 Task: Slide 15 - My Favorite Book.
Action: Mouse moved to (31, 72)
Screenshot: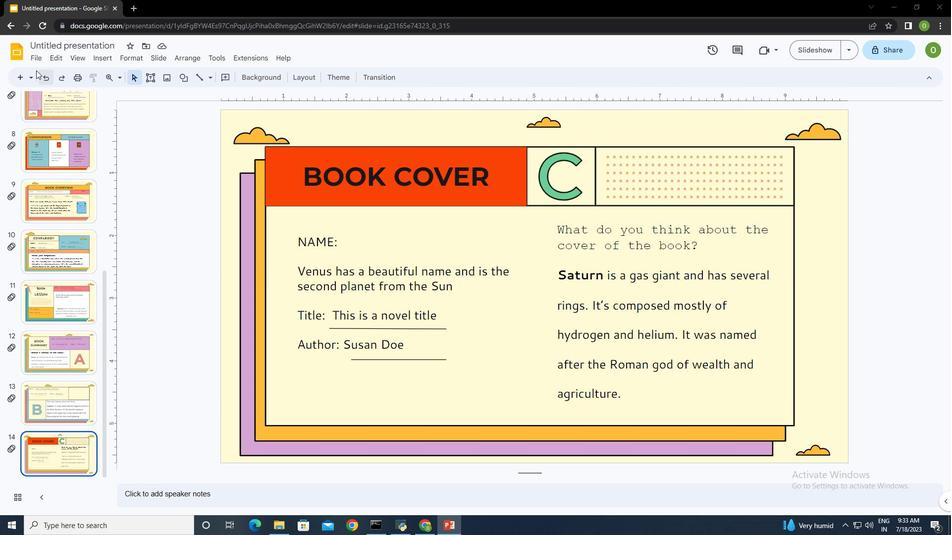 
Action: Mouse pressed left at (31, 72)
Screenshot: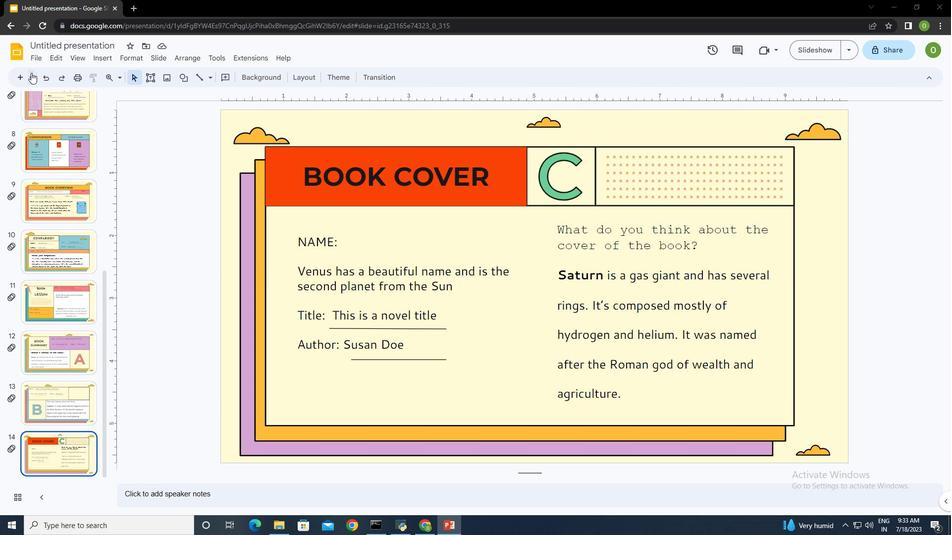 
Action: Mouse moved to (98, 262)
Screenshot: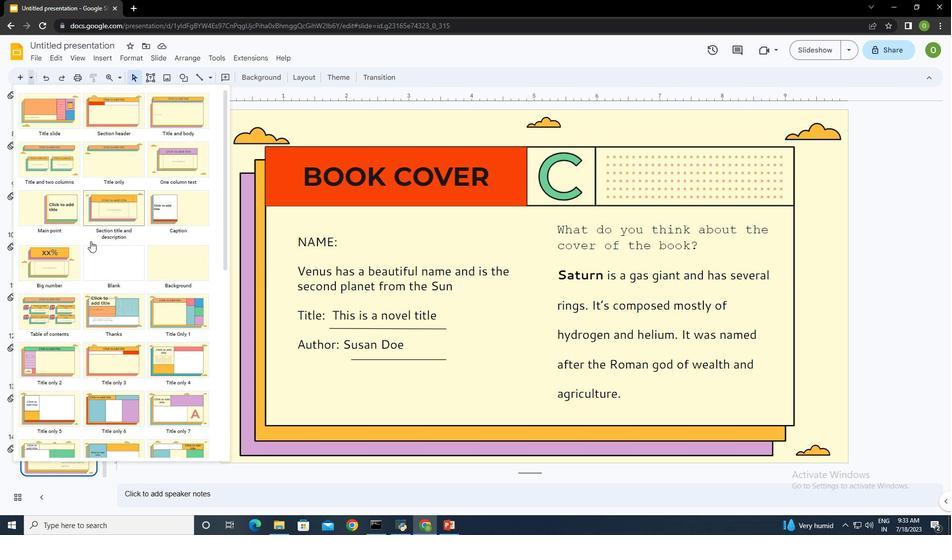
Action: Mouse scrolled (98, 261) with delta (0, 0)
Screenshot: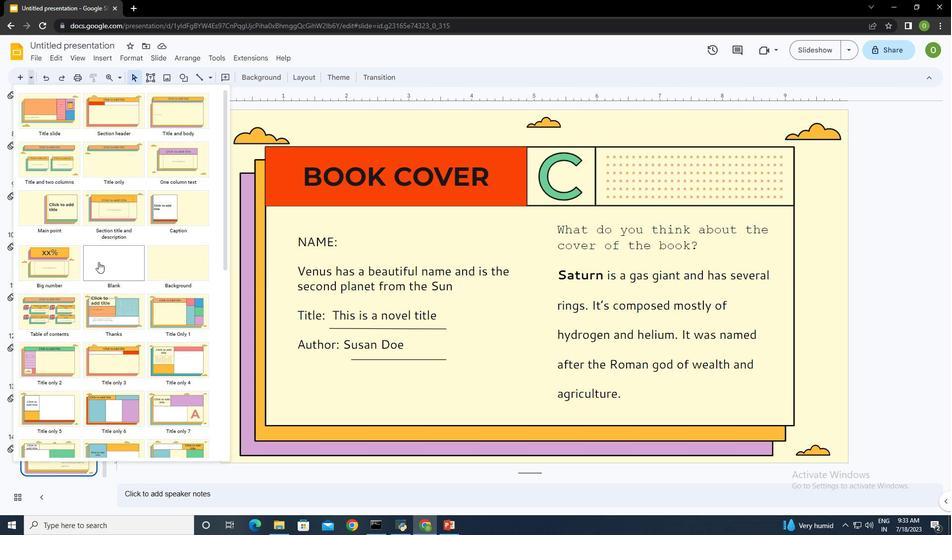 
Action: Mouse scrolled (98, 261) with delta (0, 0)
Screenshot: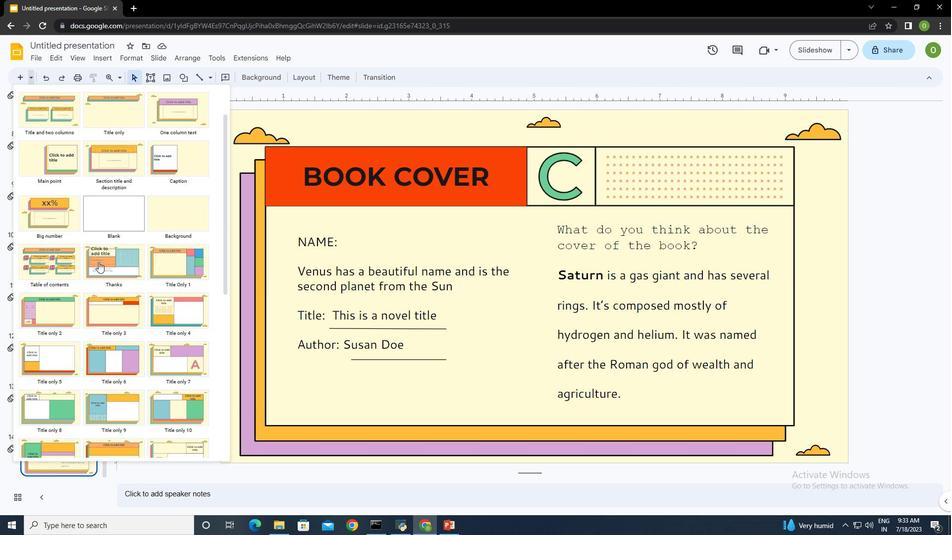 
Action: Mouse scrolled (98, 261) with delta (0, 0)
Screenshot: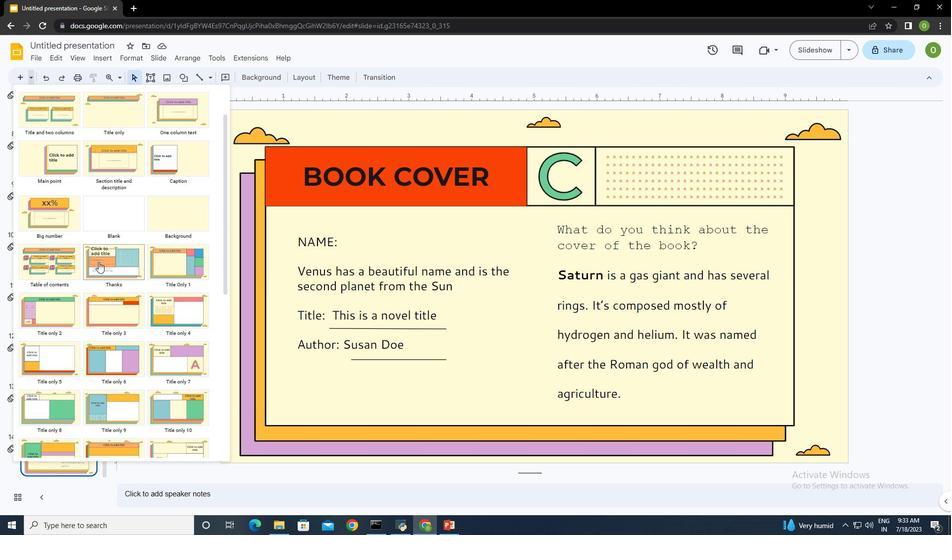 
Action: Mouse scrolled (98, 261) with delta (0, 0)
Screenshot: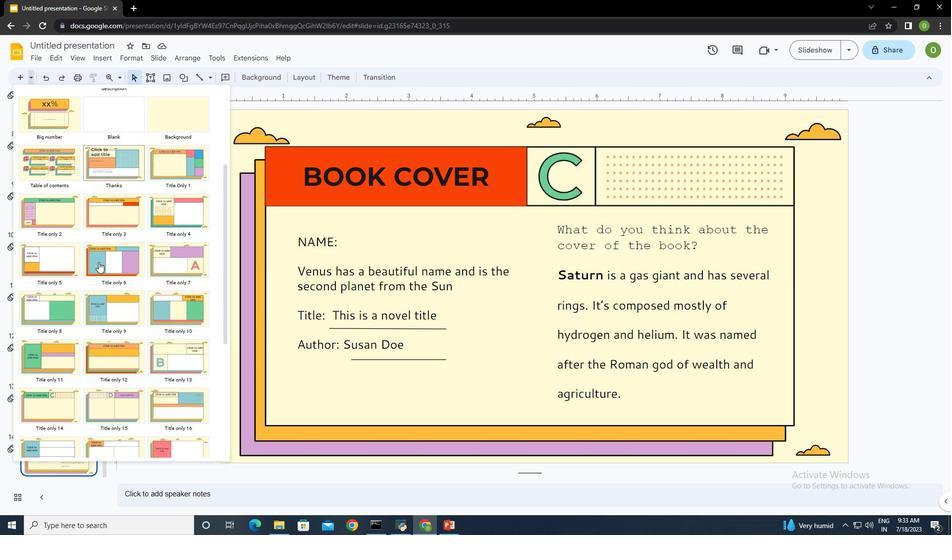 
Action: Mouse scrolled (98, 261) with delta (0, 0)
Screenshot: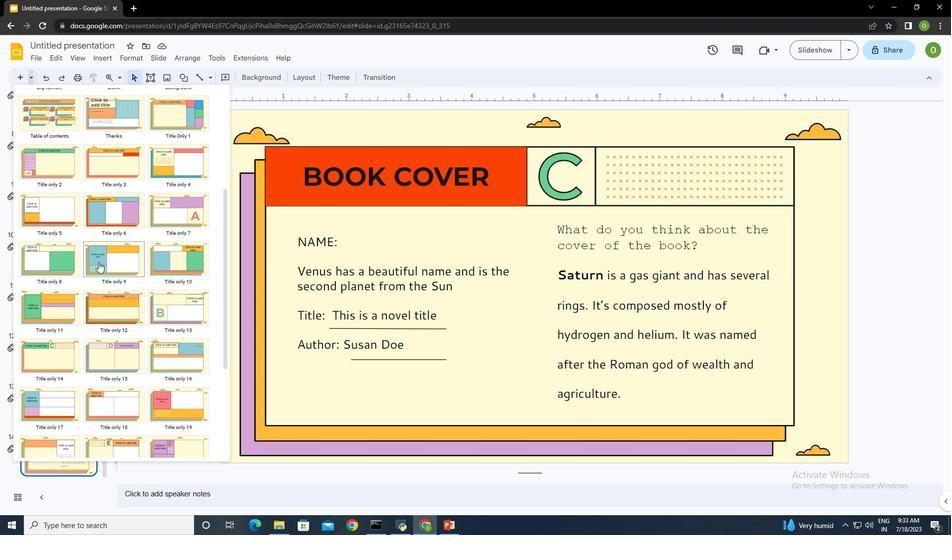 
Action: Mouse moved to (115, 311)
Screenshot: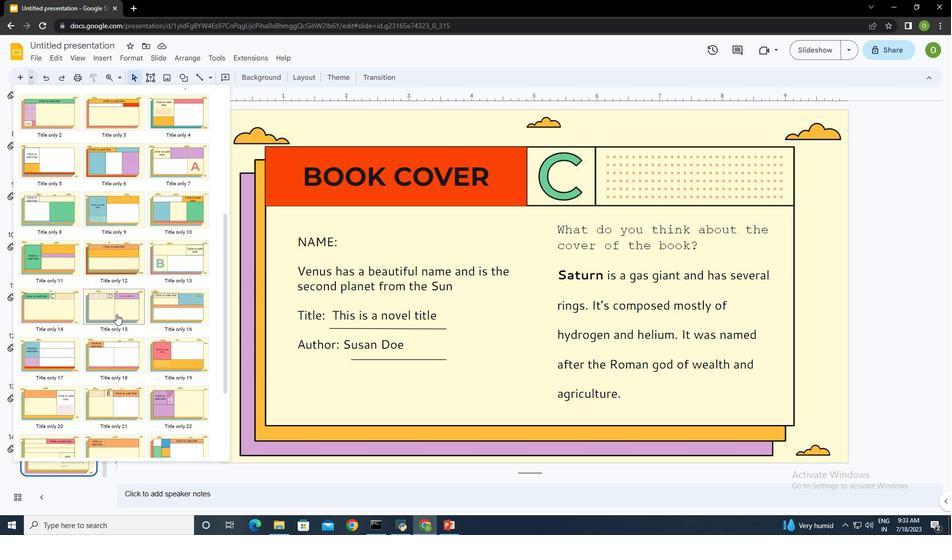 
Action: Mouse pressed left at (115, 311)
Screenshot: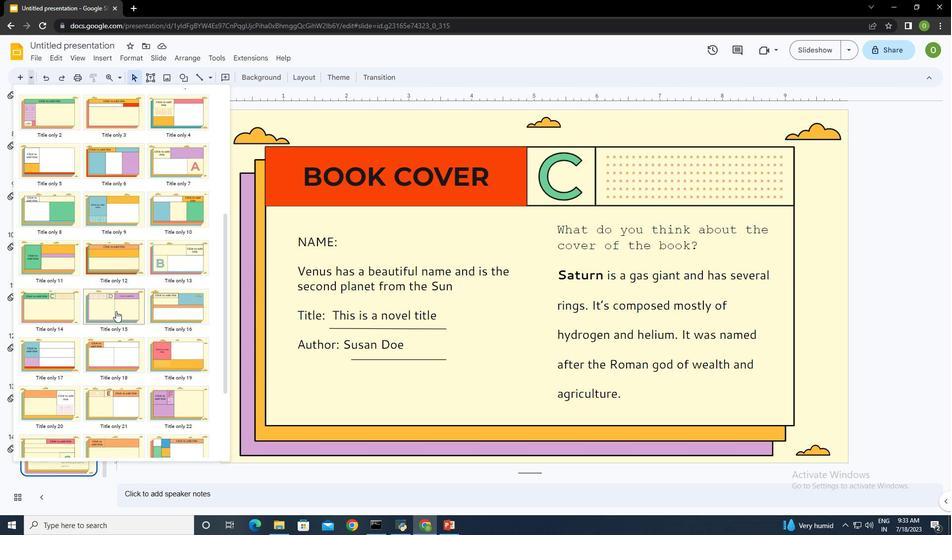 
Action: Mouse moved to (629, 177)
Screenshot: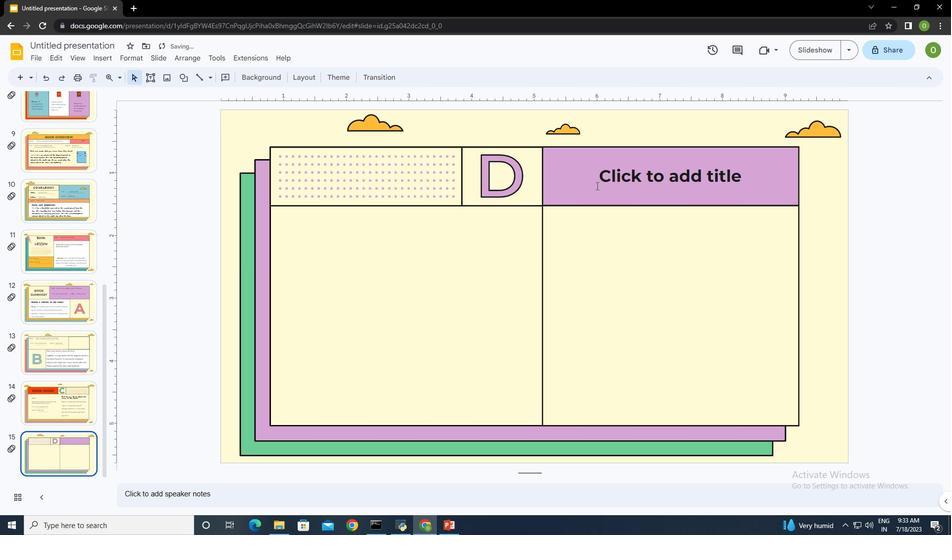 
Action: Mouse pressed left at (629, 177)
Screenshot: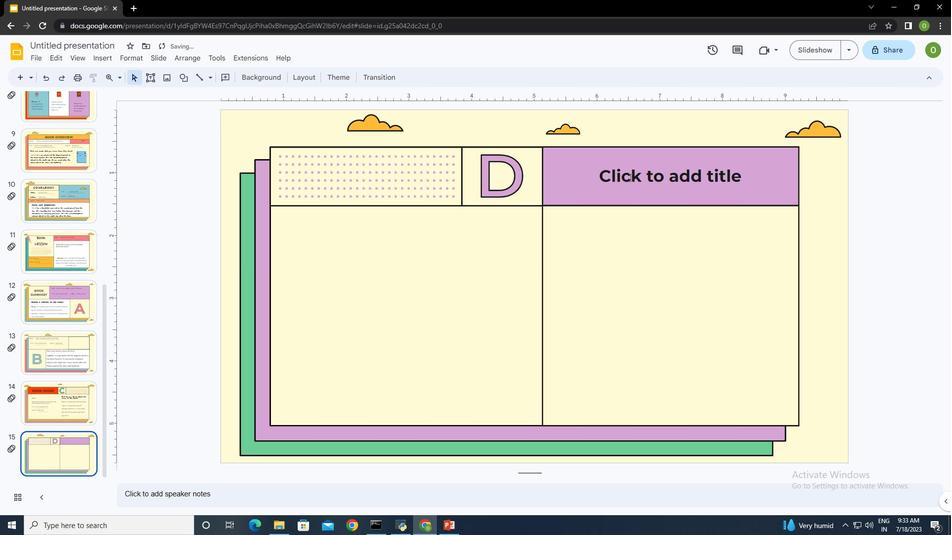 
Action: Key pressed <Key.caps_lock>MY<Key.backspace>Y<Key.space>FAVORITE<Key.space>BOOK
Screenshot: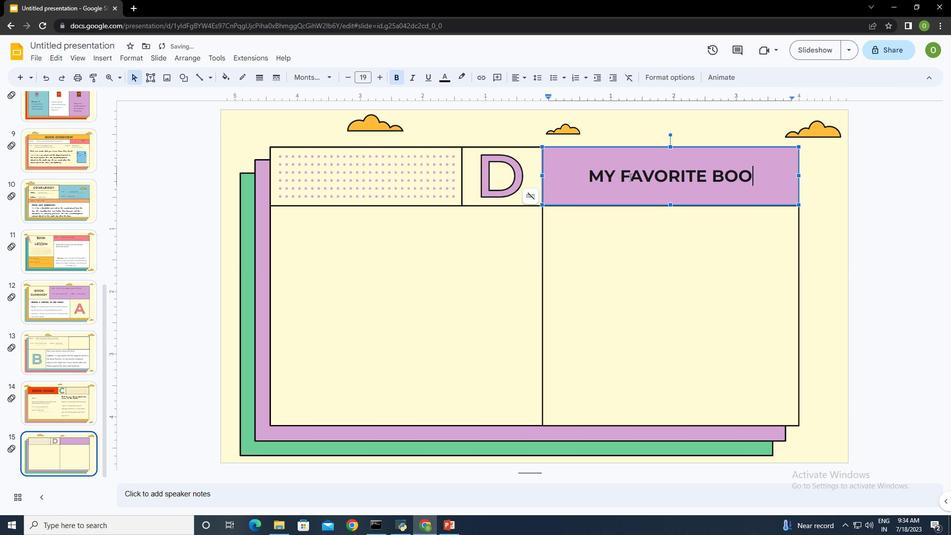 
Action: Mouse moved to (624, 226)
Screenshot: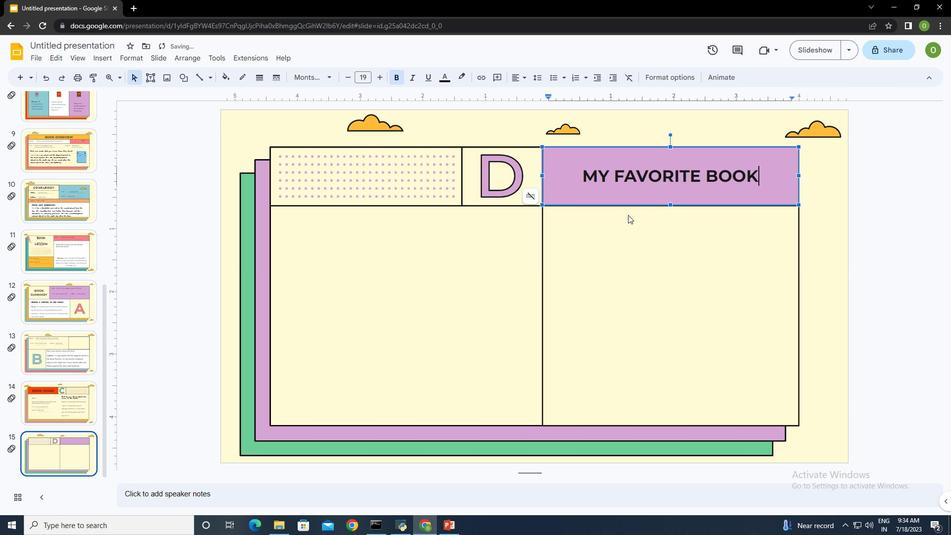 
Action: Mouse pressed left at (624, 226)
Screenshot: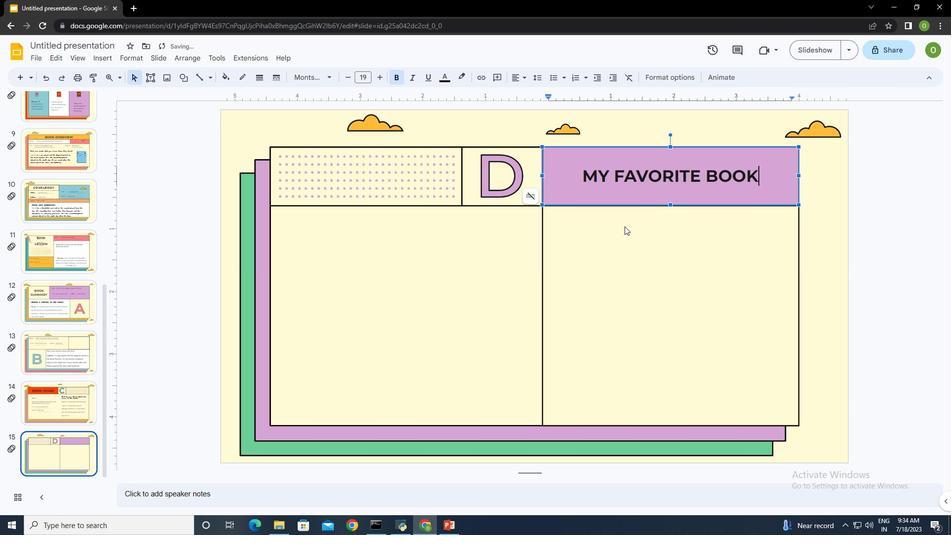 
Action: Mouse moved to (152, 75)
Screenshot: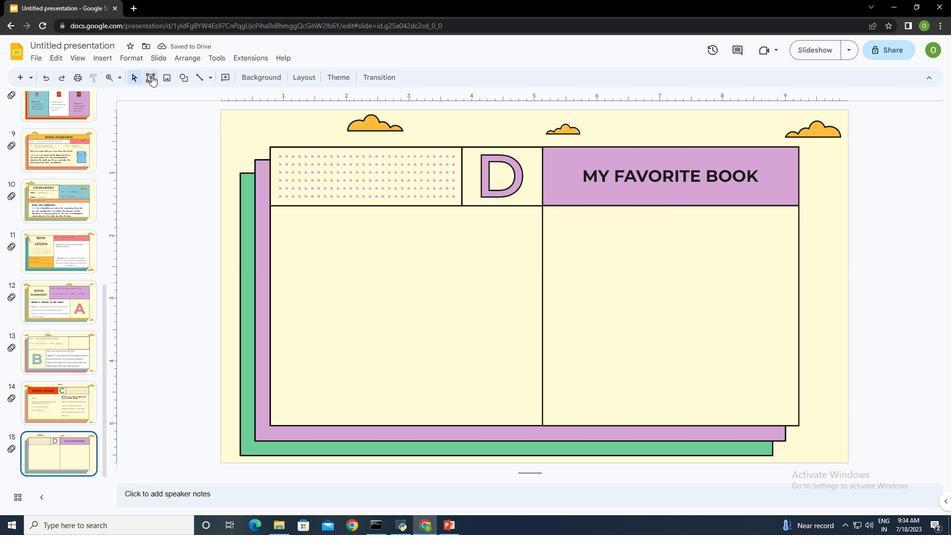 
Action: Mouse pressed left at (152, 75)
Screenshot: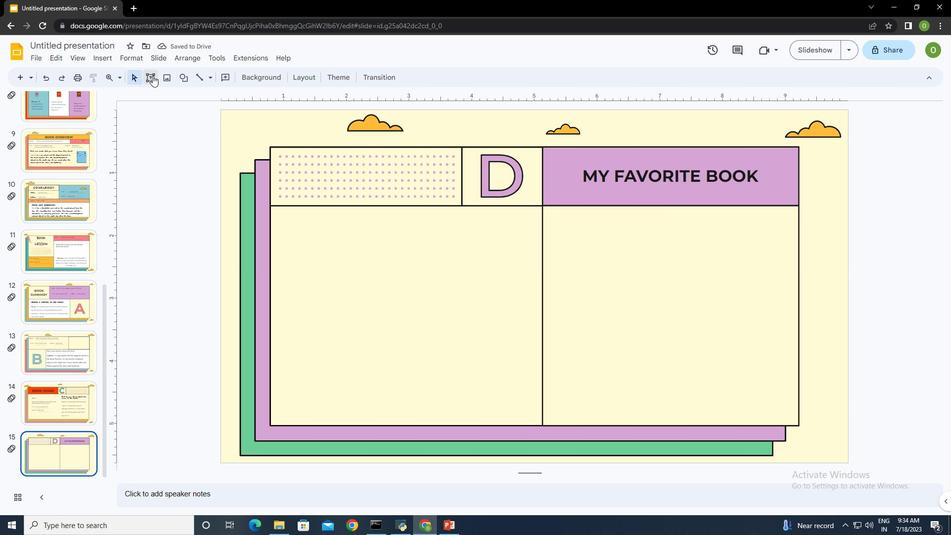 
Action: Mouse moved to (274, 210)
Screenshot: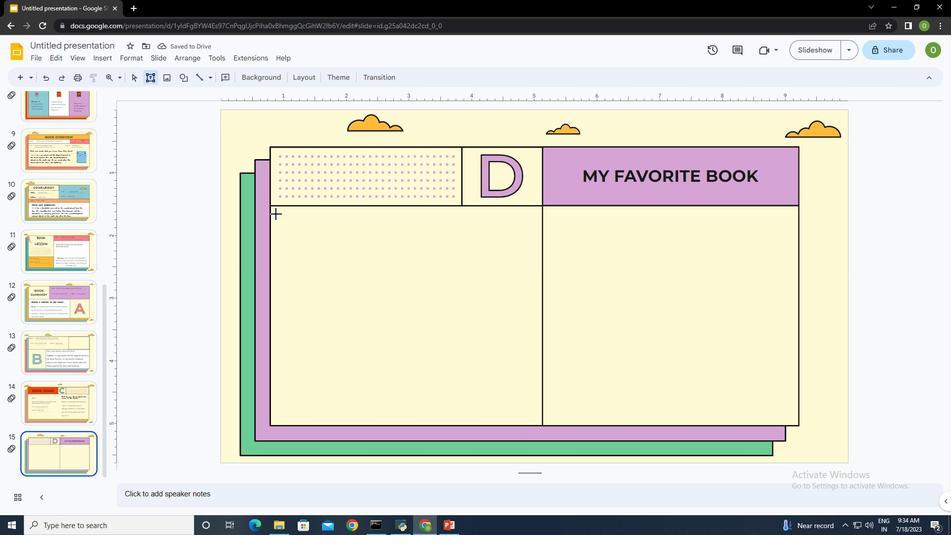 
Action: Mouse pressed left at (274, 210)
Screenshot: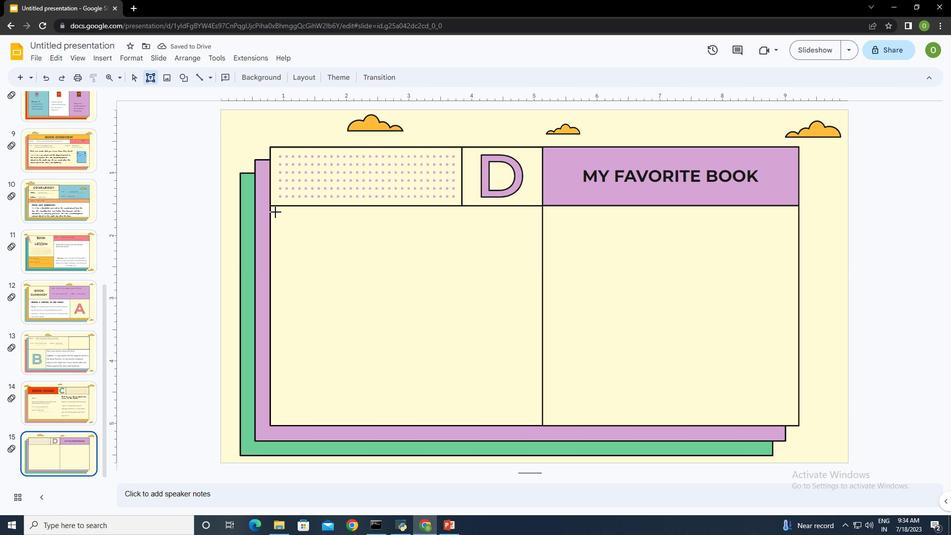 
Action: Mouse moved to (454, 343)
Screenshot: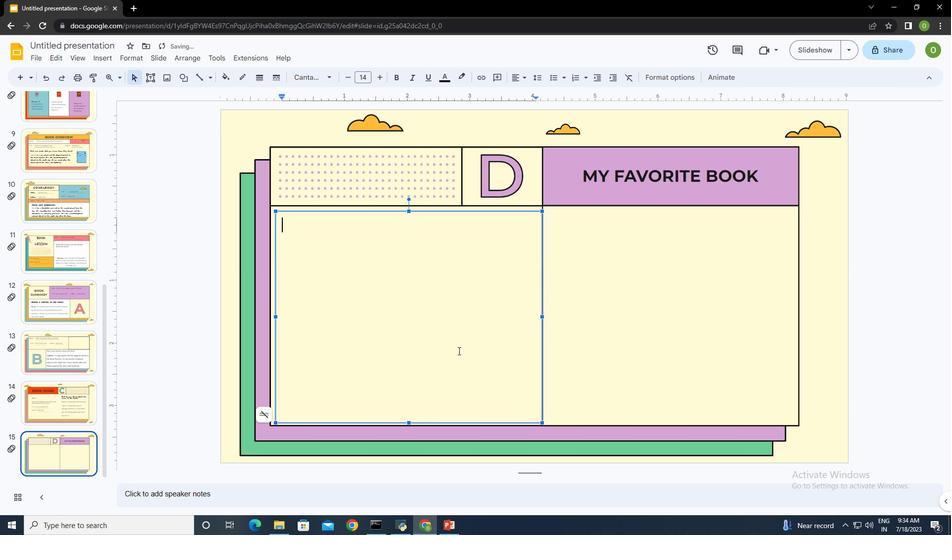 
Action: Key pressed <Key.shift><Key.caps_lock><Key.shift>Create<Key.space>a<Key.space>summary<Key.space>of<Key.space>the<Key.space>story<Key.shift_r>:<Key.enter><Key.enter><Key.shift>Mercury<Key.space>is<Key.space>the<Key.space>closest<Key.space>planet<Key.space>to<Key.space>the<Key.space><Key.shift>Sun<Key.space>and<Key.space>the<Key.space>smallest<Key.space>one<Key.space>in<Key.space>the<Key.space><Key.shift>Solar<Key.space><Key.shift>System.<Key.enter><Key.shift>The<Key.space>planet's<Key.space>name<Key.space>has<Key.space>nothing<Key.space>to<Key.space>do<Key.space>with<Key.space>the<Key.space>liquid<Key.space>metal,<Key.space>since<Key.space><Key.shift>Mercury<Key.space>was<Key.space>named<Key.space>after<Key.space>a<Key.space><Key.shift>Ro<Key.backspace>oman<Key.space>god
Screenshot: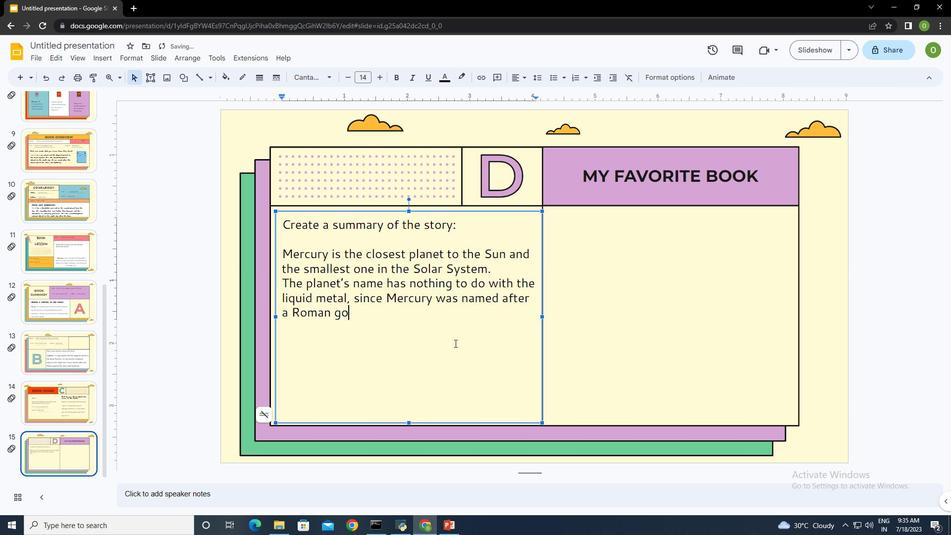 
Action: Mouse moved to (366, 321)
Screenshot: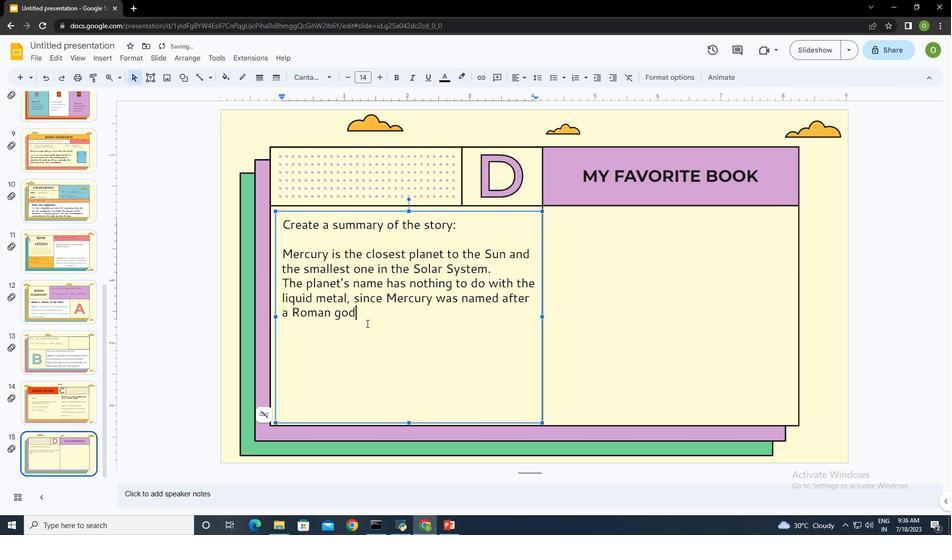 
Action: Mouse pressed left at (366, 321)
Screenshot: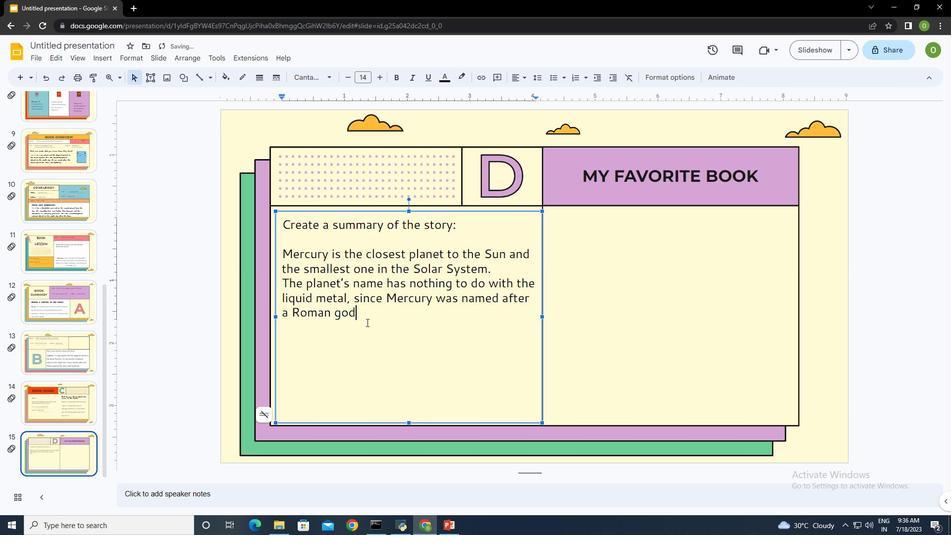 
Action: Mouse moved to (540, 75)
Screenshot: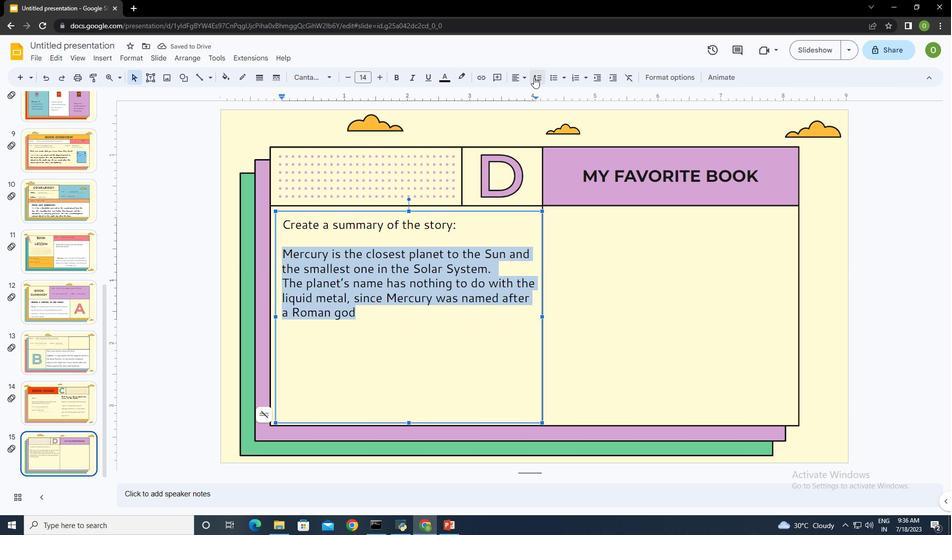 
Action: Mouse pressed left at (540, 75)
Screenshot: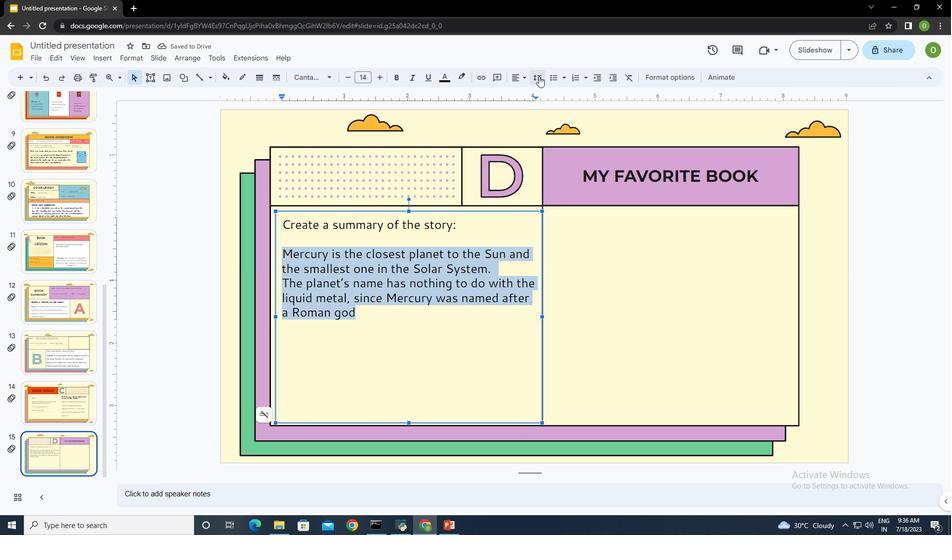 
Action: Mouse moved to (559, 144)
Screenshot: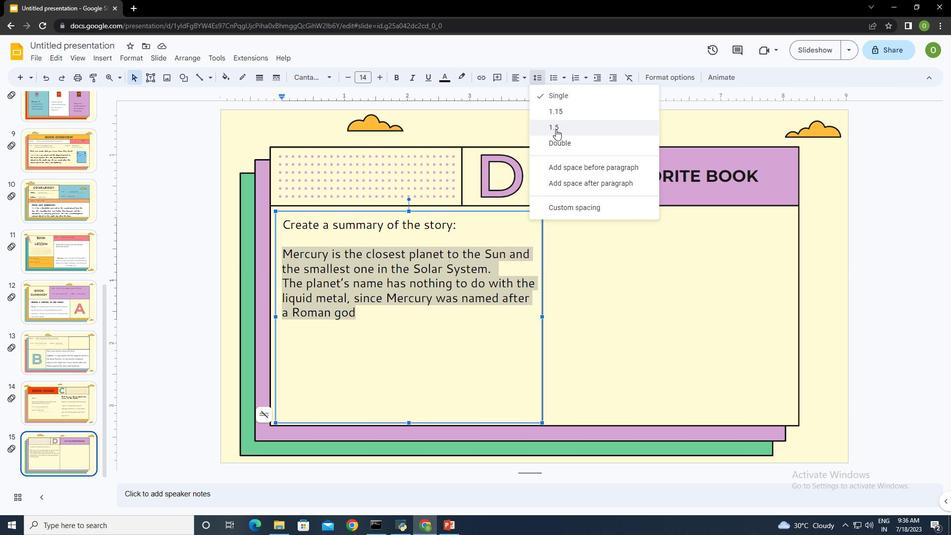 
Action: Mouse pressed left at (559, 144)
Screenshot: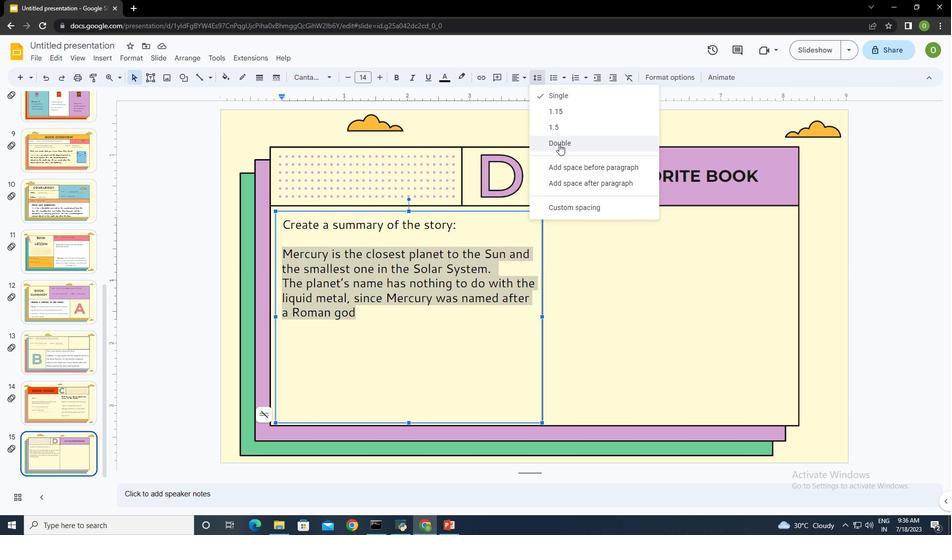 
Action: Mouse moved to (332, 253)
Screenshot: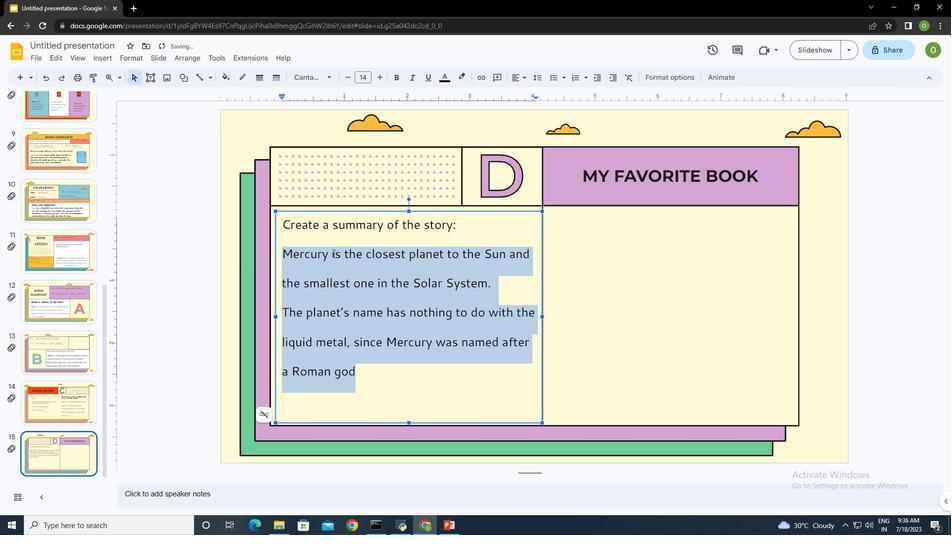 
Action: Mouse pressed left at (332, 253)
Screenshot: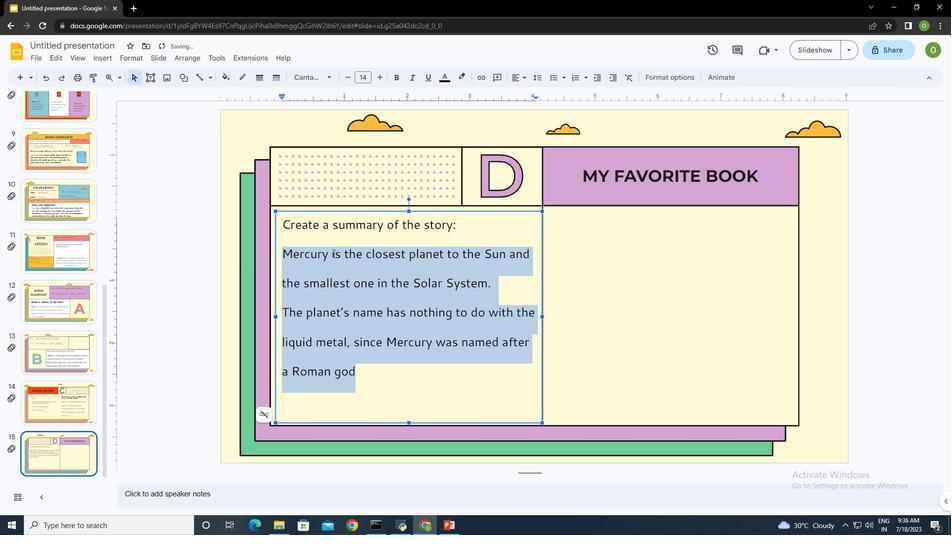 
Action: Mouse moved to (328, 252)
Screenshot: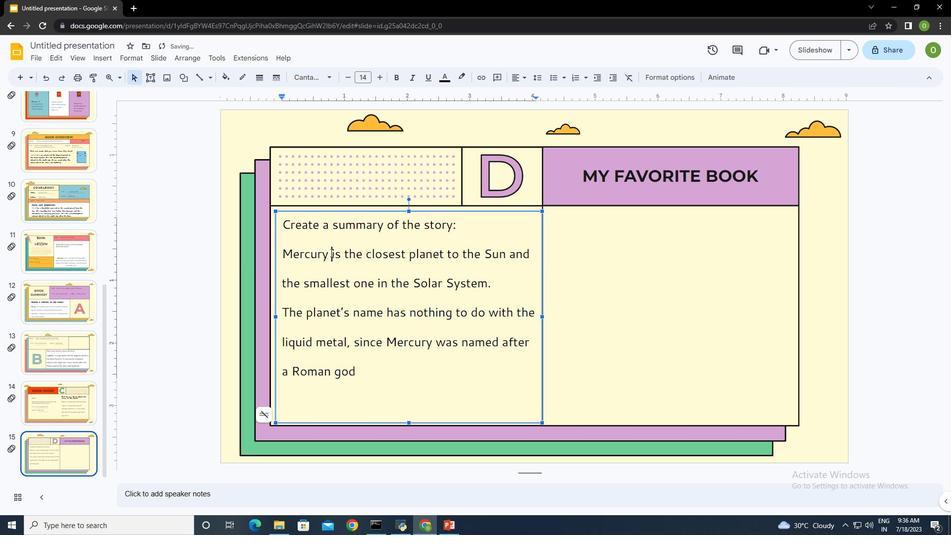 
Action: Mouse pressed left at (328, 252)
Screenshot: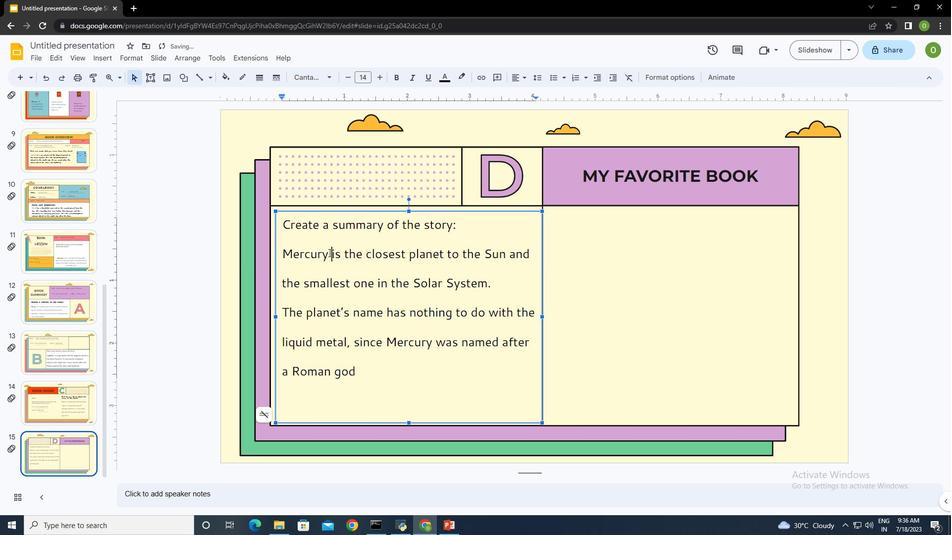 
Action: Mouse pressed left at (328, 252)
Screenshot: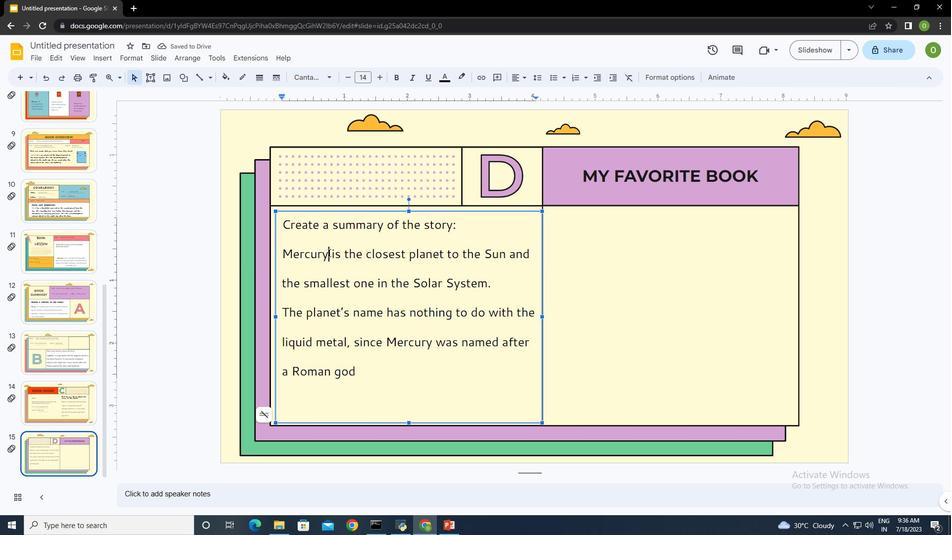 
Action: Mouse moved to (399, 75)
Screenshot: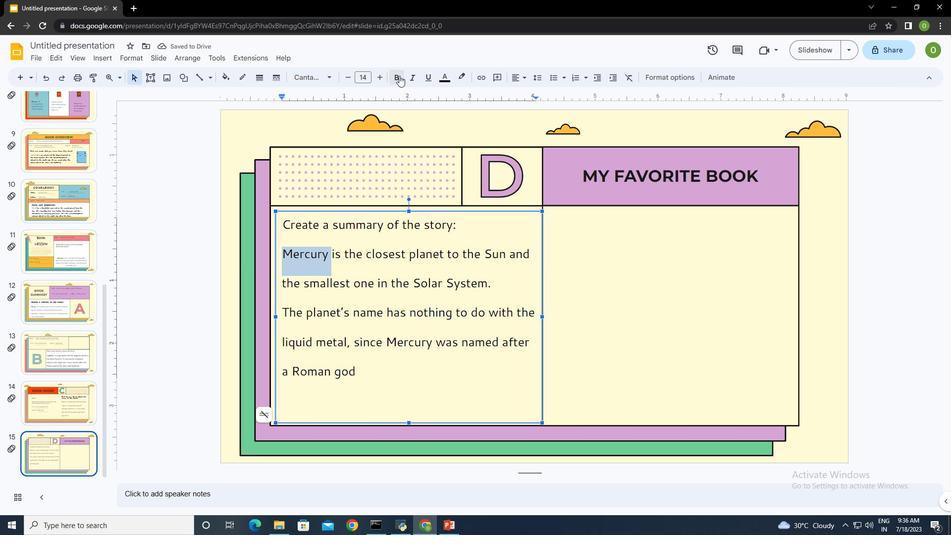 
Action: Mouse pressed left at (399, 75)
Screenshot: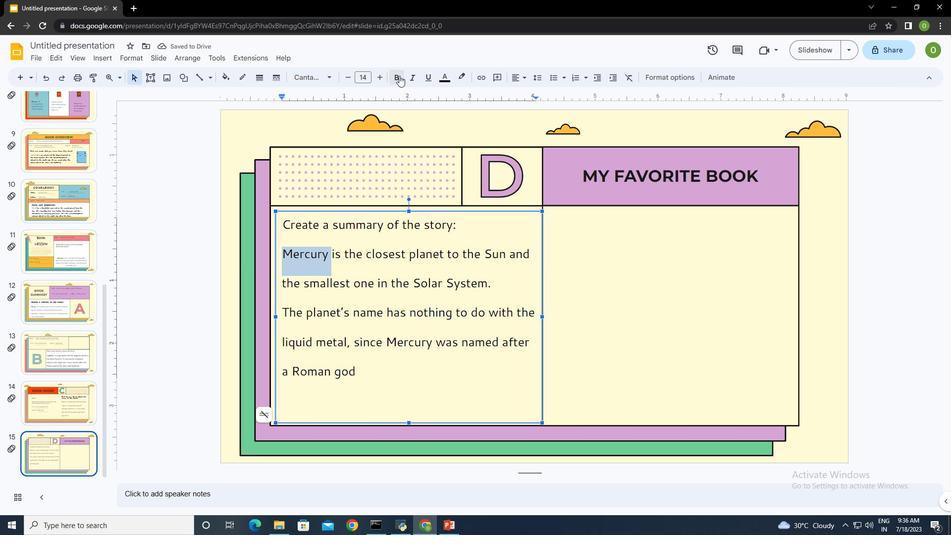 
Action: Mouse moved to (307, 76)
Screenshot: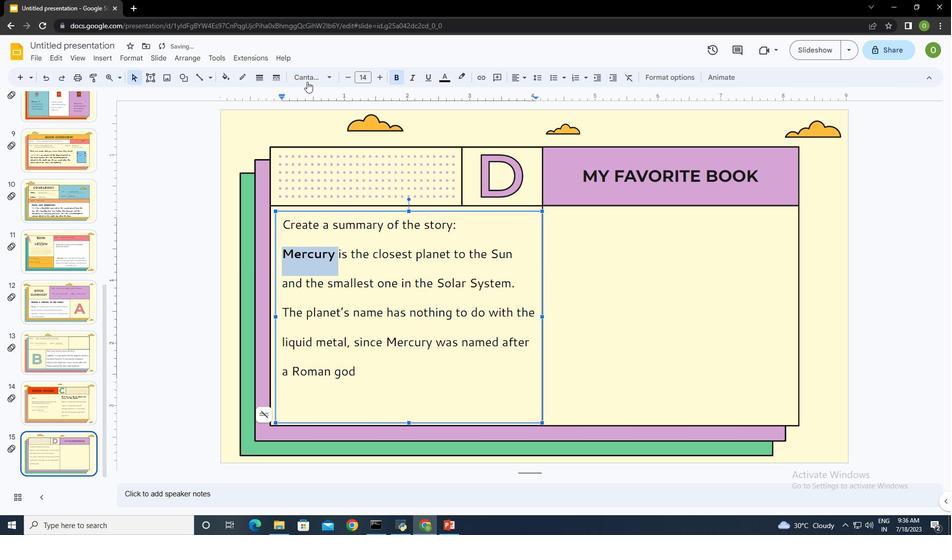
Action: Mouse pressed left at (307, 76)
Screenshot: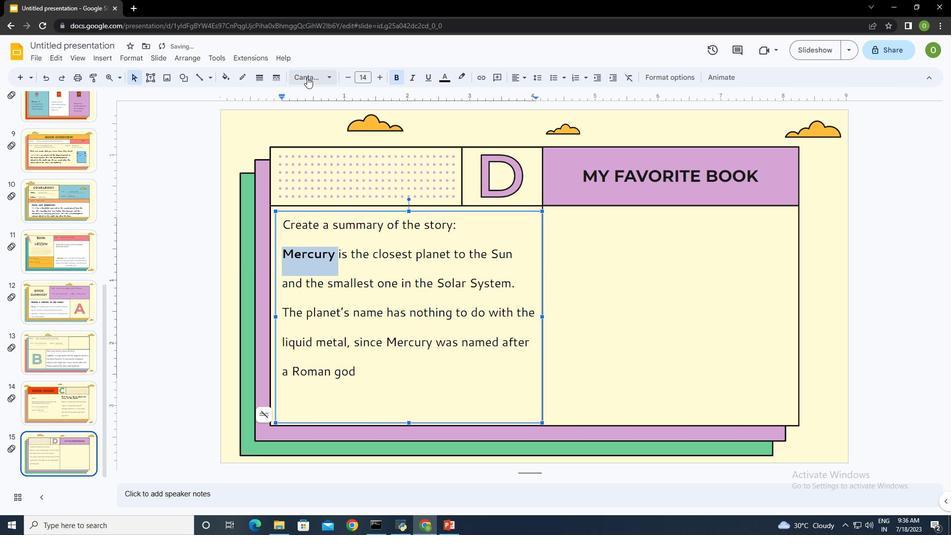
Action: Mouse moved to (355, 242)
Screenshot: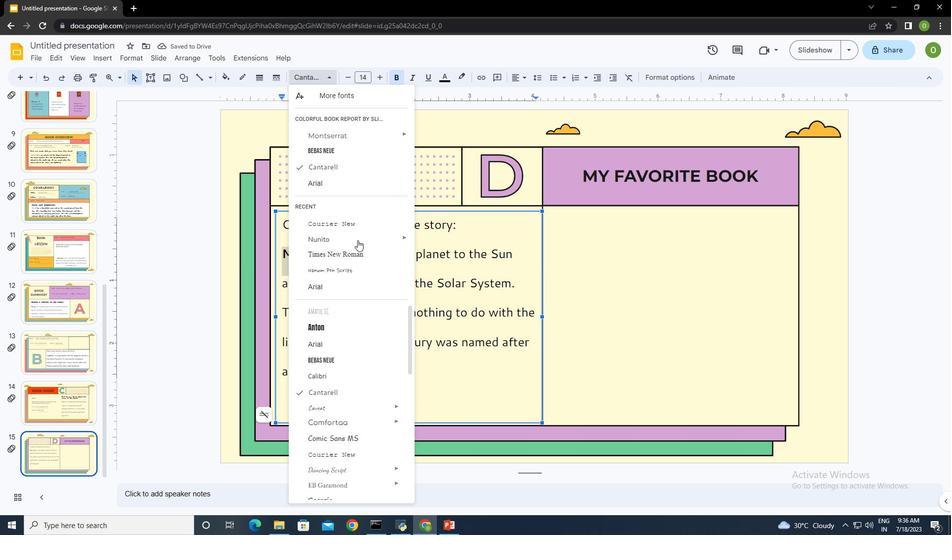 
Action: Mouse pressed left at (355, 242)
Screenshot: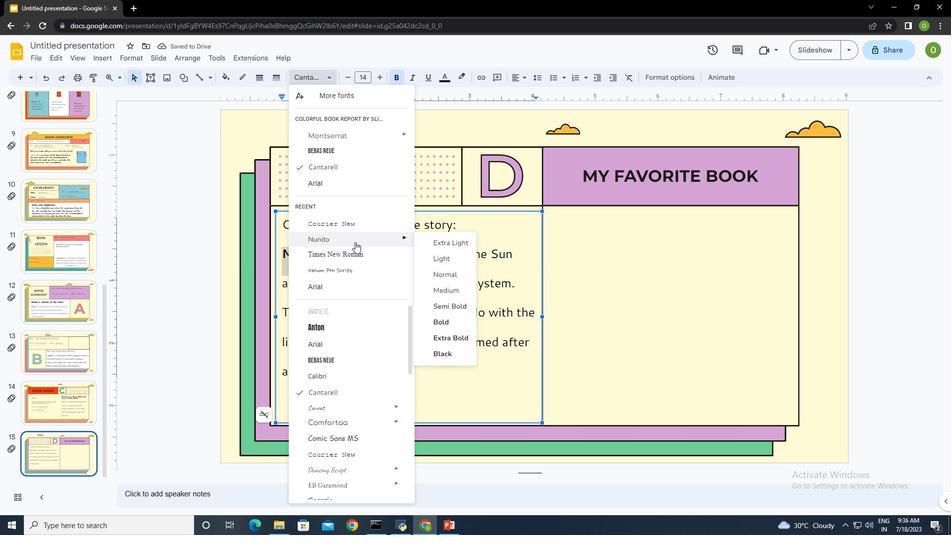 
Action: Mouse moved to (341, 253)
Screenshot: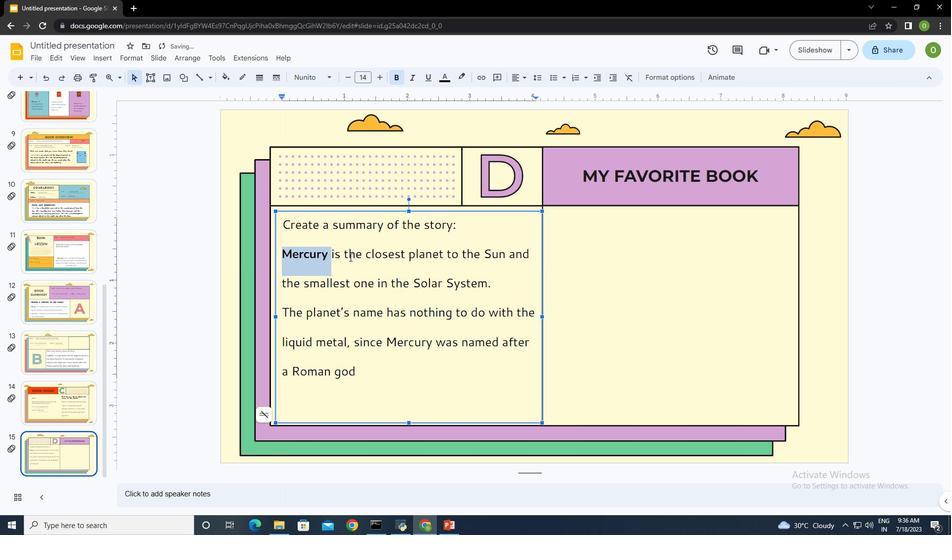 
Action: Mouse pressed left at (341, 253)
Screenshot: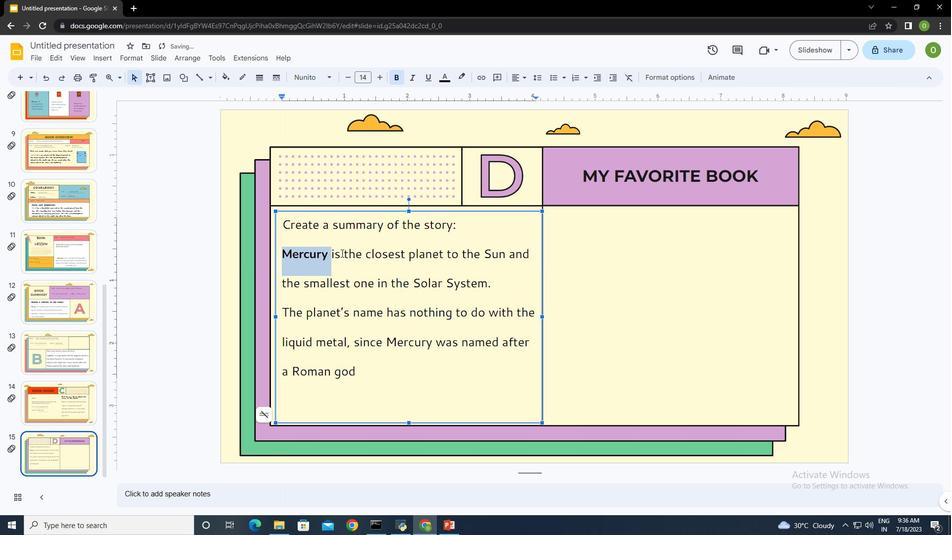 
Action: Mouse moved to (331, 253)
Screenshot: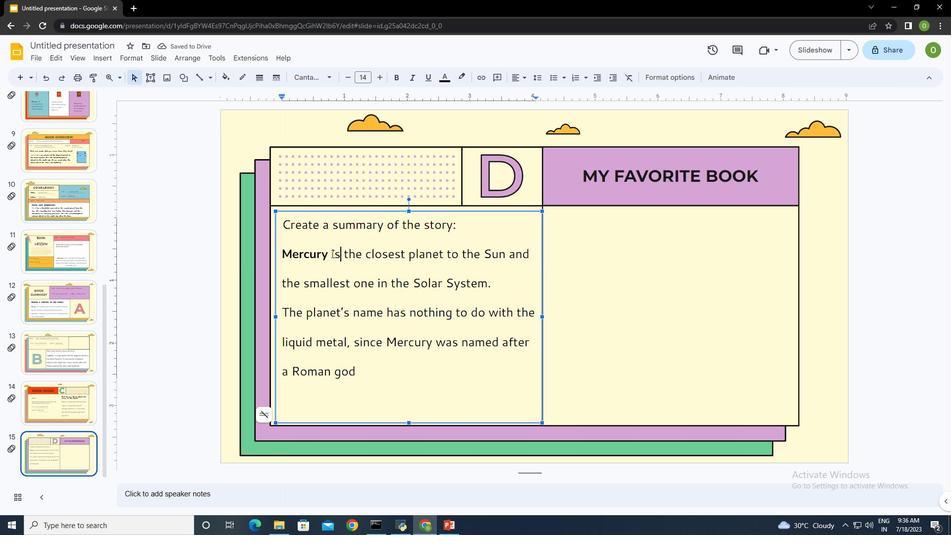 
Action: Mouse pressed left at (331, 253)
Screenshot: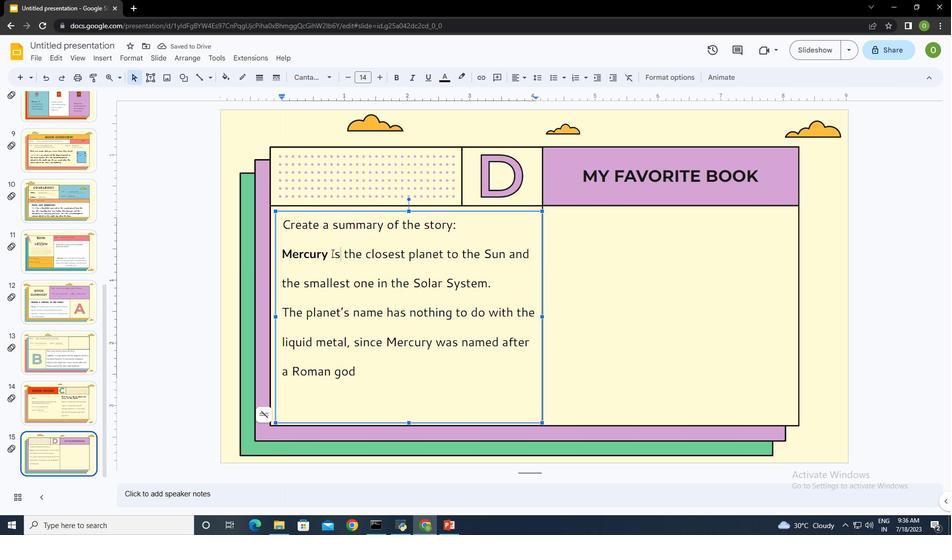 
Action: Mouse moved to (305, 80)
Screenshot: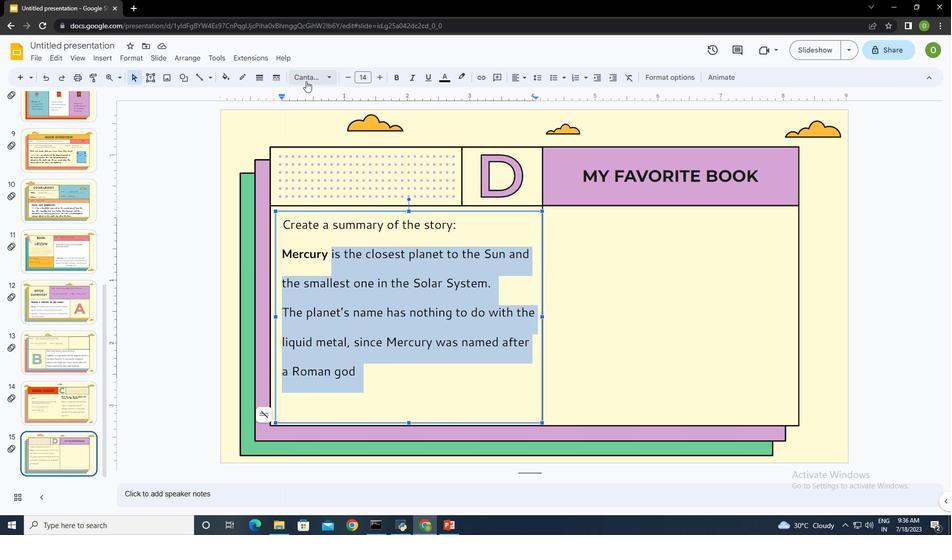 
Action: Mouse pressed left at (305, 80)
Screenshot: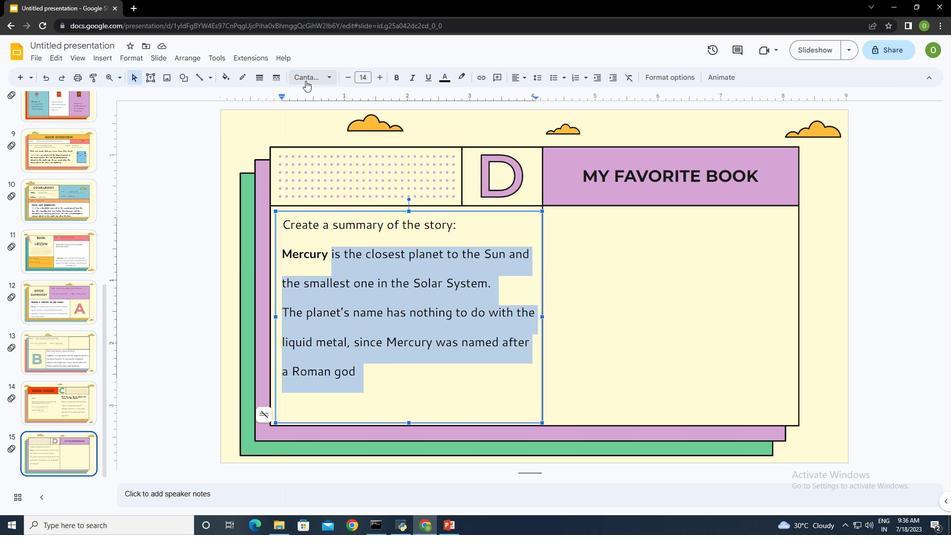 
Action: Mouse moved to (346, 223)
Screenshot: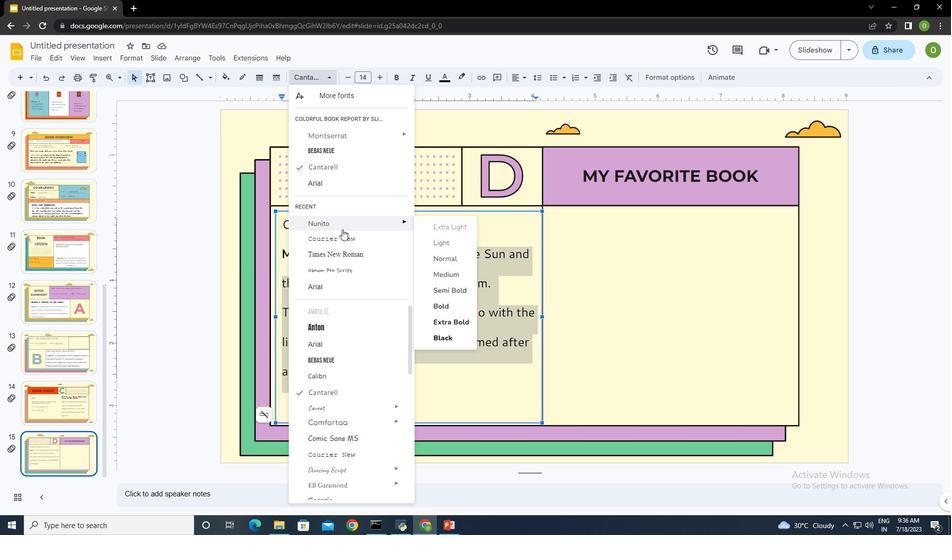 
Action: Mouse pressed left at (346, 223)
Screenshot: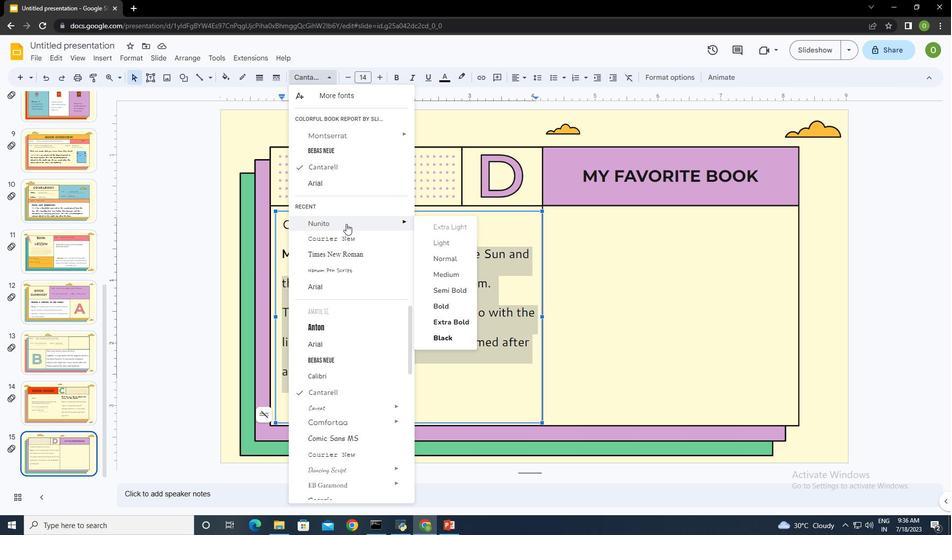 
Action: Mouse moved to (435, 388)
Screenshot: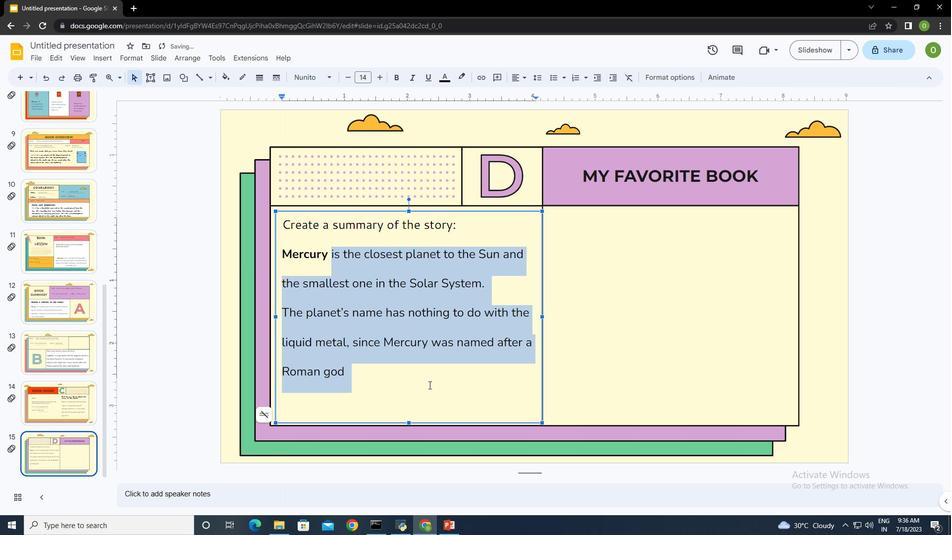 
Action: Mouse pressed left at (435, 388)
Screenshot: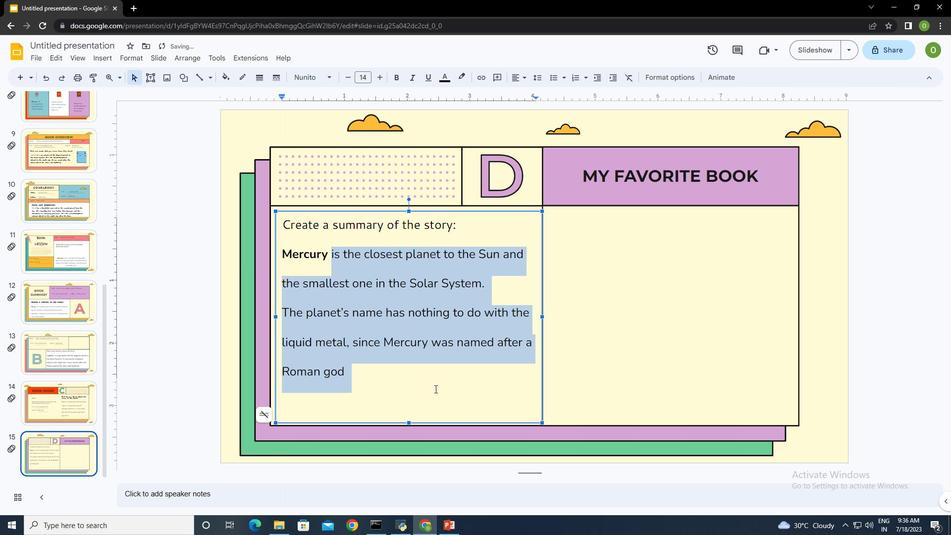 
Action: Mouse moved to (628, 316)
Screenshot: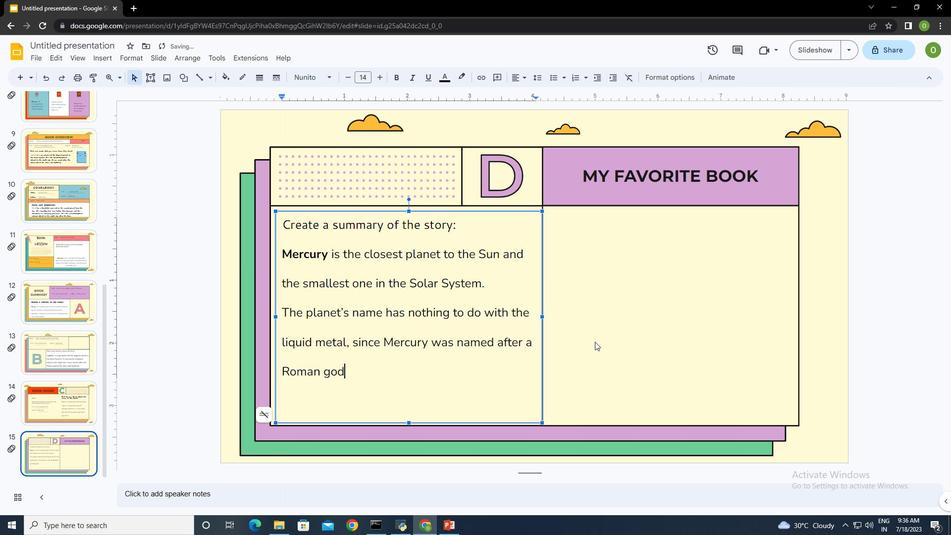 
Action: Mouse pressed left at (628, 316)
Screenshot: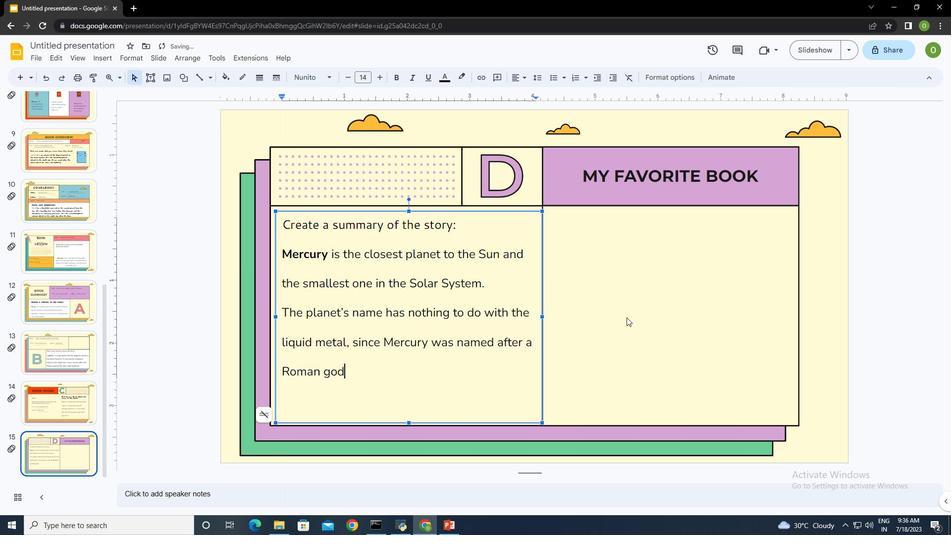 
Action: Mouse moved to (329, 222)
Screenshot: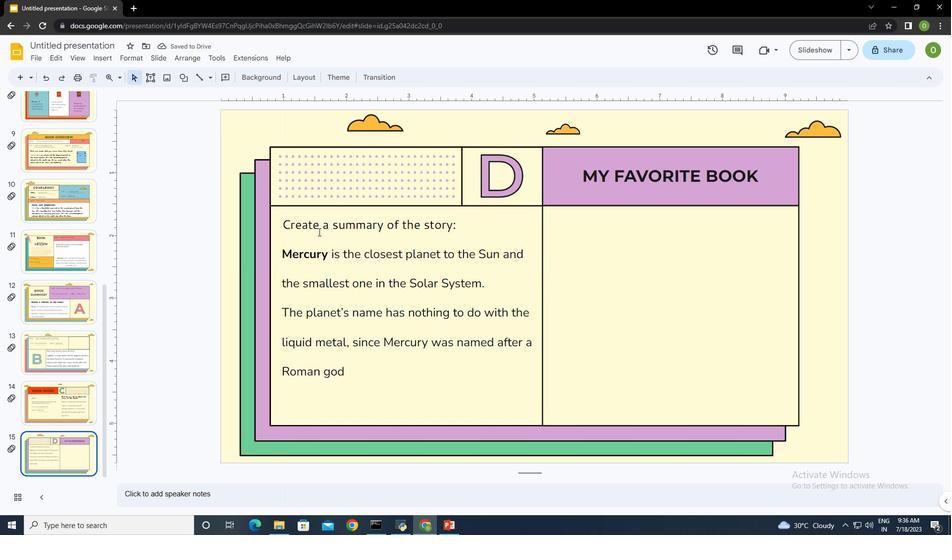 
Action: Mouse pressed left at (329, 222)
Screenshot: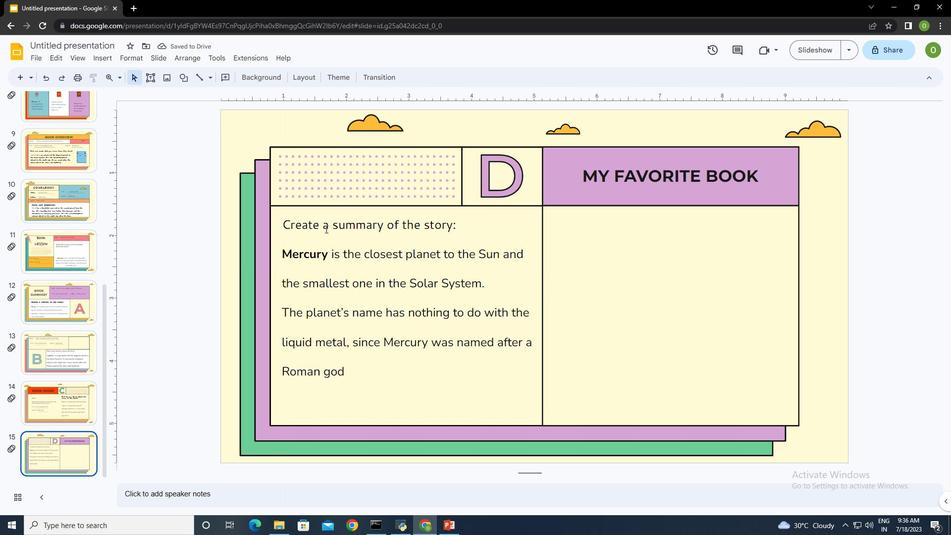 
Action: Mouse moved to (462, 226)
Screenshot: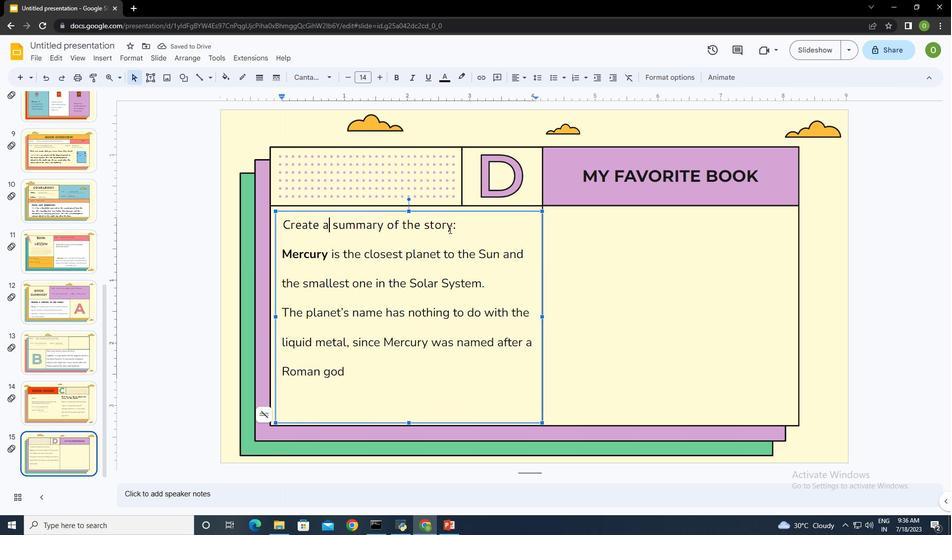 
Action: Mouse pressed left at (462, 226)
Screenshot: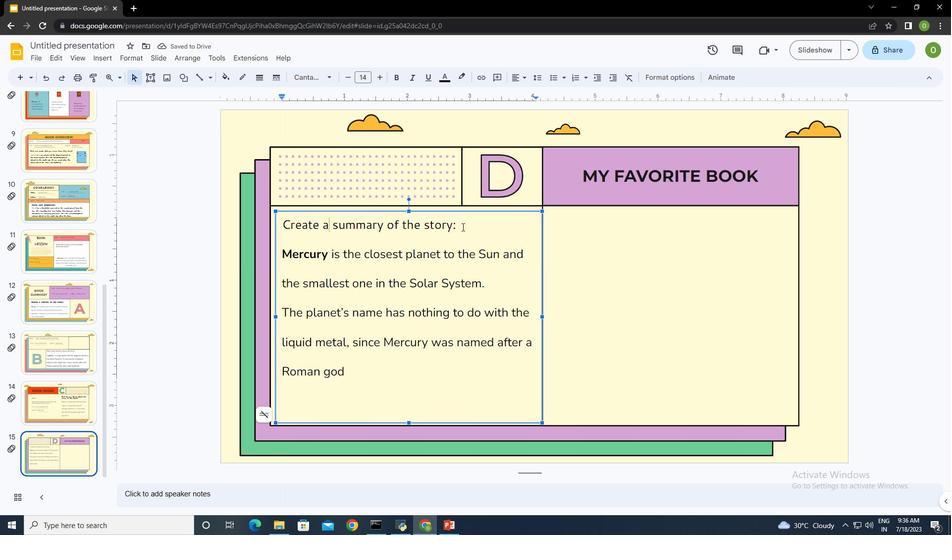 
Action: Mouse moved to (307, 79)
Screenshot: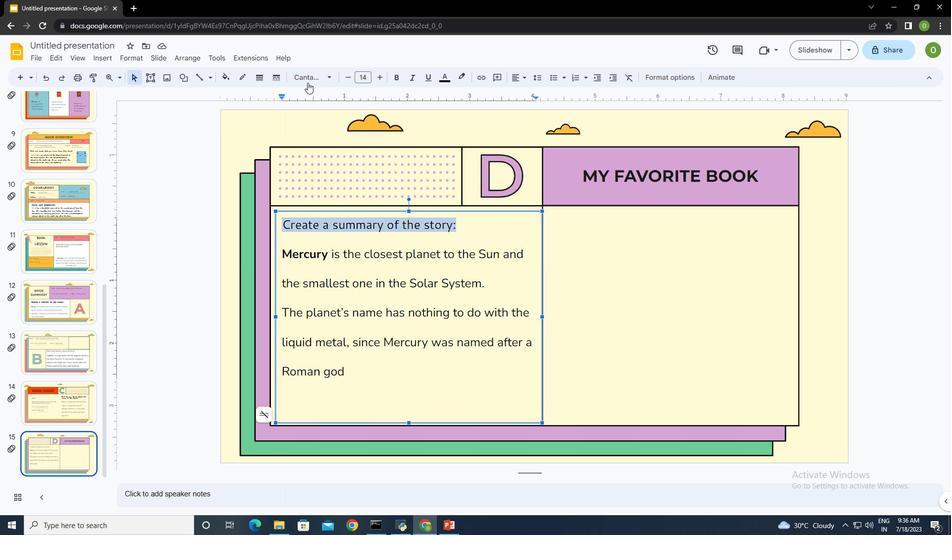 
Action: Mouse pressed left at (307, 79)
Screenshot: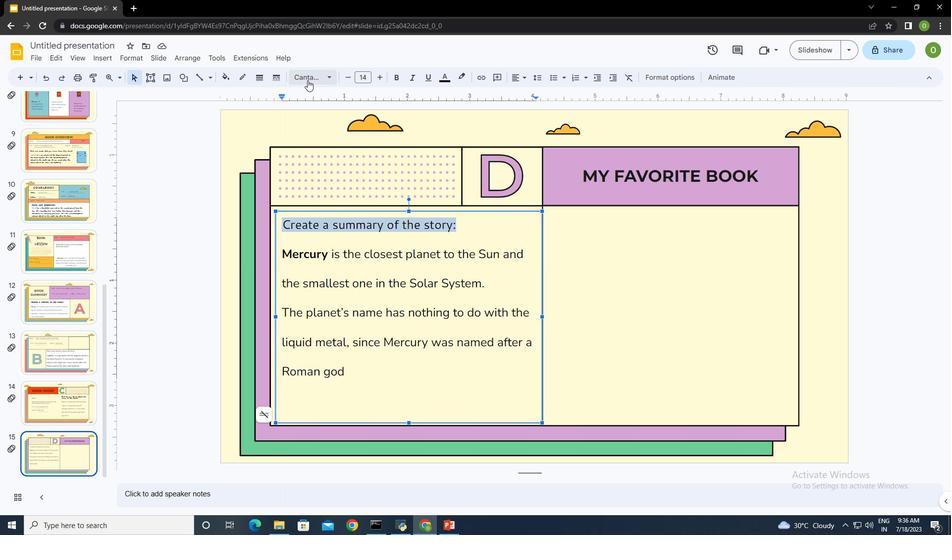 
Action: Mouse moved to (352, 234)
Screenshot: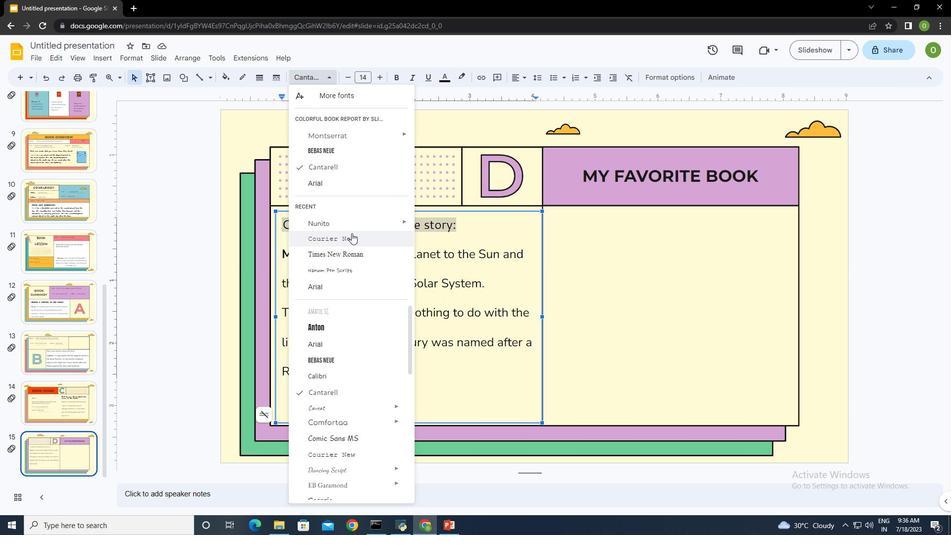 
Action: Mouse pressed left at (352, 234)
Screenshot: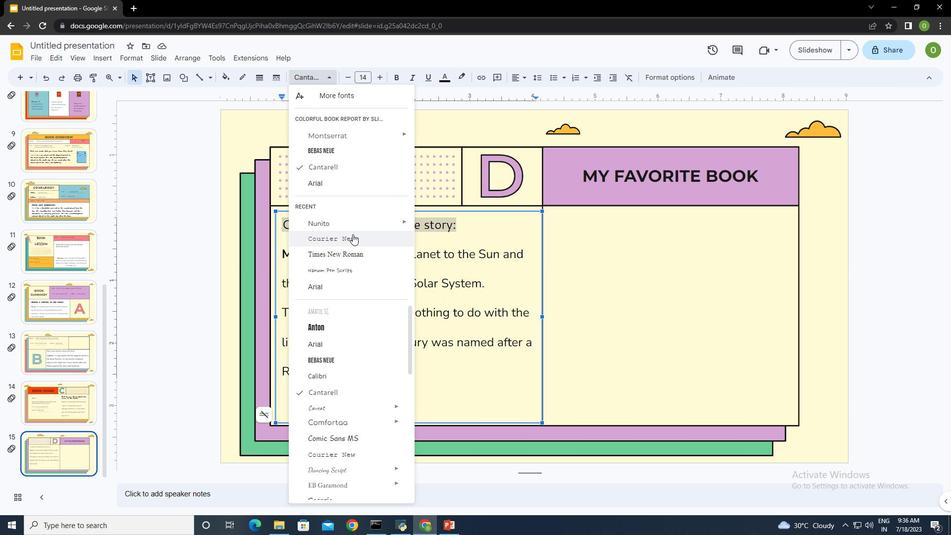 
Action: Mouse moved to (378, 78)
Screenshot: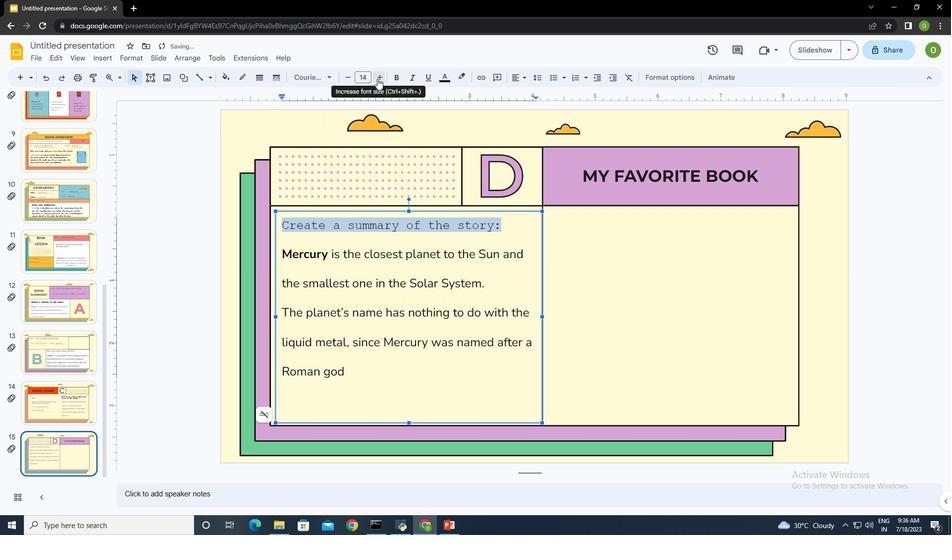 
Action: Mouse pressed left at (378, 78)
Screenshot: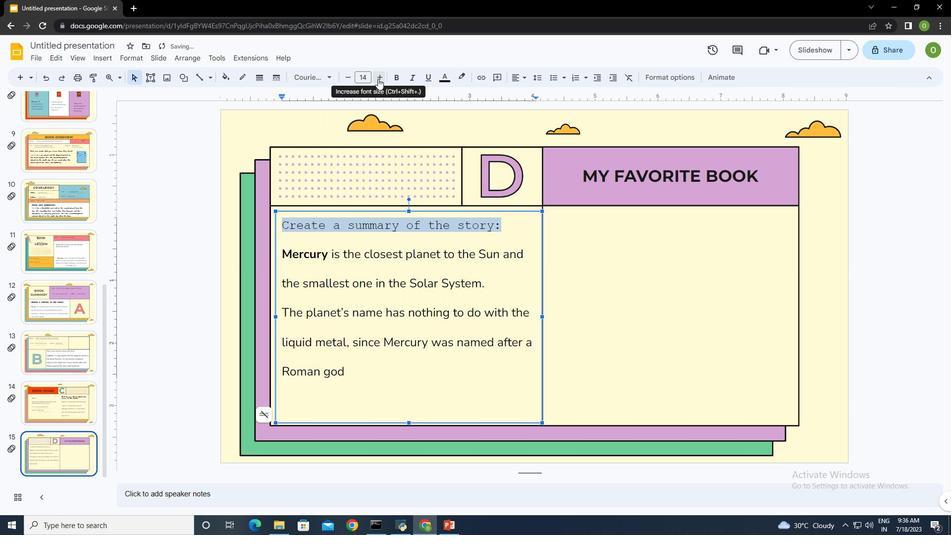 
Action: Mouse moved to (378, 79)
Screenshot: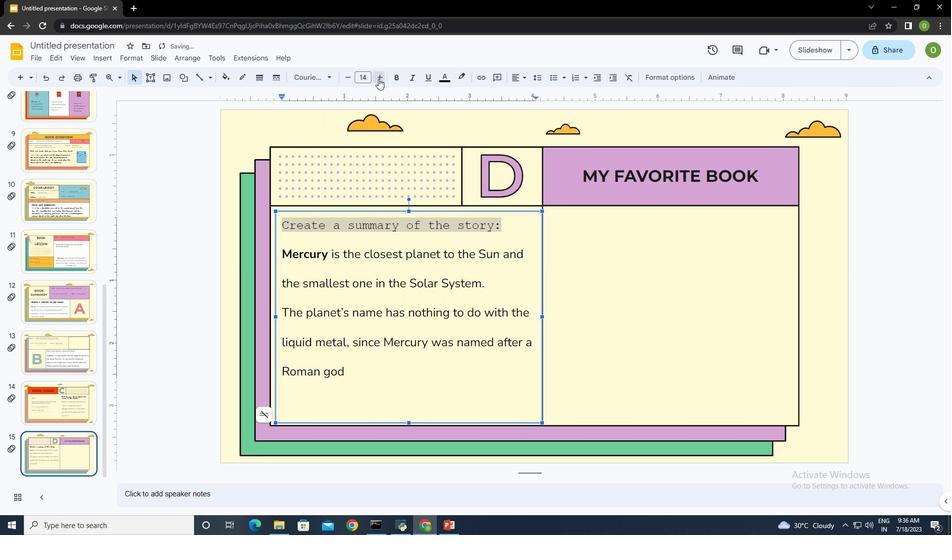 
Action: Mouse pressed left at (378, 79)
Screenshot: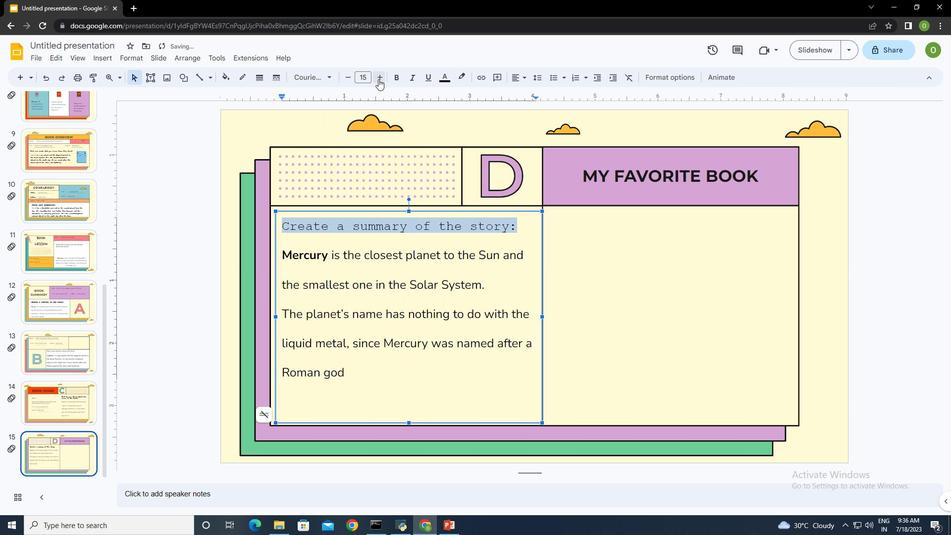 
Action: Mouse moved to (631, 322)
Screenshot: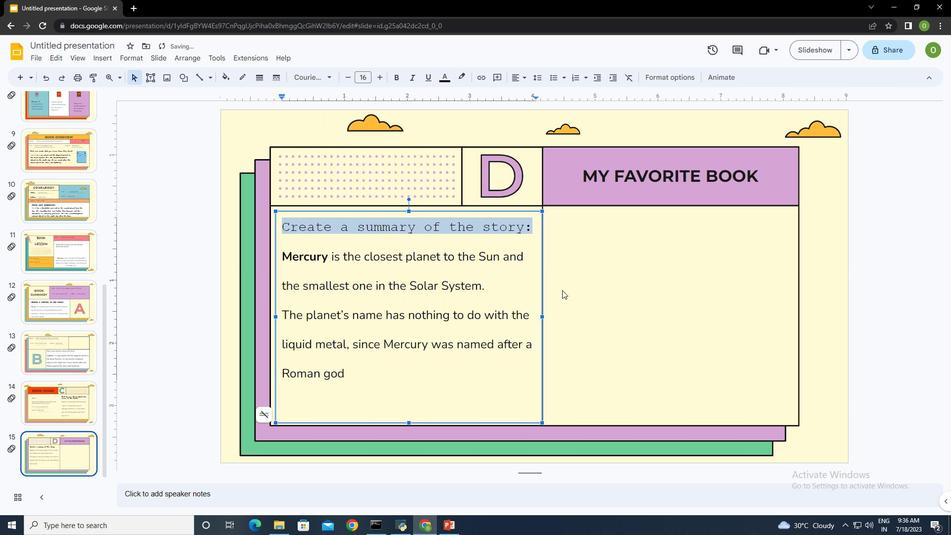 
Action: Mouse pressed left at (631, 322)
Screenshot: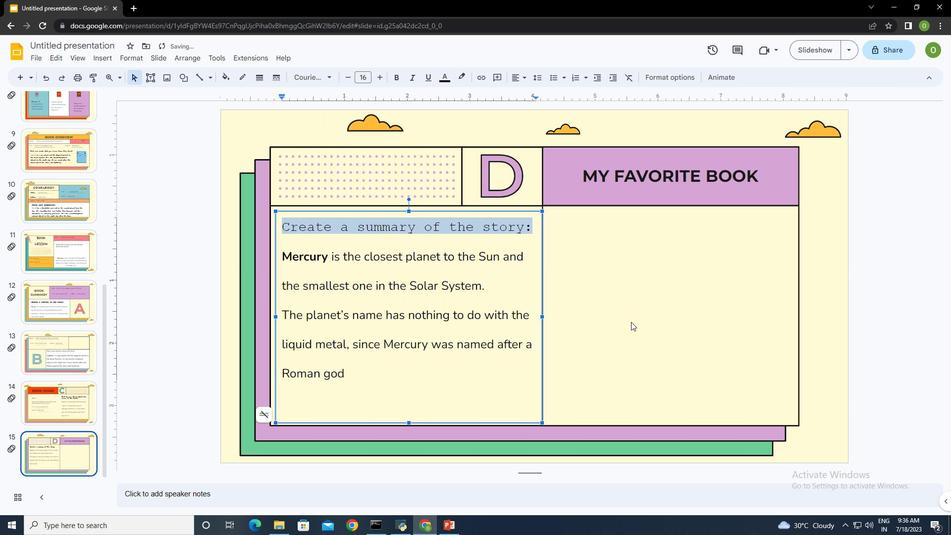 
Action: Mouse moved to (148, 77)
Screenshot: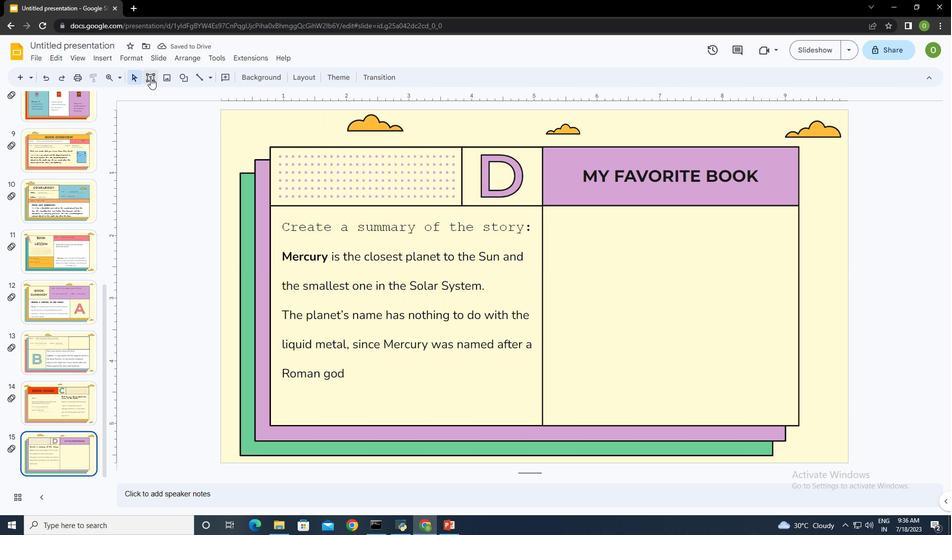 
Action: Mouse pressed left at (148, 77)
Screenshot: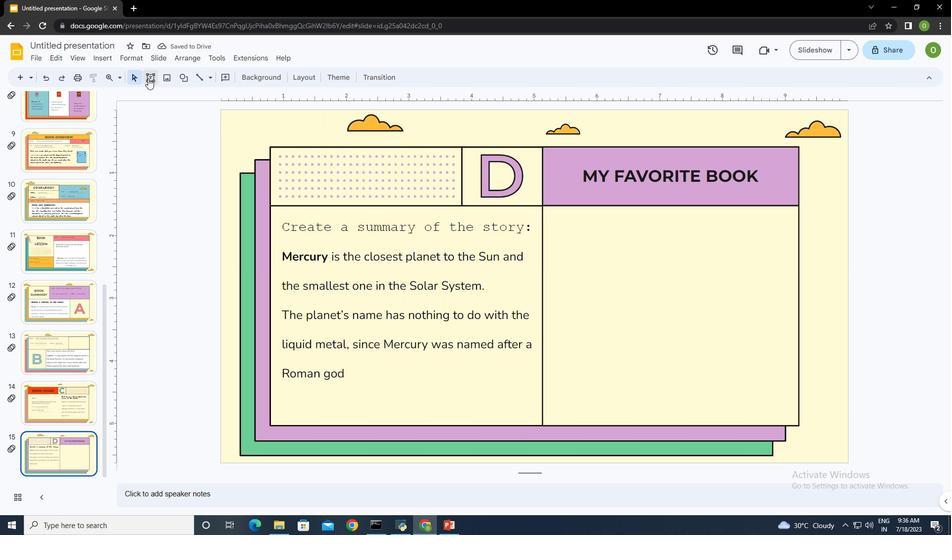 
Action: Mouse moved to (548, 210)
Screenshot: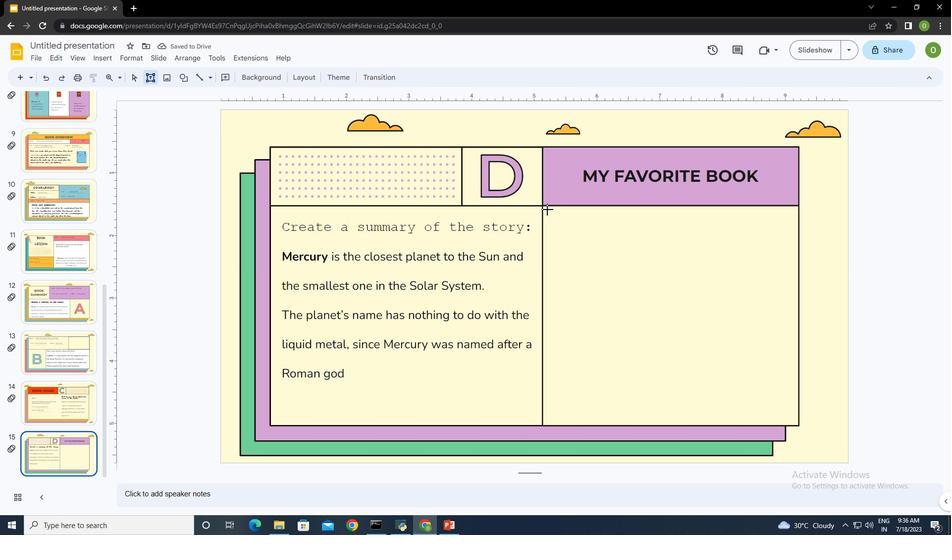 
Action: Mouse pressed left at (548, 210)
Screenshot: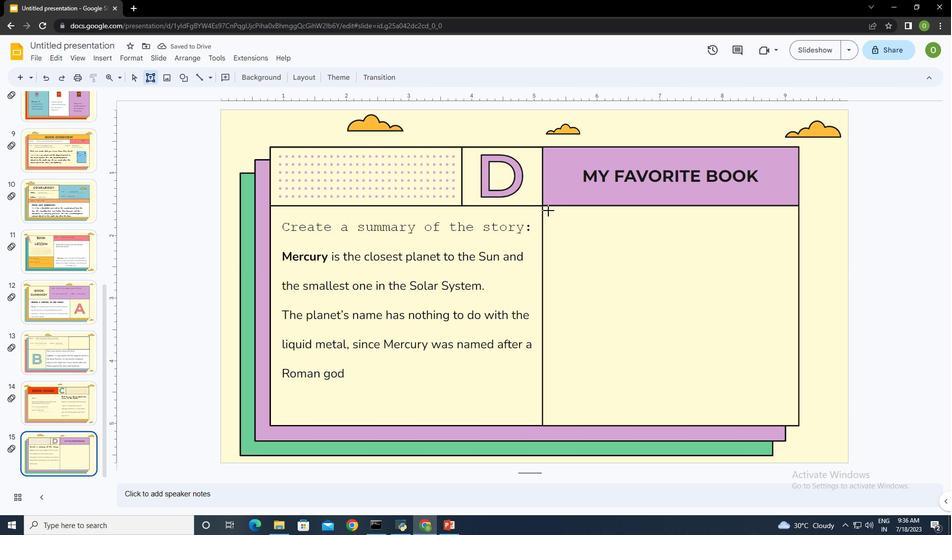 
Action: Mouse moved to (633, 276)
Screenshot: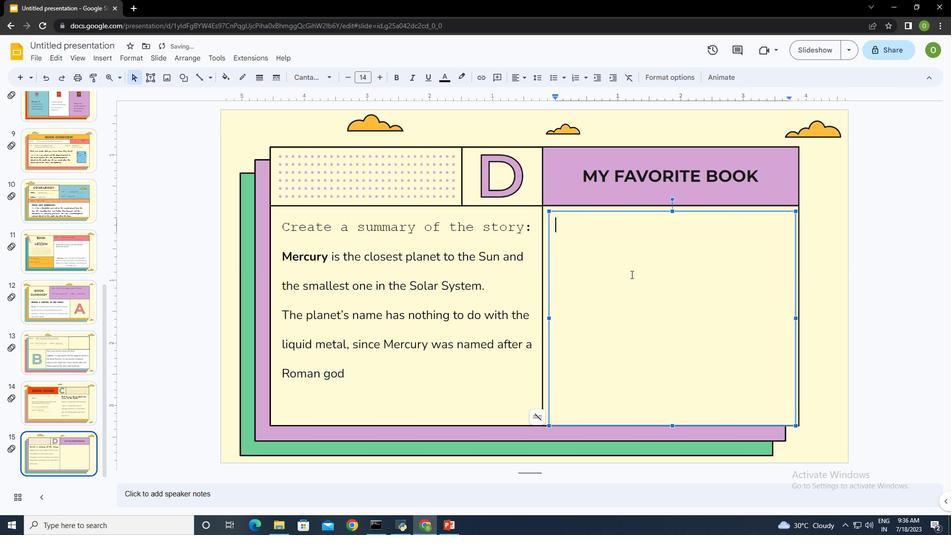 
Action: Key pressed <Key.shift>Overview<Key.shift_r>:<Key.enter><Key.enter><Key.shift>Venus<Key.space>has<Key.space>a<Key.space>beautiful<Key.space>name<Key.space>and<Key.space>is<Key.space>the<Key.space>second<Key.space>planet<Key.space>from<Key.space>the<Key.space><Key.shift>Sun<Key.space><Key.shift>Title<Key.shift_r>:<Key.left><Key.left><Key.left><Key.left><Key.left><Key.left><Key.enter><Key.right><Key.right><Key.right><Key.right><Key.right><Key.right><Key.space><Key.enter><Key.enter><Key.tab><Key.shift>This<Key.space>is<Key.space>a<Key.space>novel<Key.space>title<Key.enter><Key.enter><Key.enter><Key.tab><Key.tab><Key.shift><Key.shift><Key.shift><Key.shift>Author<Key.shift_r>:<Key.enter><Key.tab><Key.tab><Key.tab><Key.shift>Timmy<Key.space><Key.shift>Jimmy
Screenshot: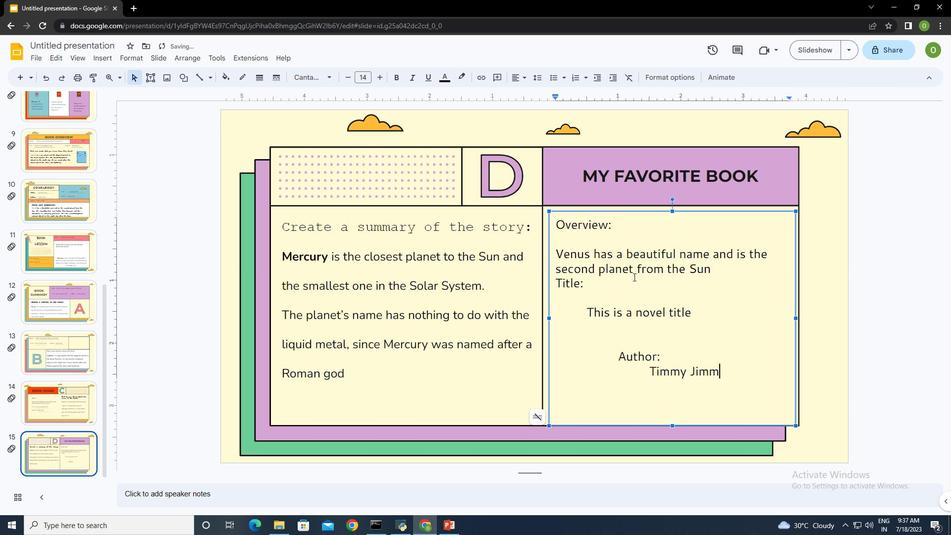 
Action: Mouse moved to (201, 77)
Screenshot: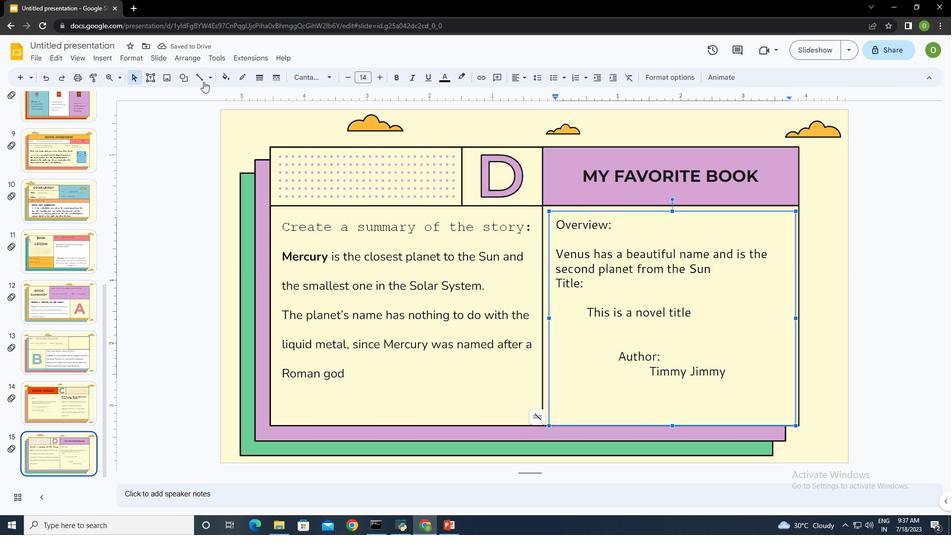 
Action: Mouse pressed left at (201, 77)
Screenshot: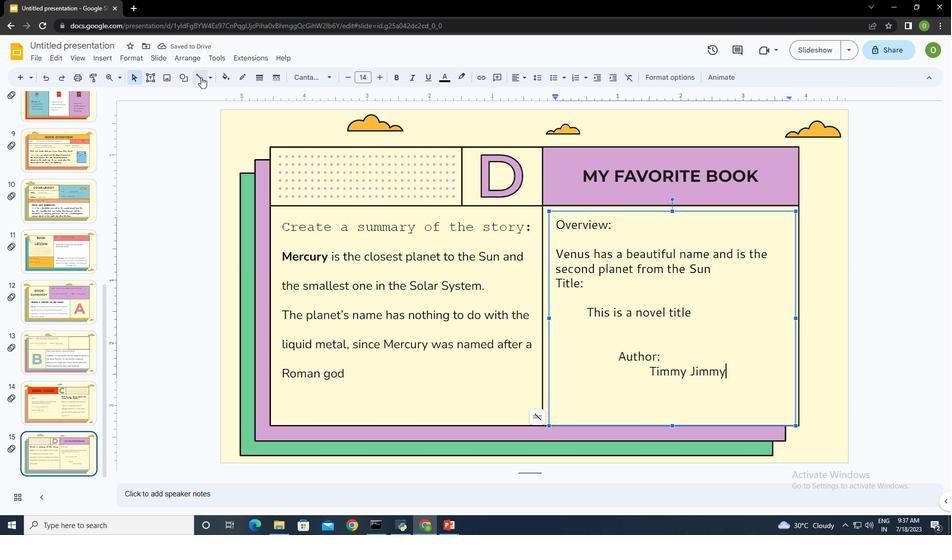 
Action: Mouse moved to (588, 321)
Screenshot: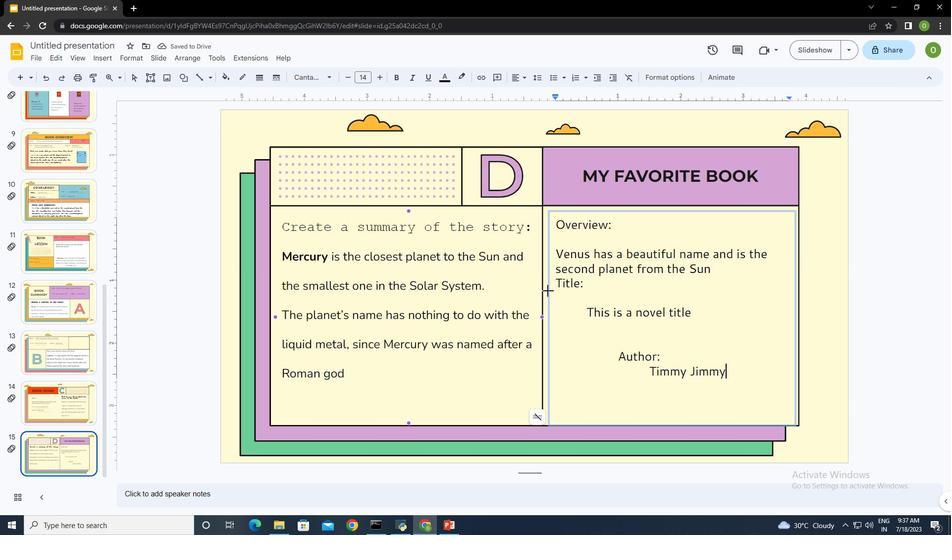 
Action: Mouse pressed left at (588, 321)
Screenshot: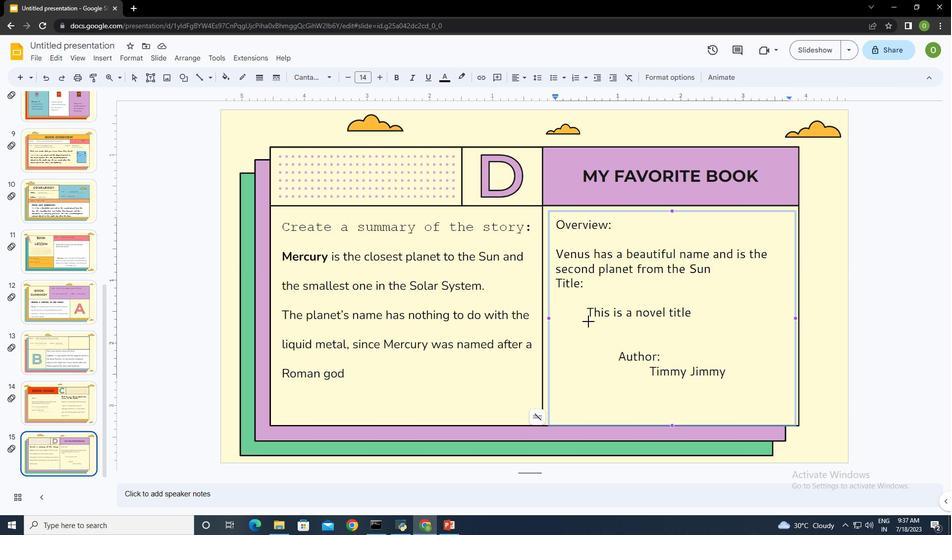 
Action: Mouse moved to (225, 80)
Screenshot: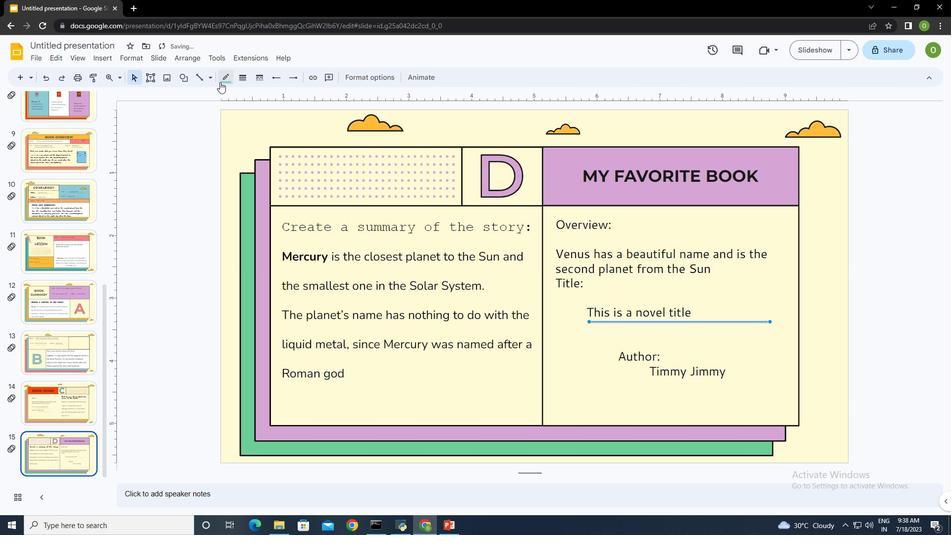 
Action: Mouse pressed left at (225, 80)
Screenshot: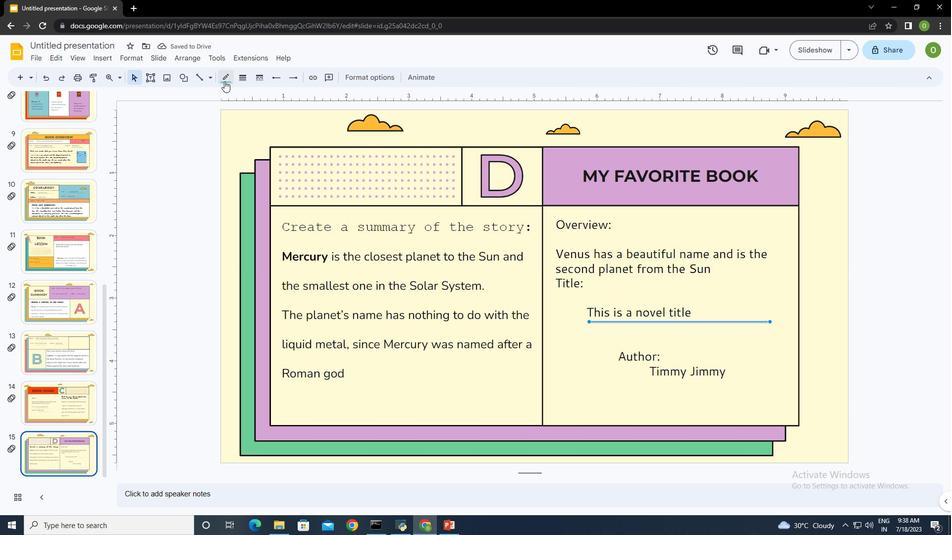 
Action: Mouse moved to (230, 107)
Screenshot: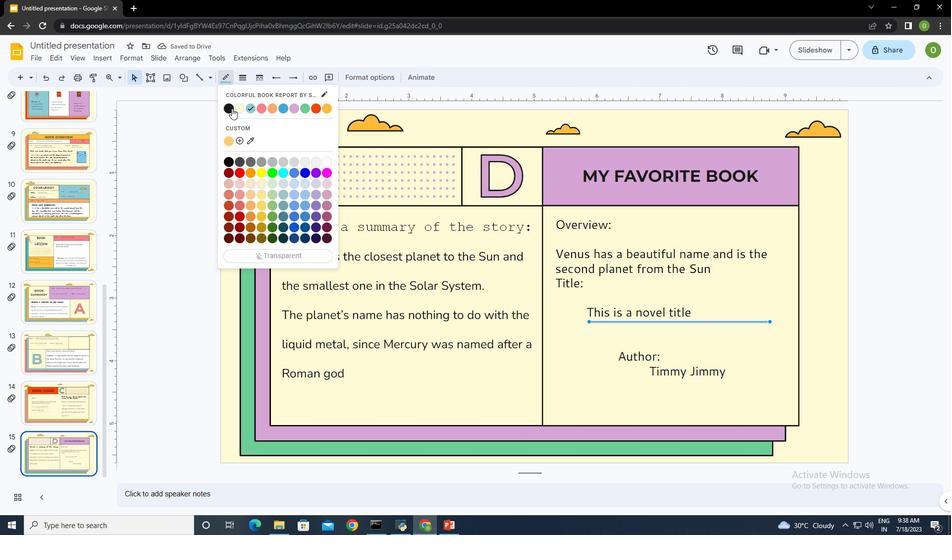 
Action: Mouse pressed left at (230, 107)
Screenshot: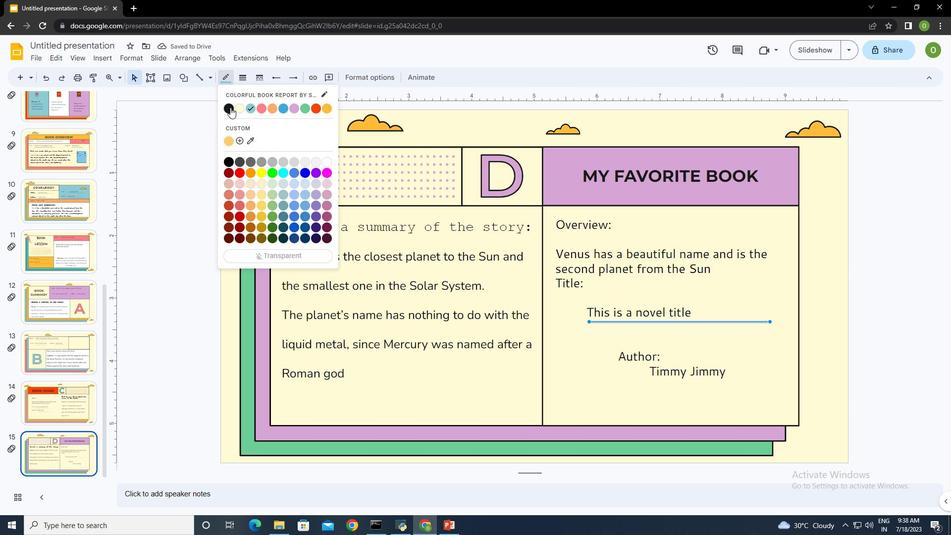 
Action: Mouse moved to (656, 381)
Screenshot: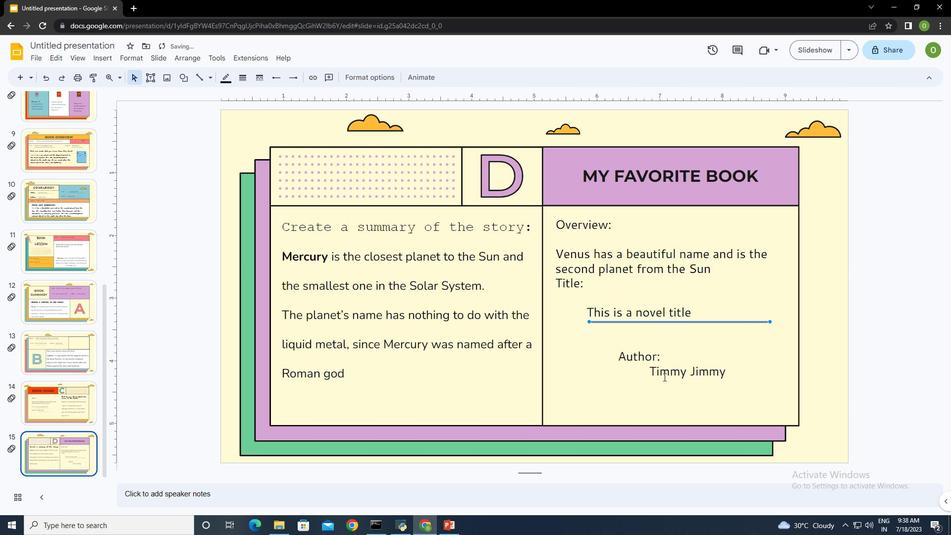 
Action: Mouse pressed left at (656, 381)
Screenshot: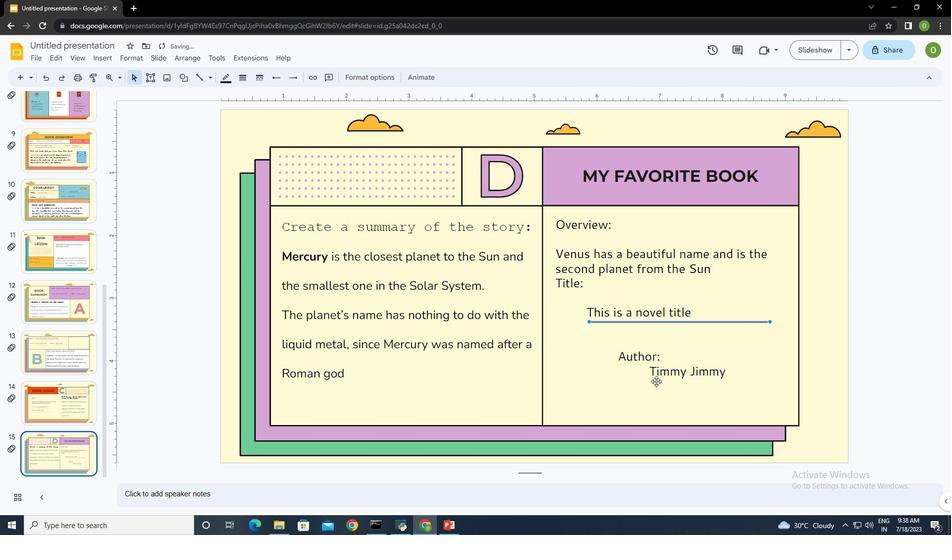 
Action: Mouse moved to (200, 78)
Screenshot: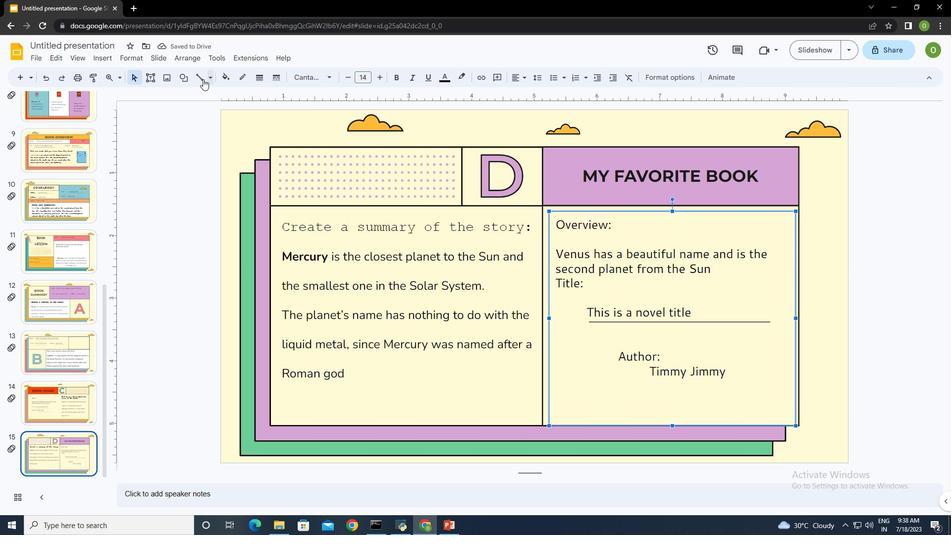 
Action: Mouse pressed left at (200, 78)
Screenshot: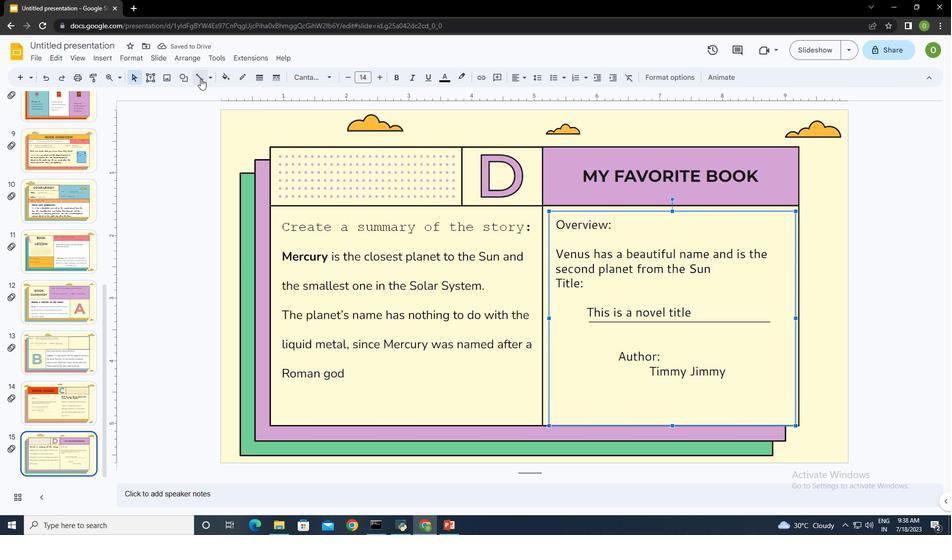
Action: Mouse moved to (648, 382)
Screenshot: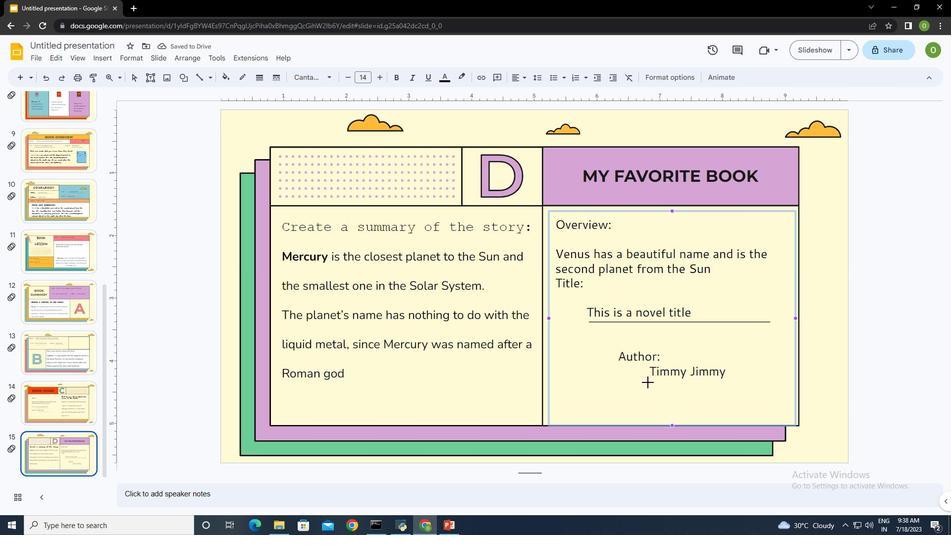
Action: Mouse pressed left at (648, 382)
Screenshot: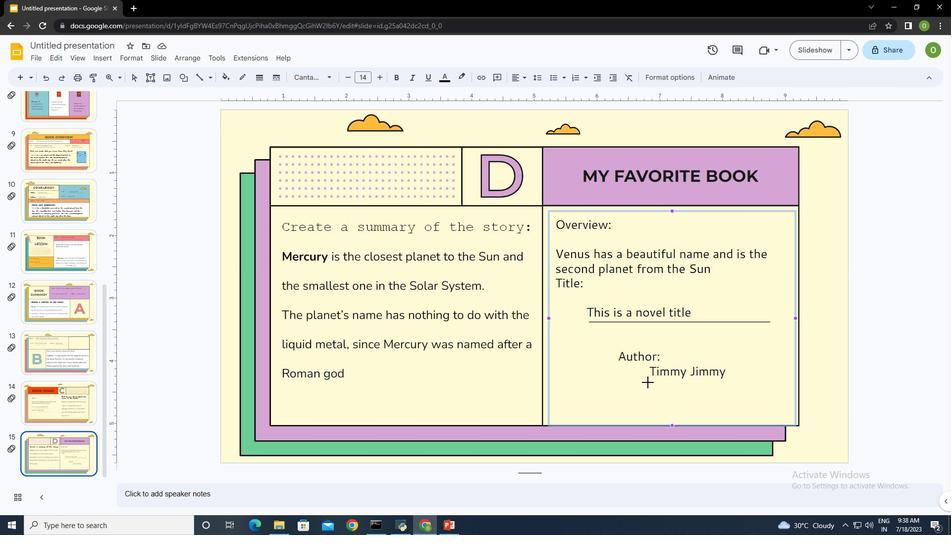 
Action: Mouse moved to (225, 78)
Screenshot: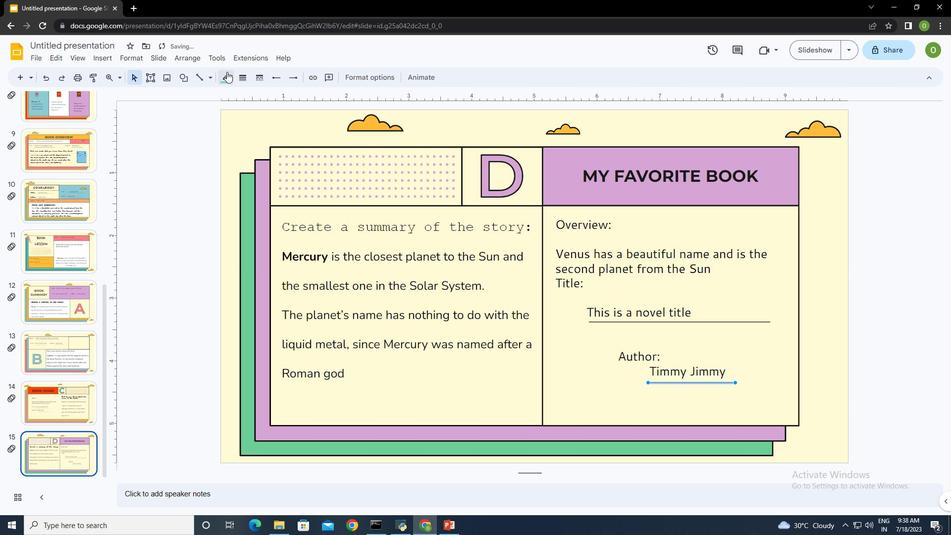 
Action: Mouse pressed left at (225, 78)
Screenshot: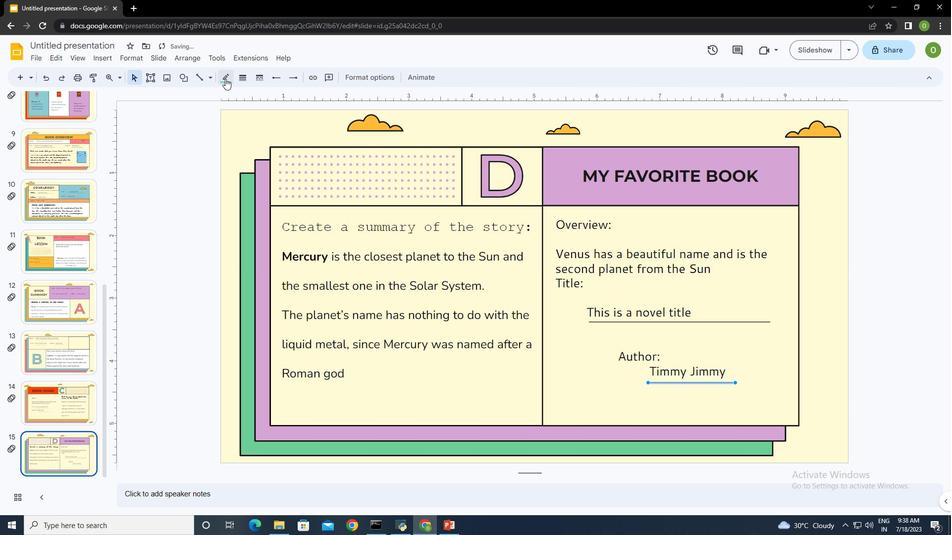 
Action: Mouse moved to (227, 108)
Screenshot: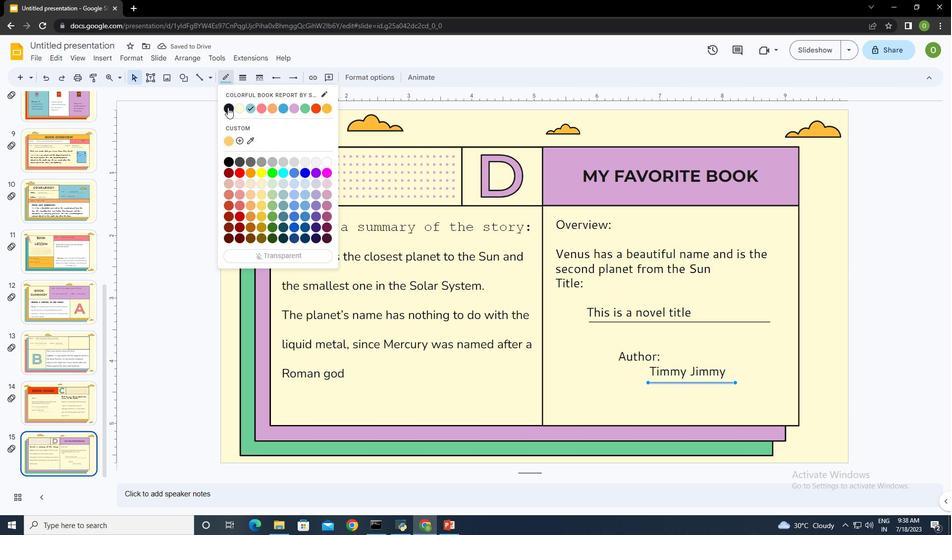 
Action: Mouse pressed left at (227, 108)
Screenshot: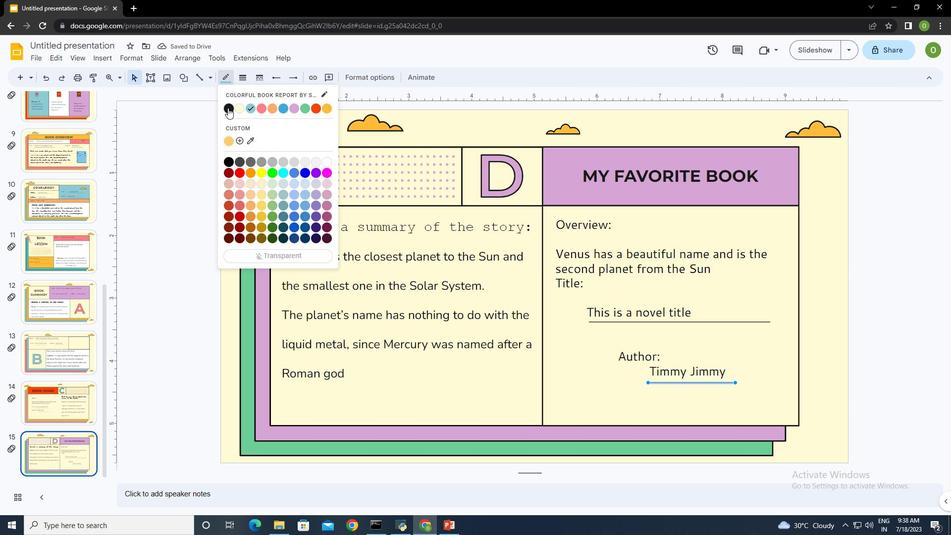 
Action: Mouse moved to (586, 351)
Screenshot: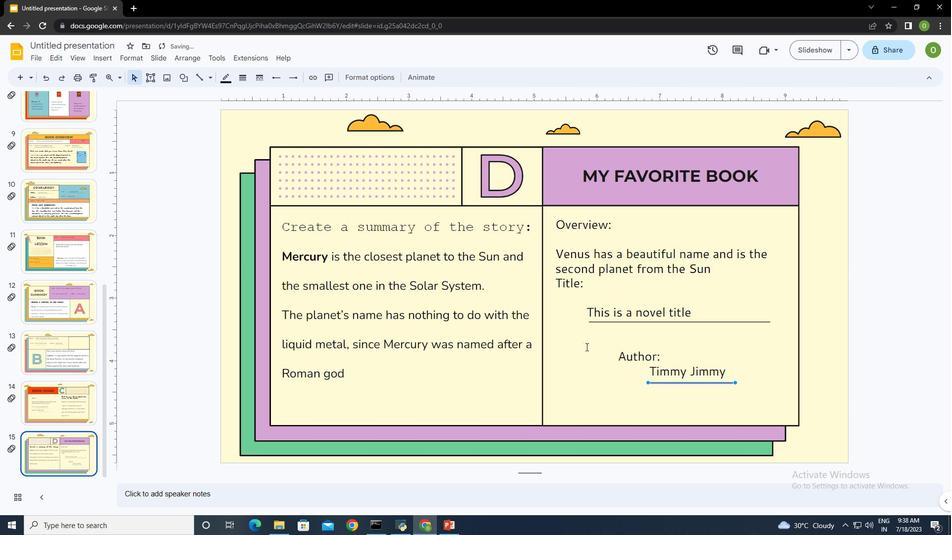 
Action: Mouse pressed left at (586, 351)
Screenshot: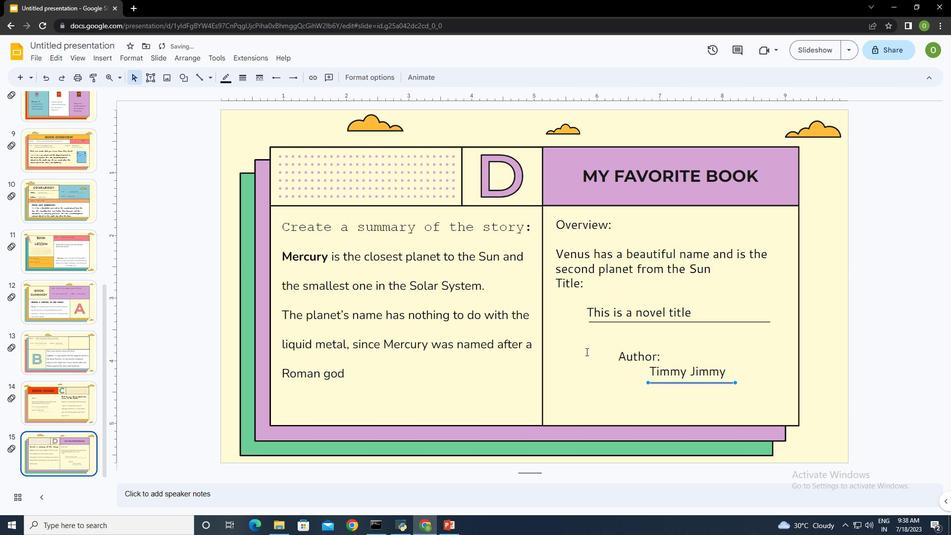 
Action: Mouse moved to (660, 356)
Screenshot: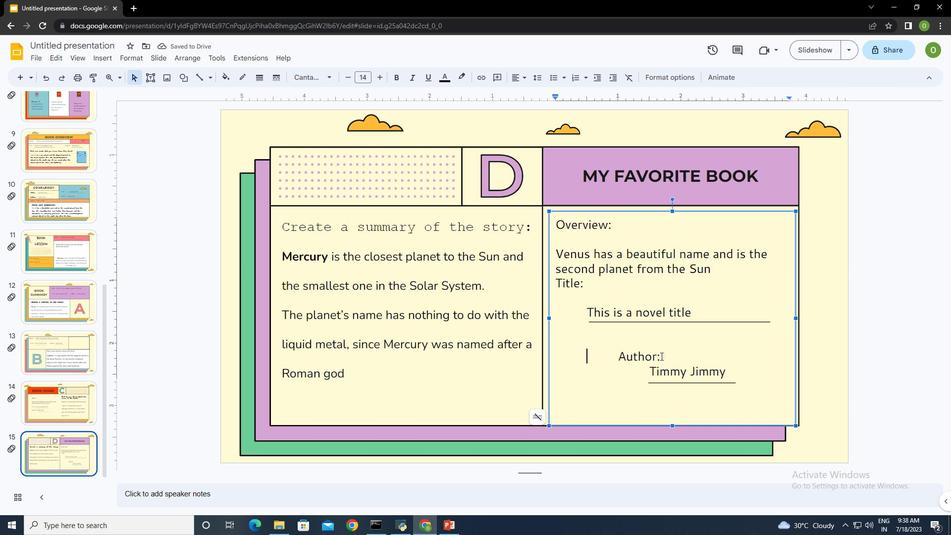 
Action: Mouse pressed left at (660, 356)
Screenshot: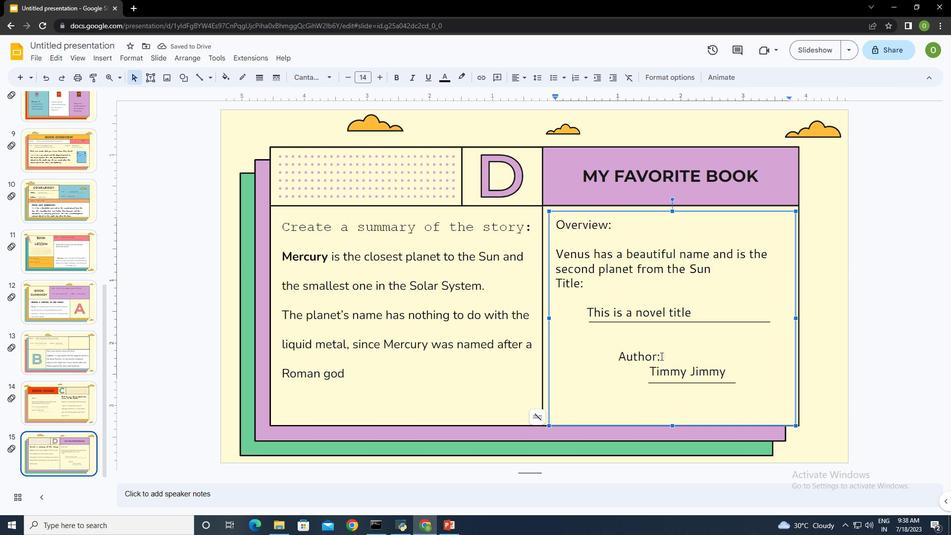 
Action: Mouse moved to (618, 355)
Screenshot: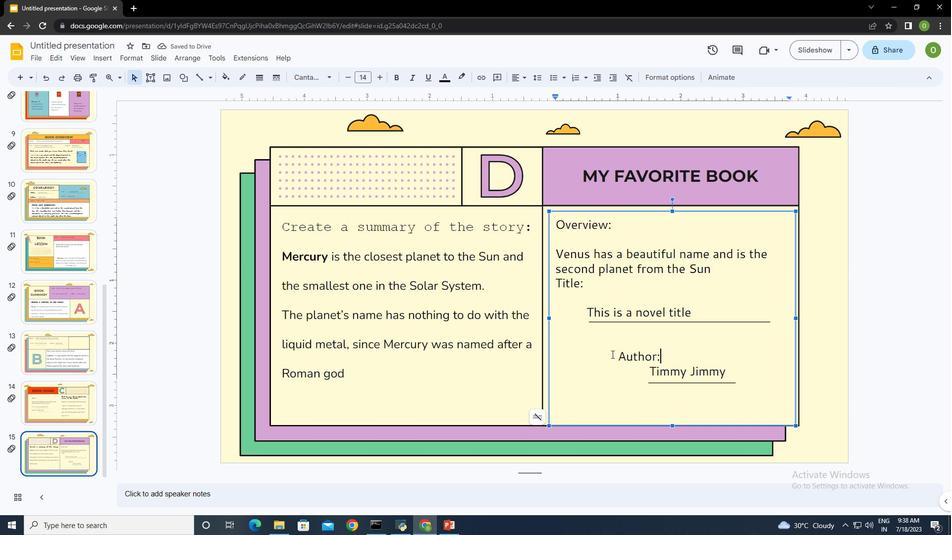 
Action: Mouse pressed left at (618, 355)
Screenshot: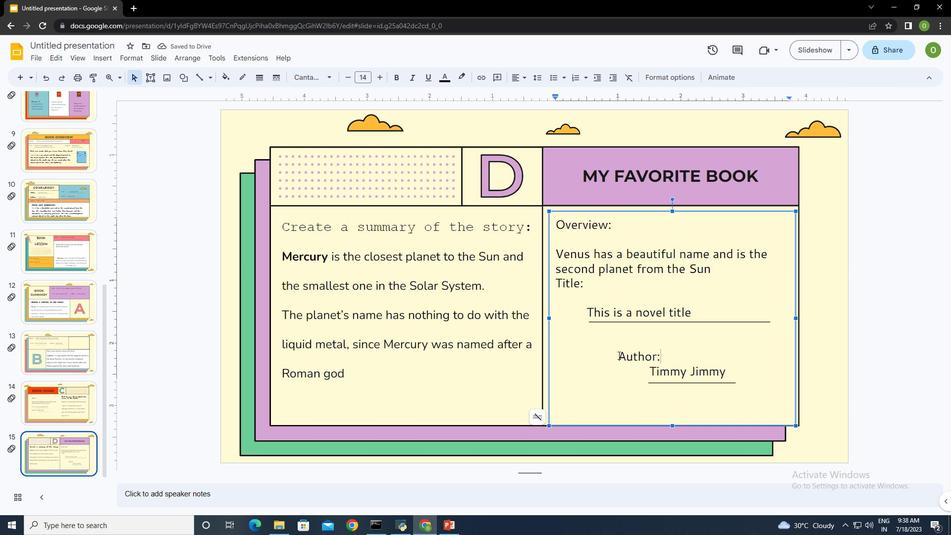 
Action: Mouse moved to (624, 351)
Screenshot: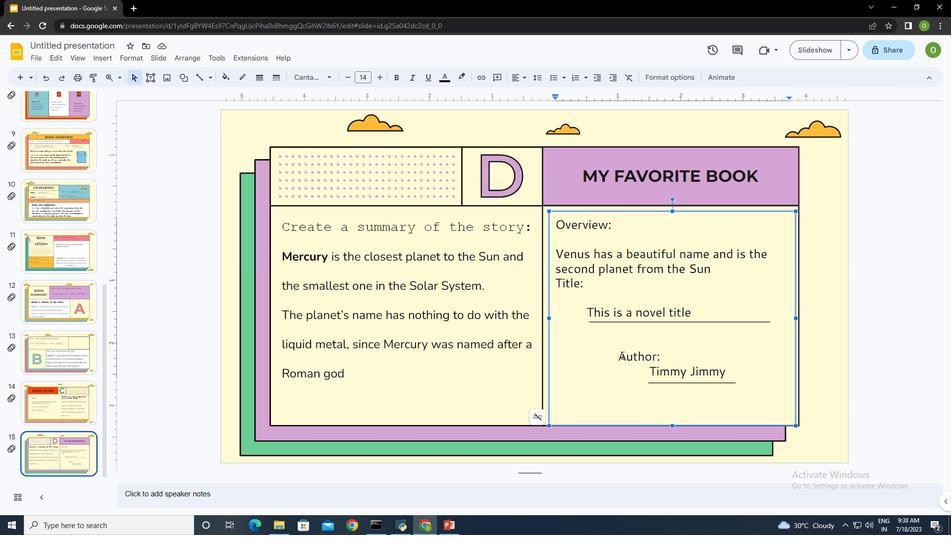 
Action: Key pressed <Key.backspace>
Screenshot: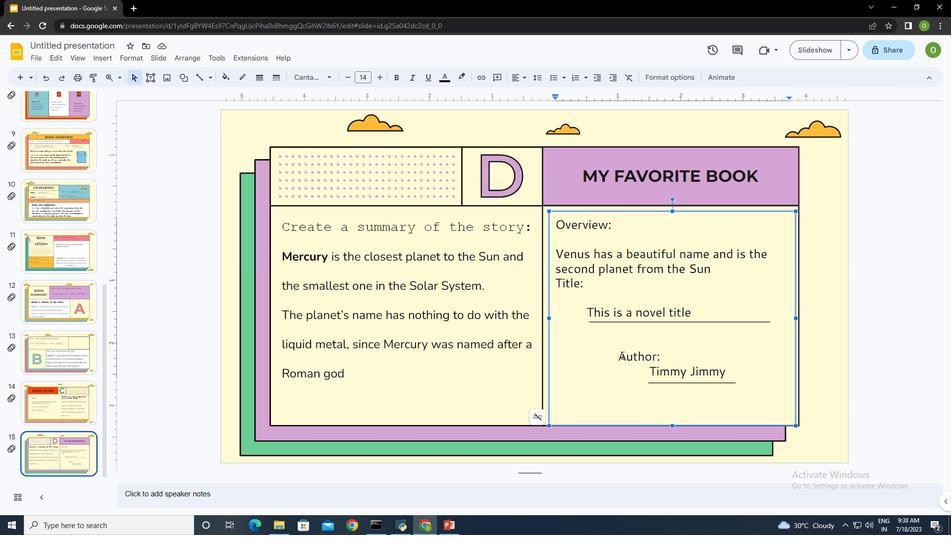 
Action: Mouse moved to (632, 355)
Screenshot: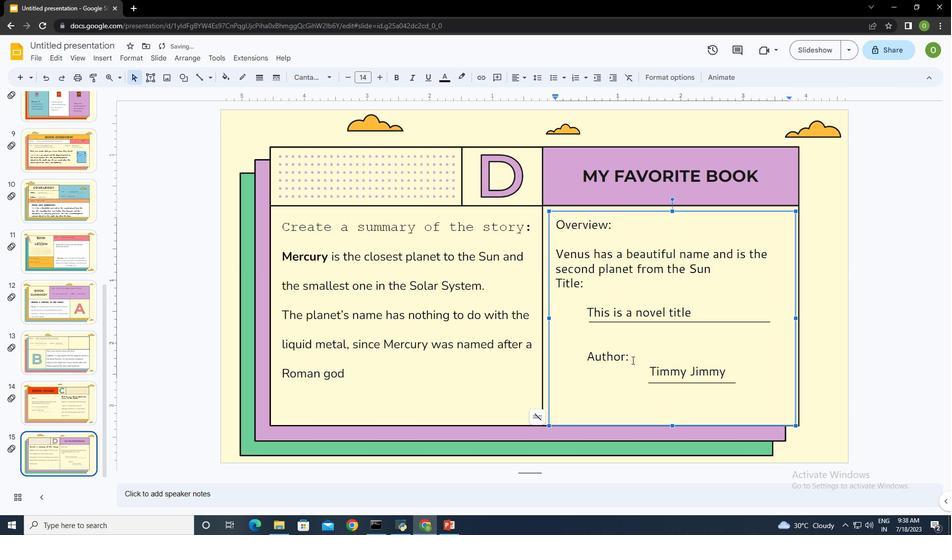 
Action: Mouse pressed left at (632, 355)
Screenshot: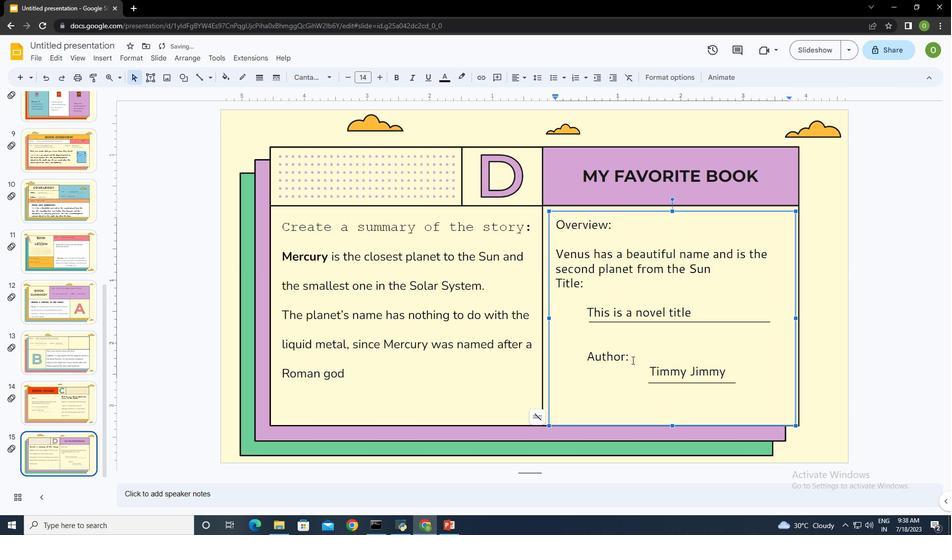 
Action: Mouse moved to (556, 282)
Screenshot: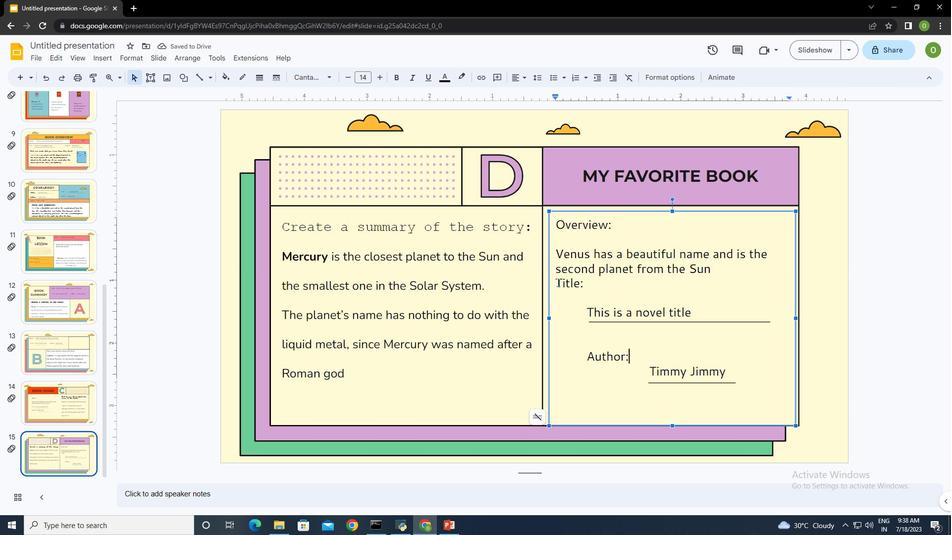 
Action: Mouse pressed left at (556, 282)
Screenshot: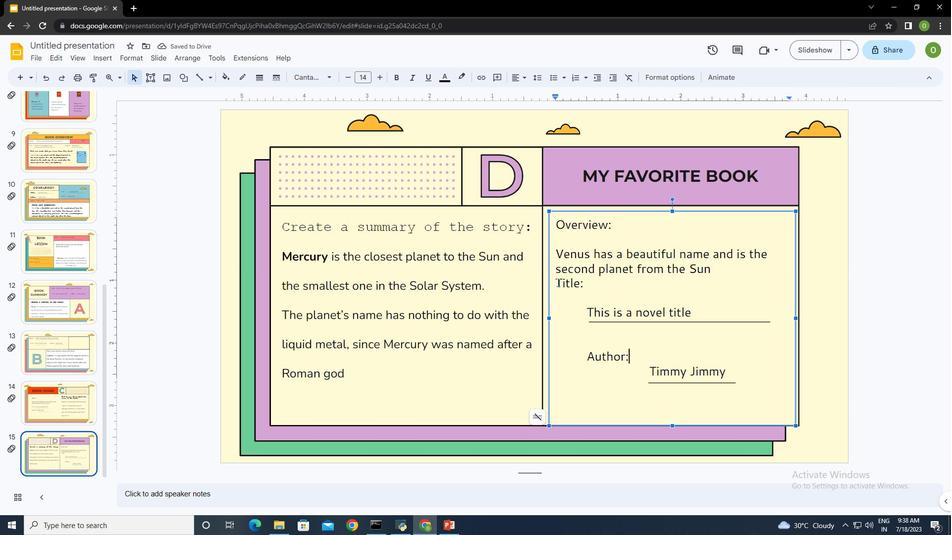 
Action: Mouse moved to (613, 318)
Screenshot: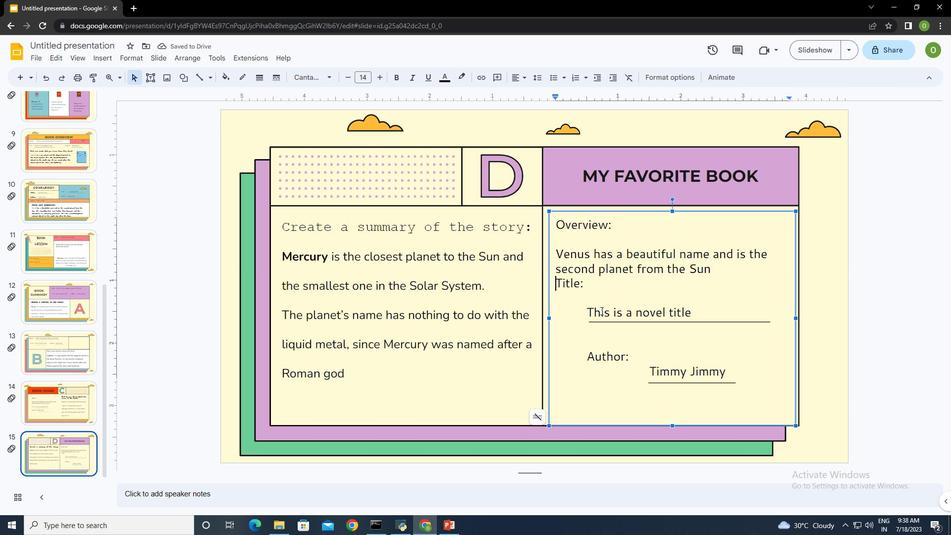 
Action: Key pressed <Key.tab>
Screenshot: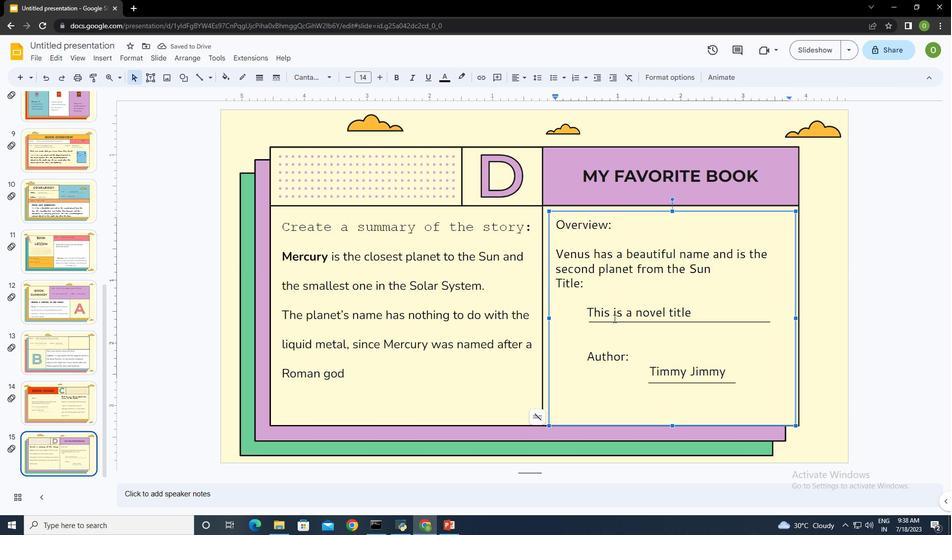 
Action: Mouse moved to (571, 282)
Screenshot: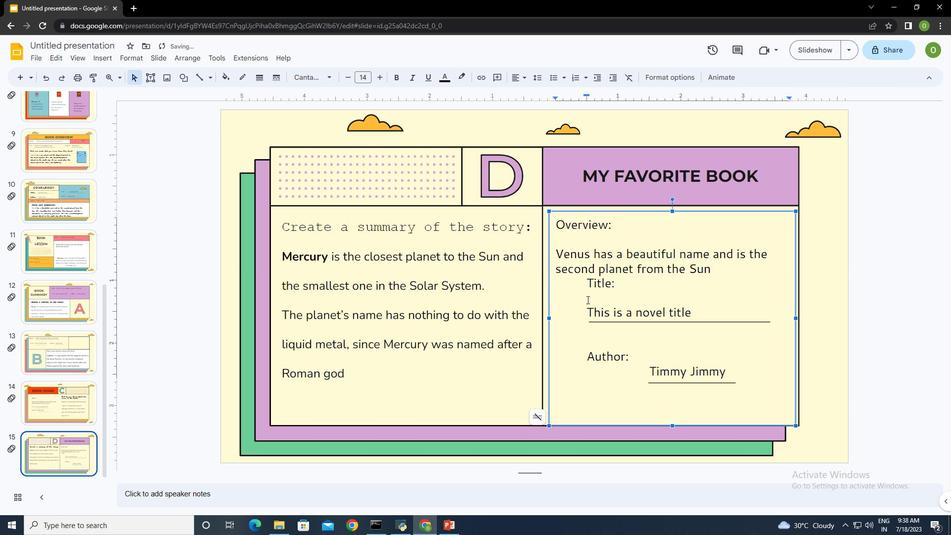 
Action: Key pressed <Key.enter>
Screenshot: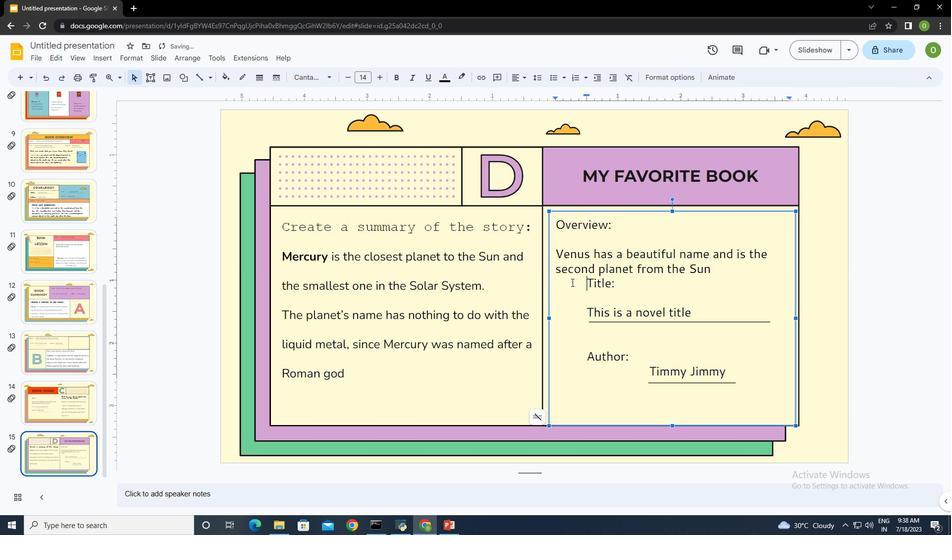 
Action: Mouse moved to (688, 383)
Screenshot: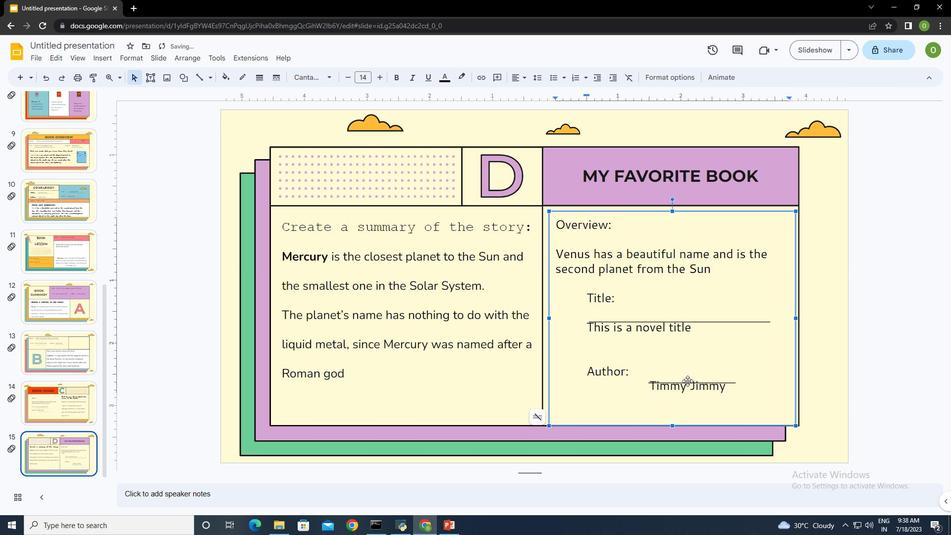 
Action: Mouse pressed left at (688, 383)
Screenshot: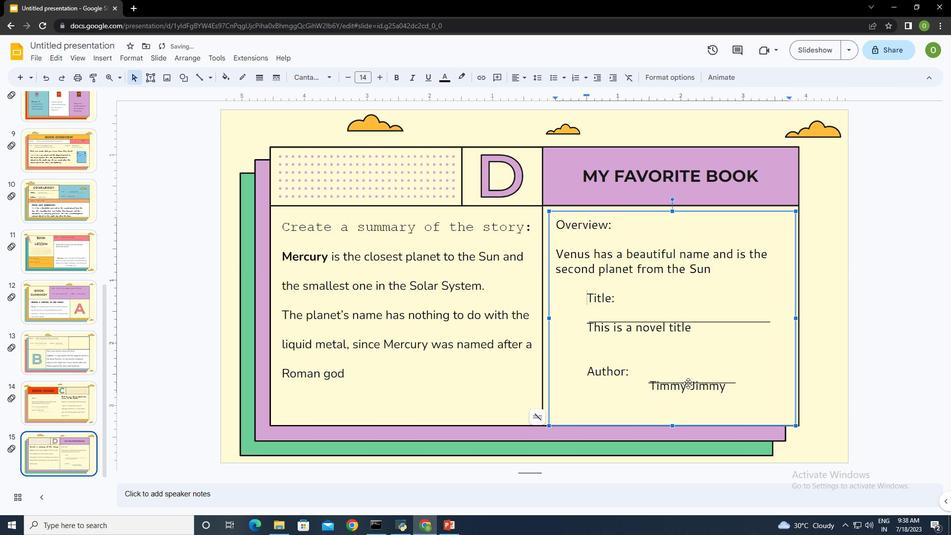 
Action: Mouse moved to (749, 384)
Screenshot: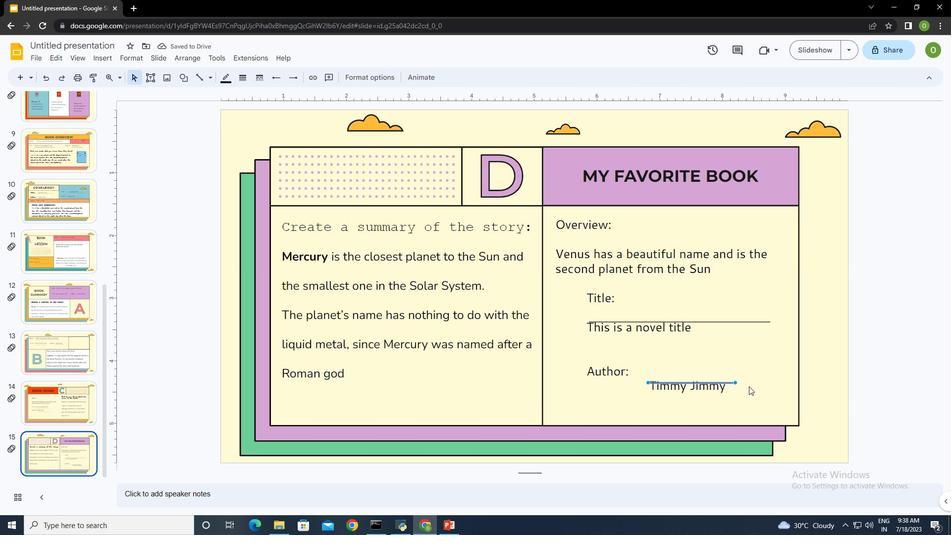 
Action: Key pressed <Key.down>
Screenshot: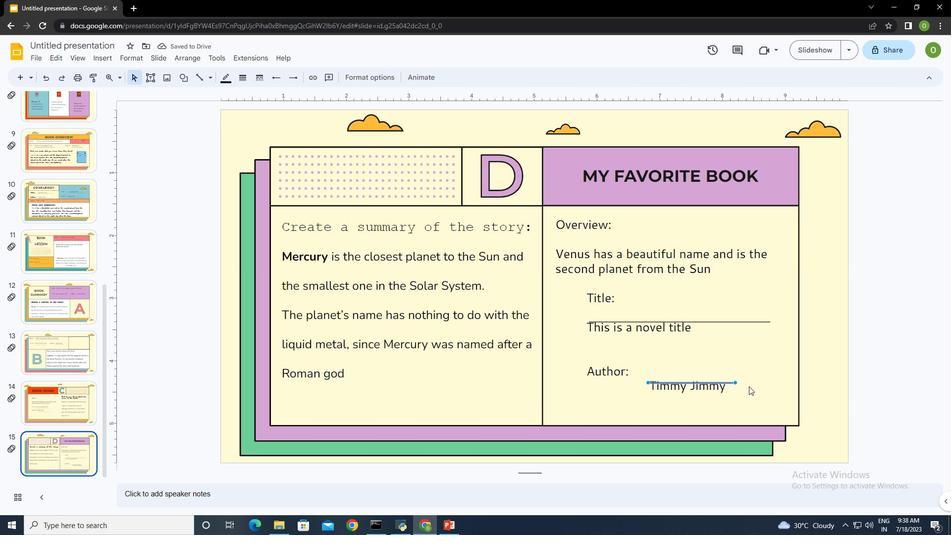 
Action: Mouse moved to (749, 382)
Screenshot: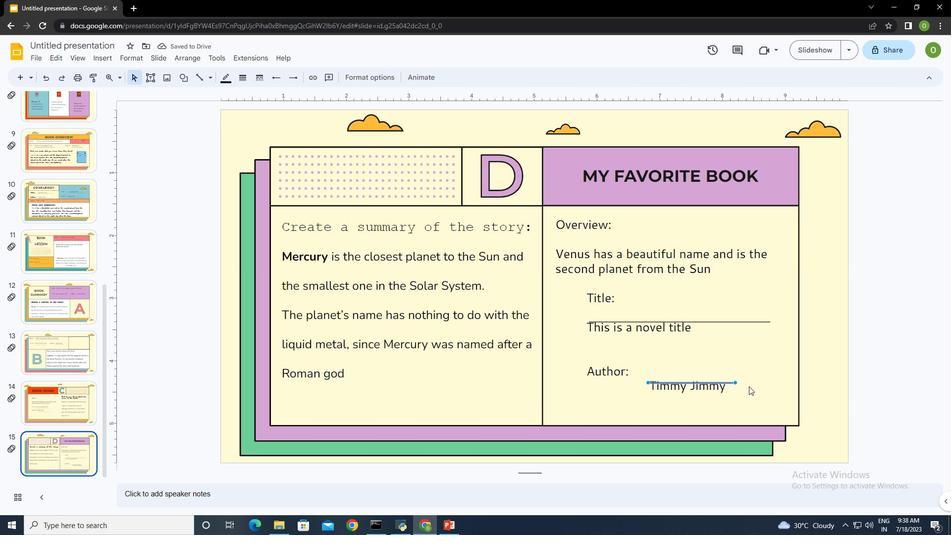 
Action: Key pressed <Key.down>
Screenshot: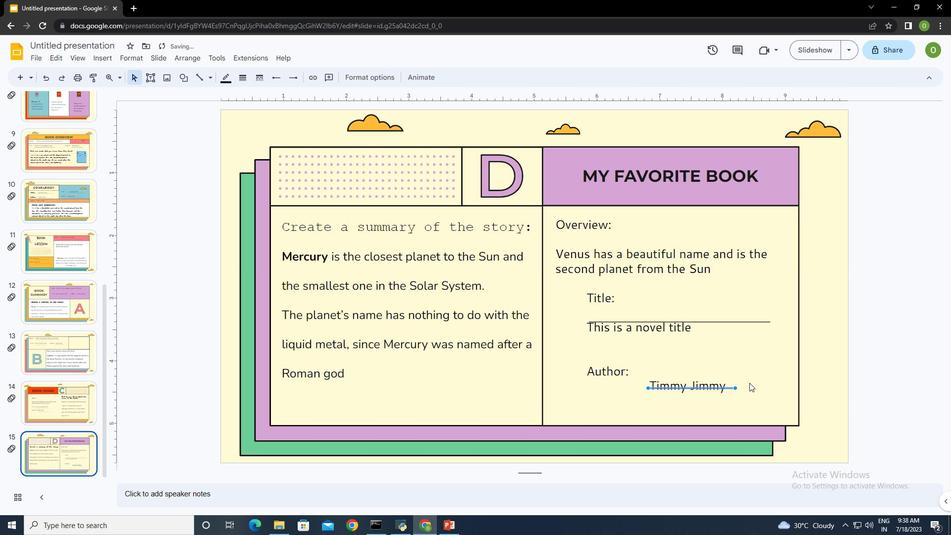 
Action: Mouse moved to (632, 322)
Screenshot: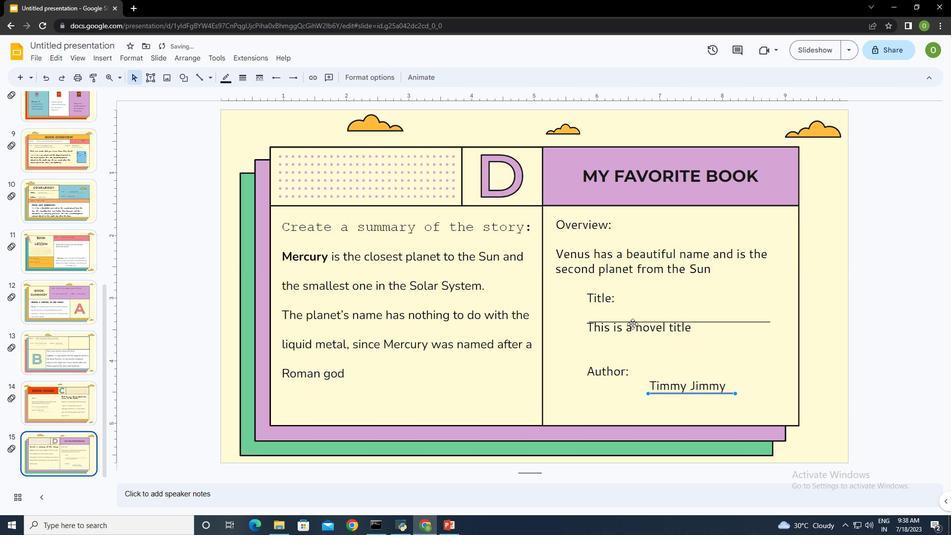 
Action: Mouse pressed left at (632, 322)
Screenshot: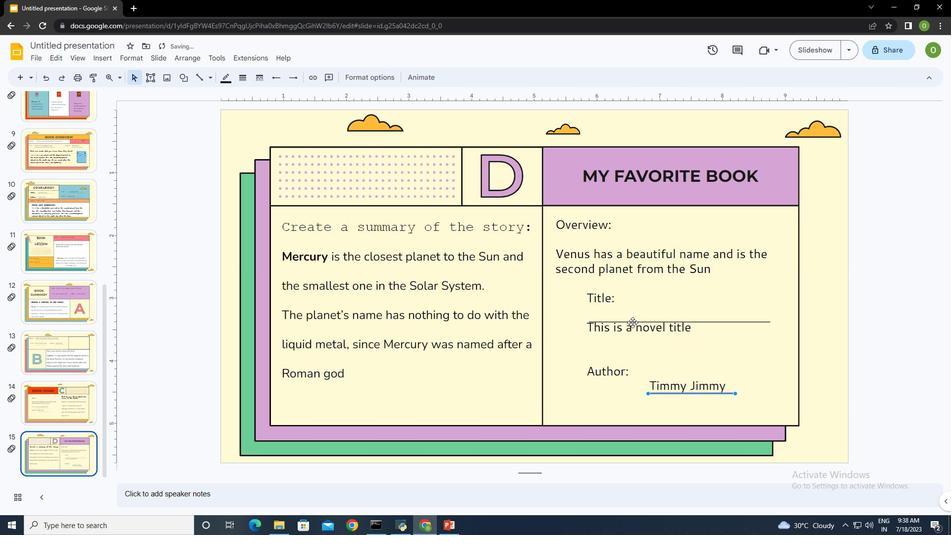 
Action: Key pressed <Key.down><Key.down><Key.down>
Screenshot: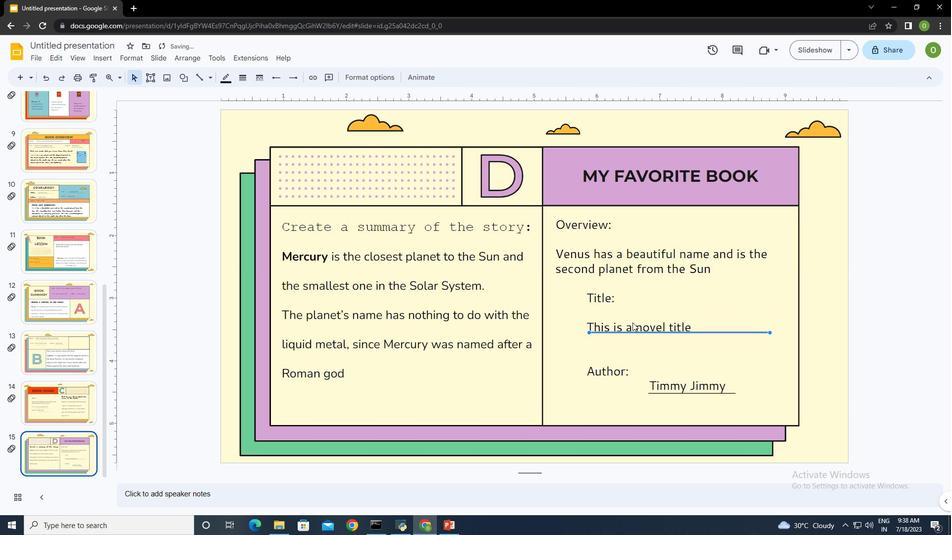 
Action: Mouse moved to (559, 323)
Screenshot: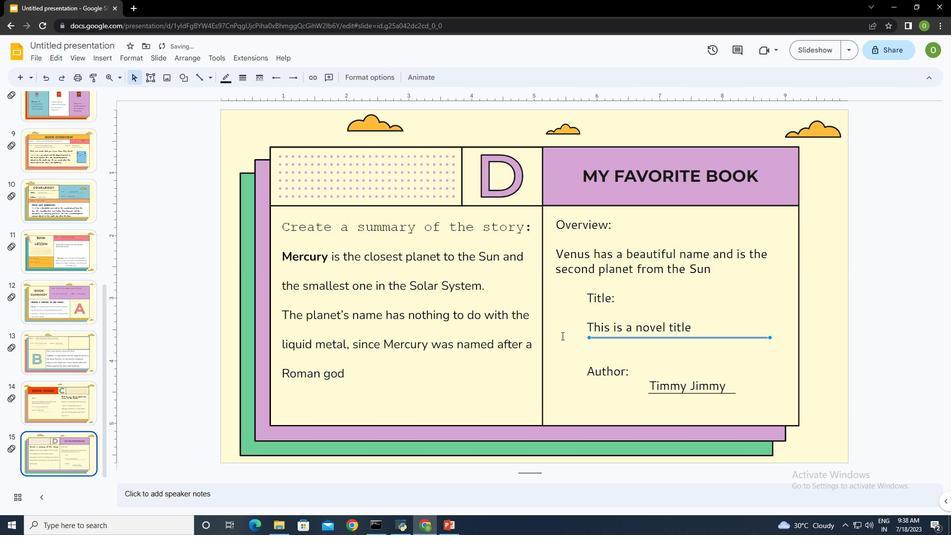 
Action: Mouse pressed left at (559, 323)
Screenshot: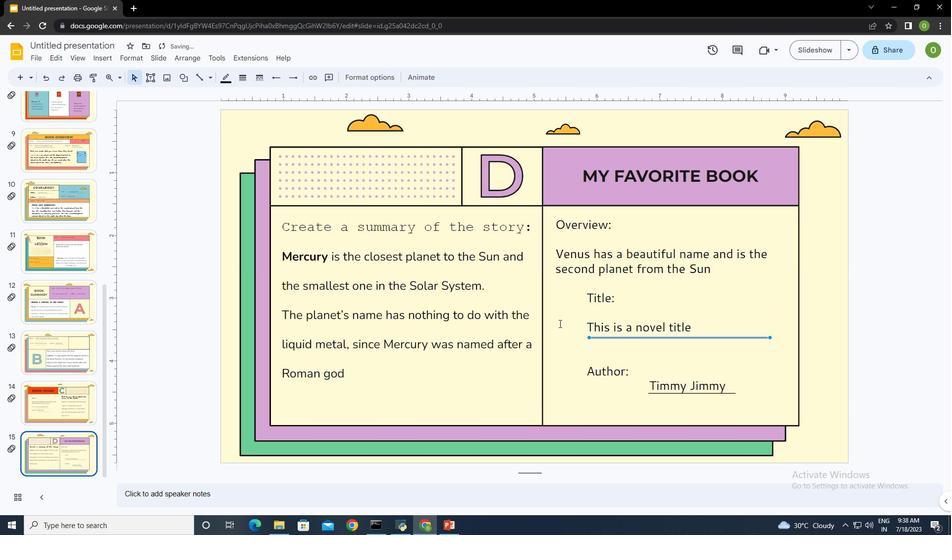 
Action: Mouse moved to (622, 365)
Screenshot: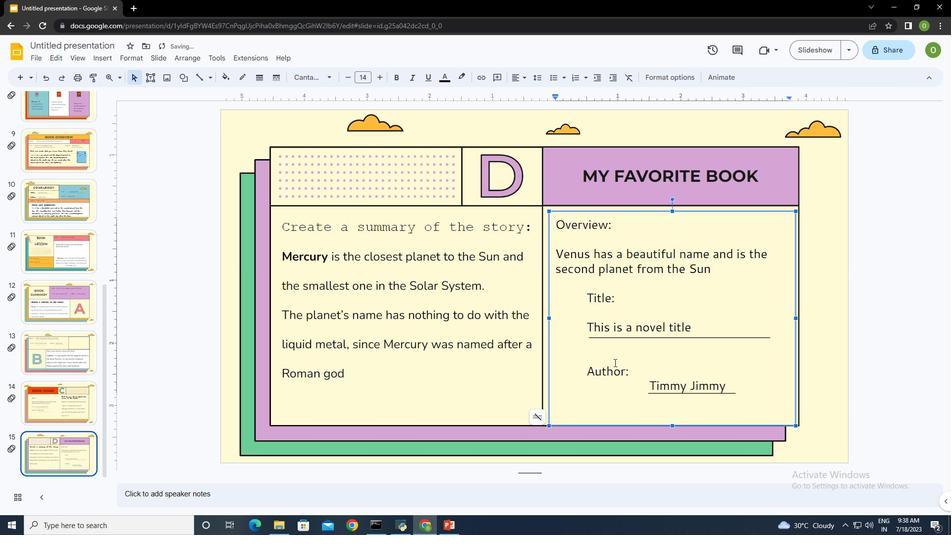 
Action: Mouse pressed left at (622, 365)
Screenshot: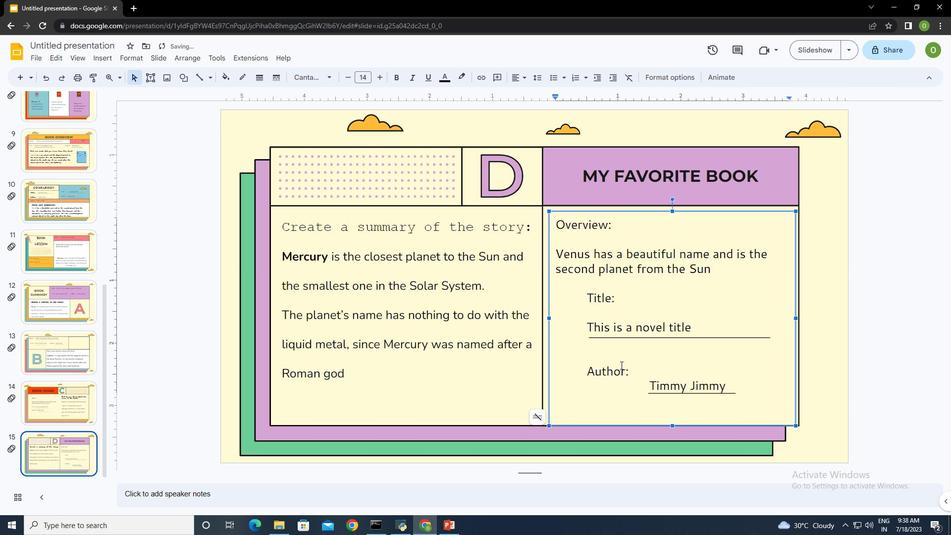
Action: Mouse moved to (630, 372)
Screenshot: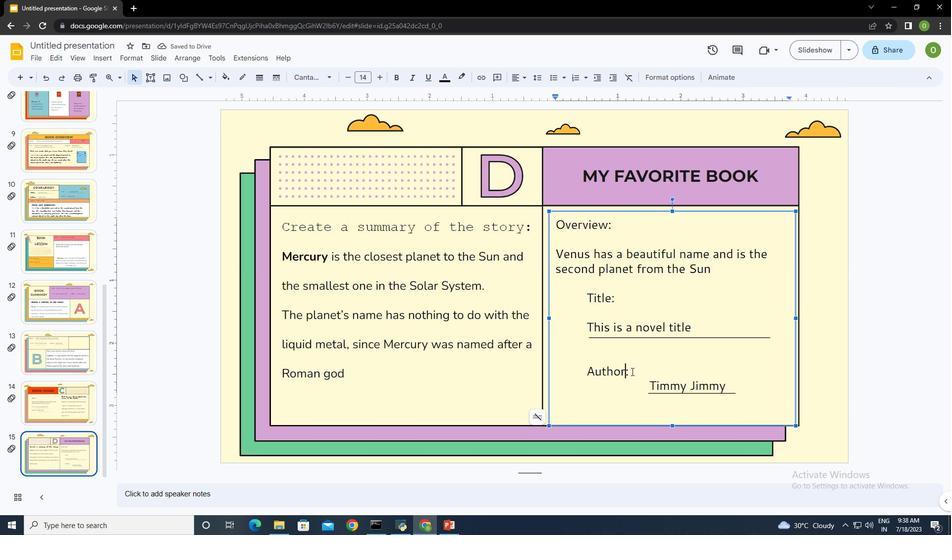 
Action: Mouse pressed left at (630, 372)
Screenshot: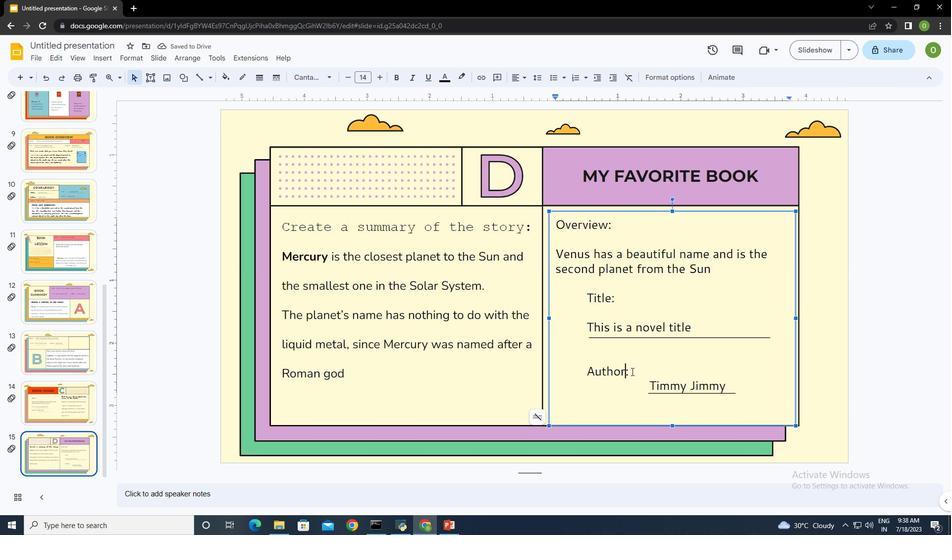 
Action: Mouse moved to (614, 298)
Screenshot: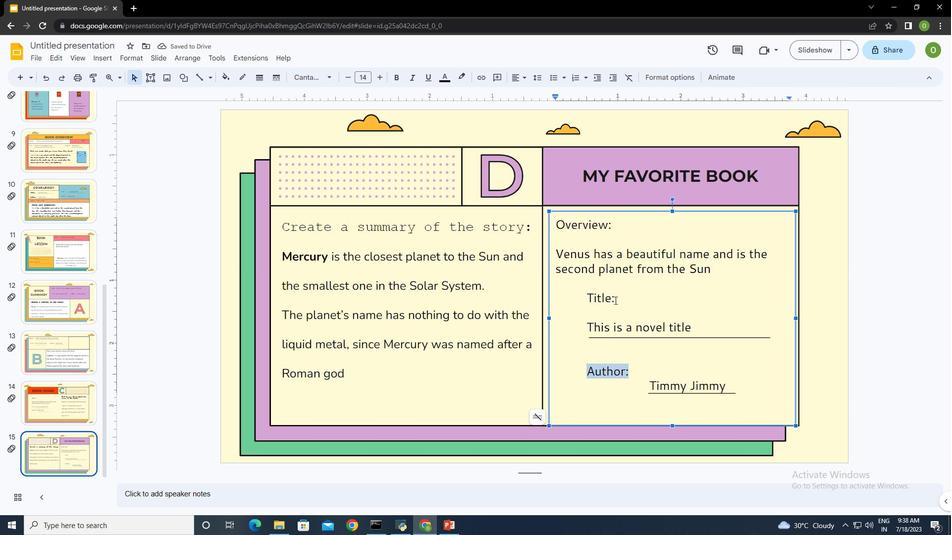 
Action: Mouse pressed left at (614, 298)
Screenshot: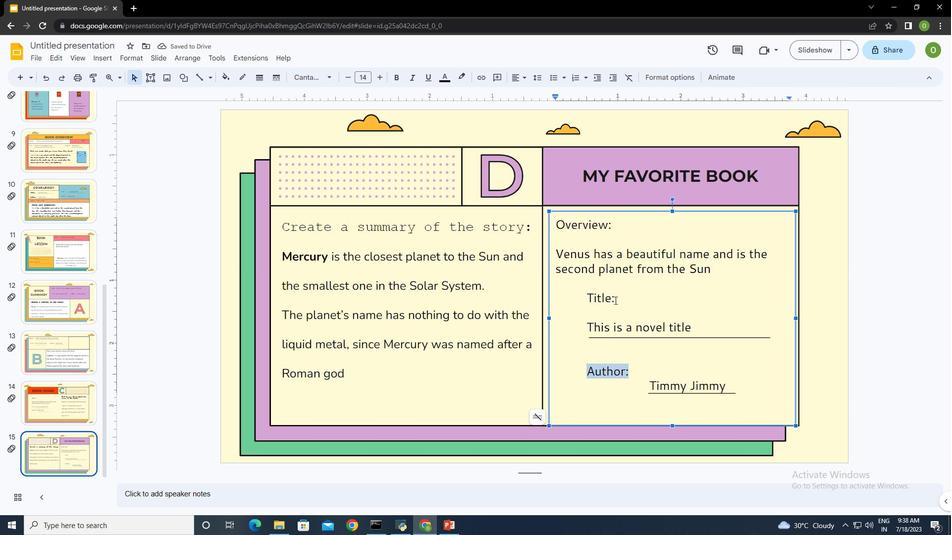 
Action: Mouse moved to (298, 76)
Screenshot: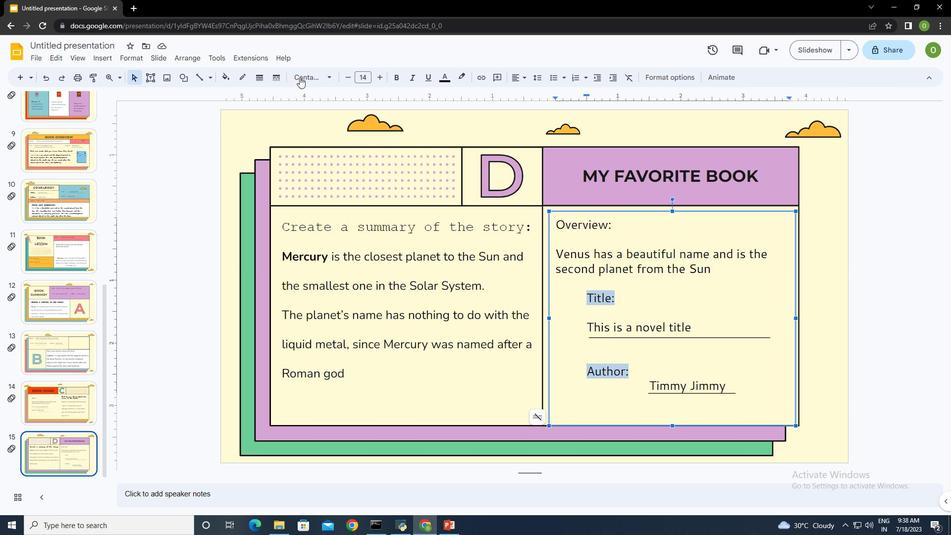 
Action: Mouse pressed left at (298, 76)
Screenshot: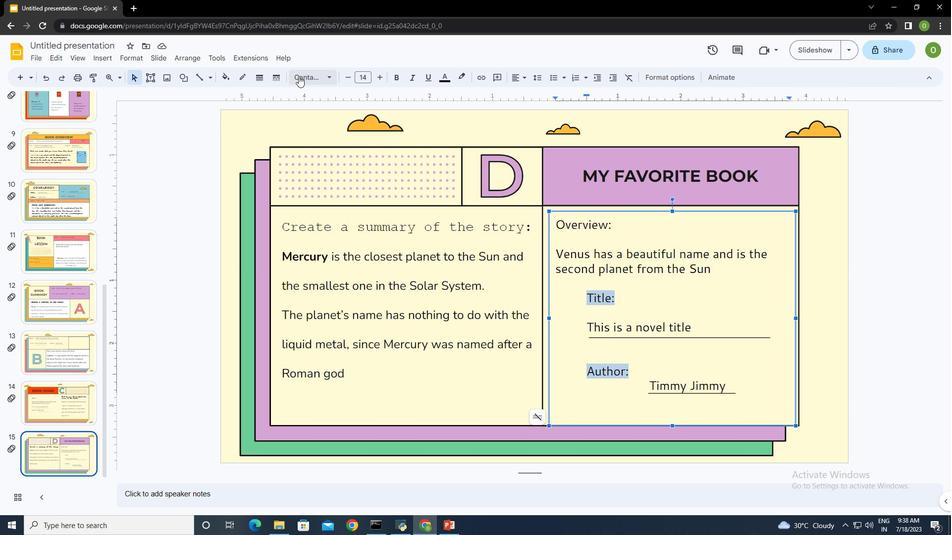 
Action: Mouse moved to (363, 301)
Screenshot: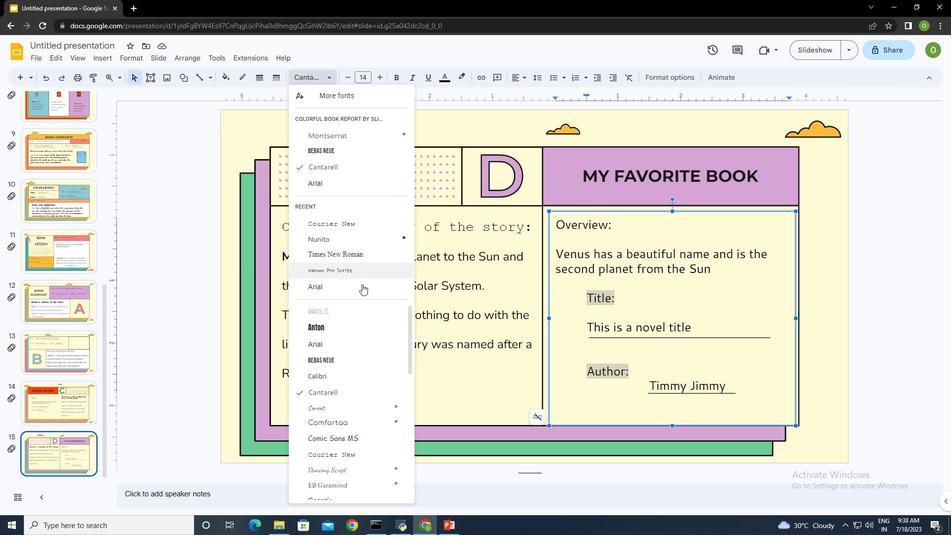 
Action: Mouse scrolled (363, 300) with delta (0, 0)
Screenshot: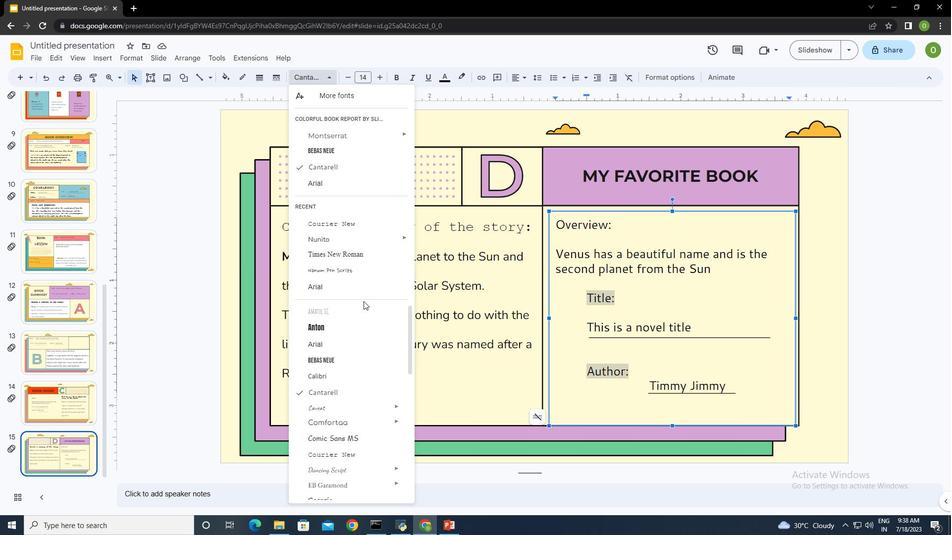 
Action: Mouse scrolled (363, 300) with delta (0, 0)
Screenshot: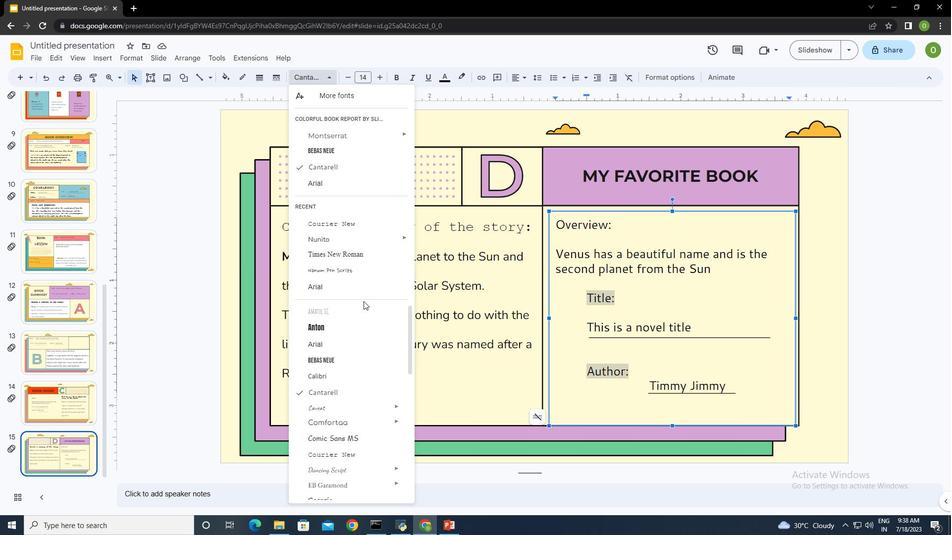 
Action: Mouse moved to (353, 285)
Screenshot: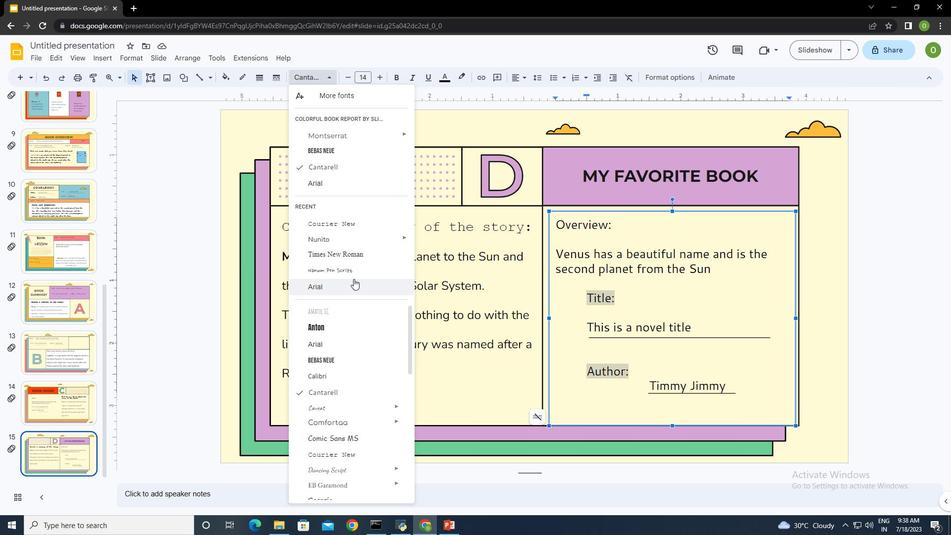 
Action: Mouse pressed left at (353, 285)
Screenshot: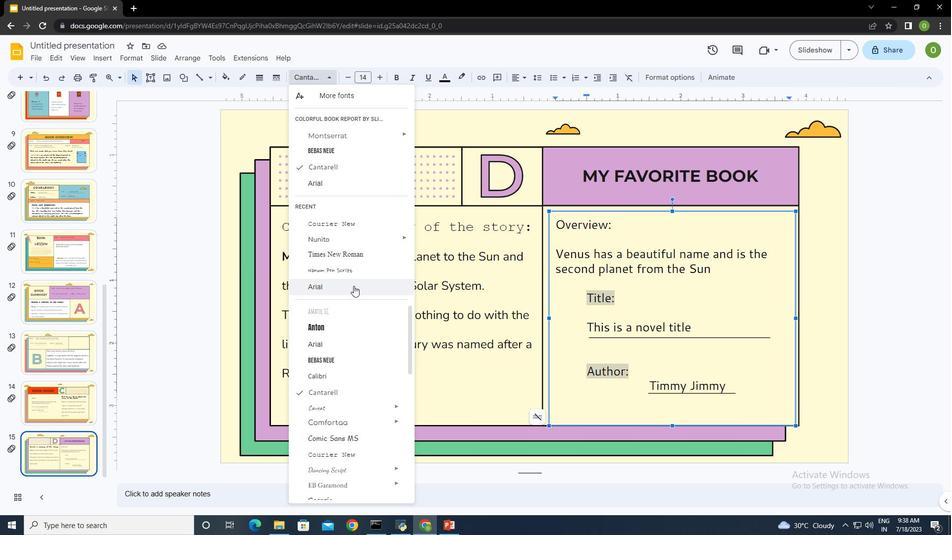 
Action: Mouse moved to (698, 306)
Screenshot: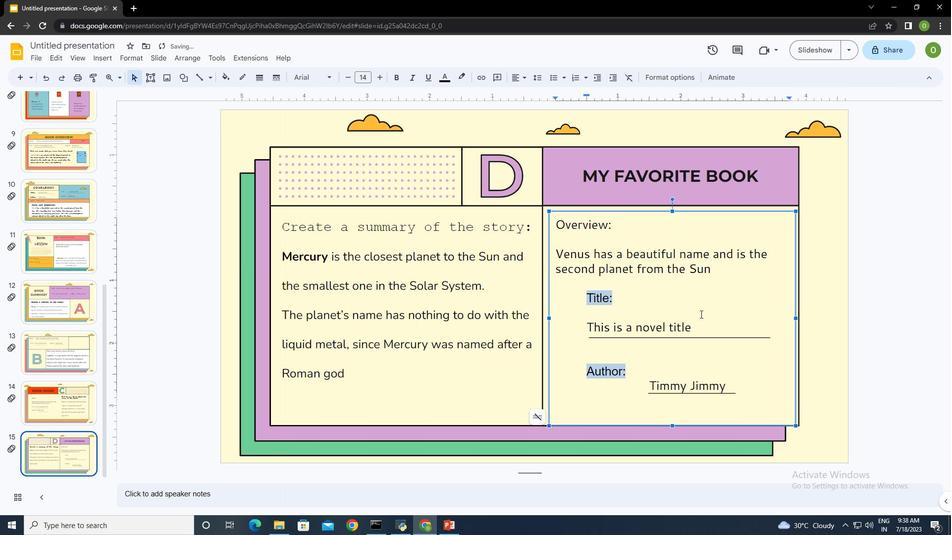 
Action: Mouse pressed left at (698, 306)
Screenshot: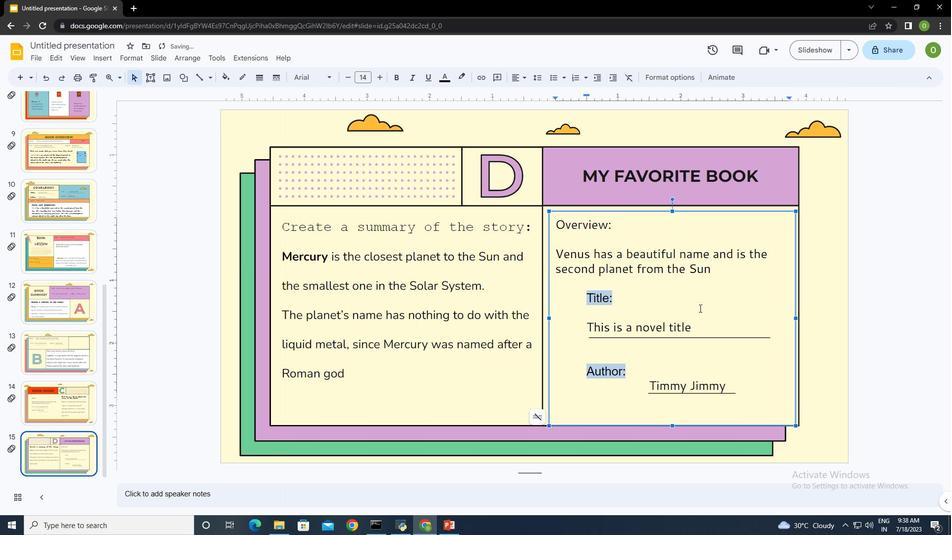 
Action: Mouse moved to (601, 236)
Screenshot: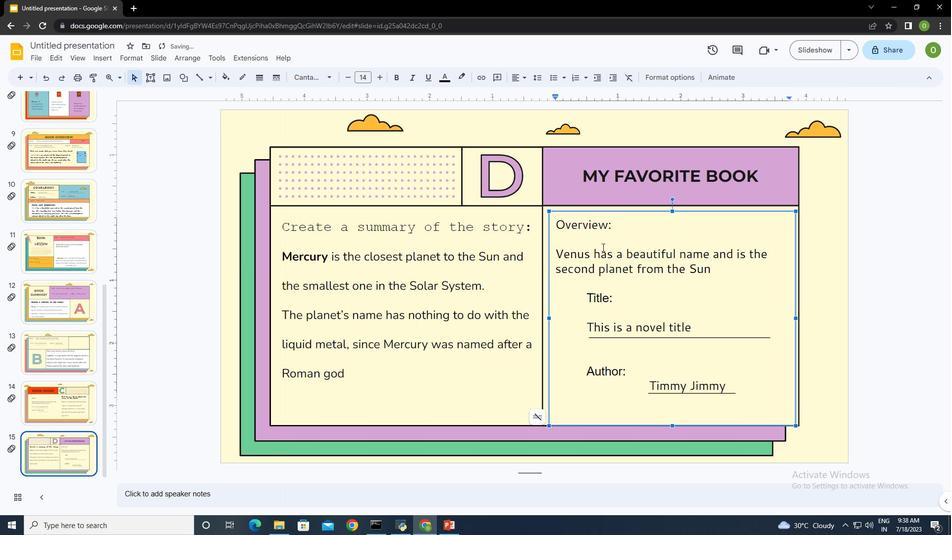 
Action: Mouse pressed left at (601, 236)
Screenshot: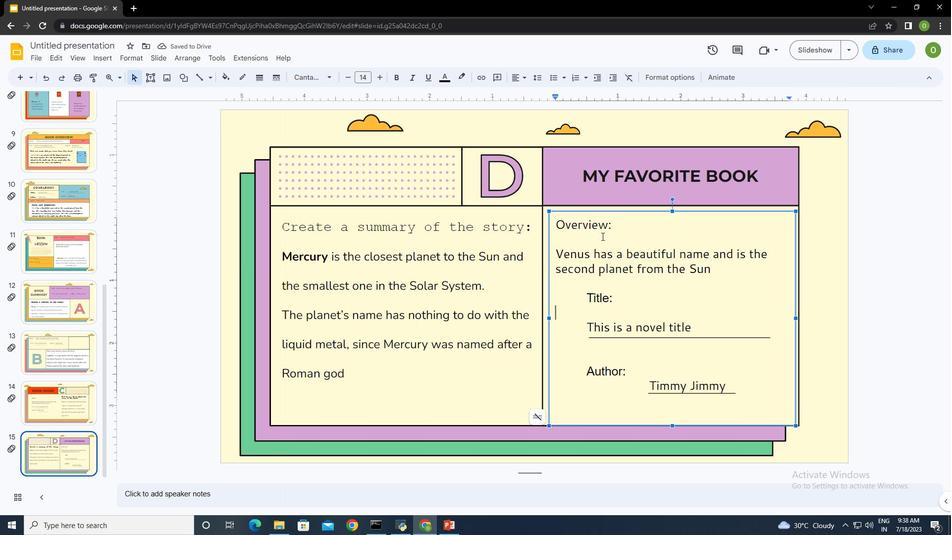 
Action: Mouse moved to (613, 224)
Screenshot: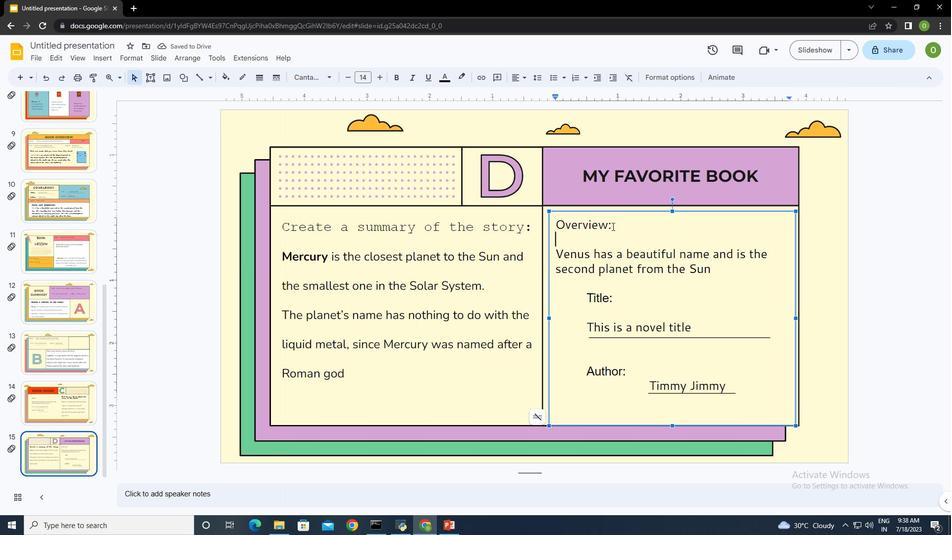 
Action: Mouse pressed left at (613, 224)
Screenshot: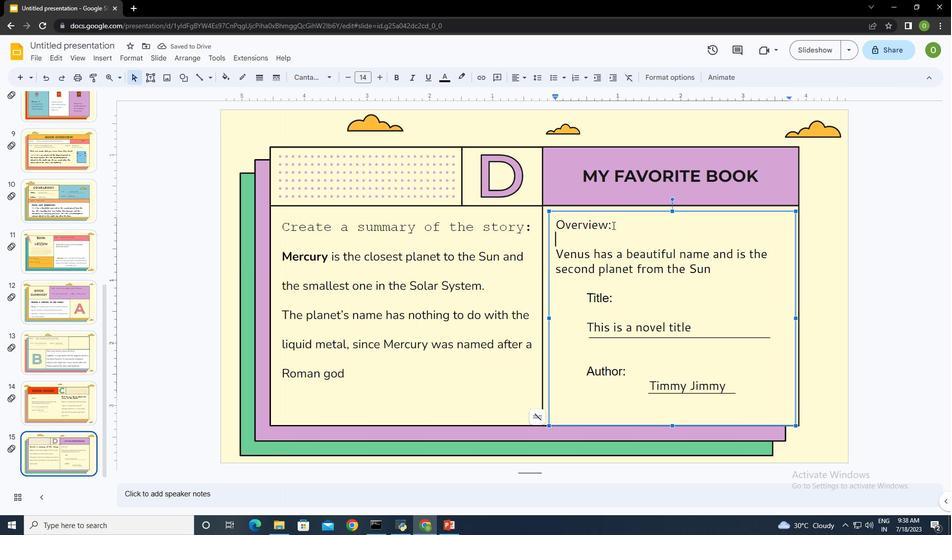 
Action: Mouse moved to (443, 78)
Screenshot: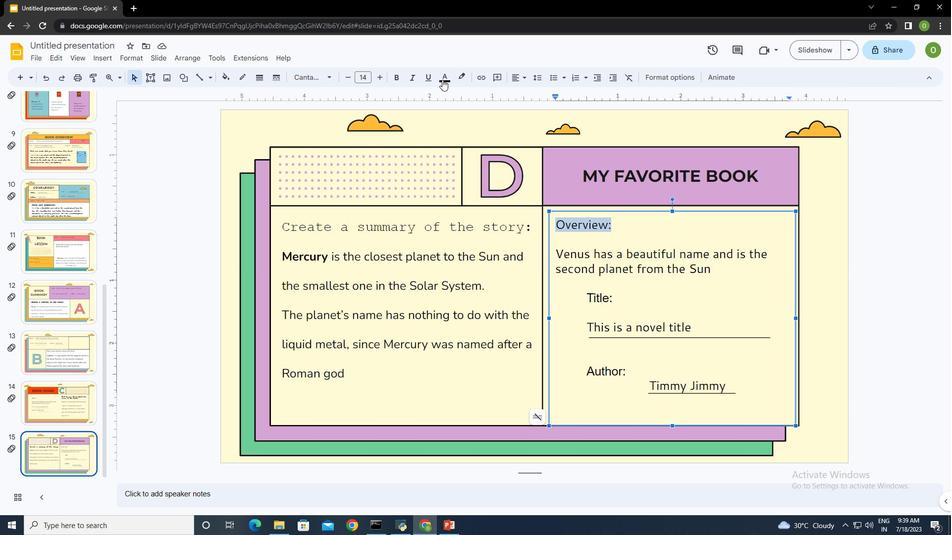 
Action: Mouse pressed left at (443, 78)
Screenshot: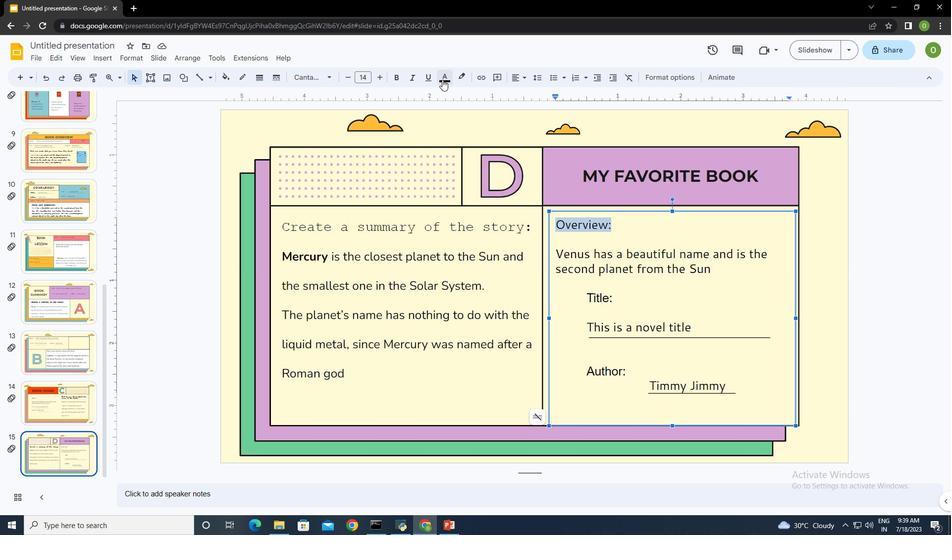 
Action: Mouse moved to (523, 107)
Screenshot: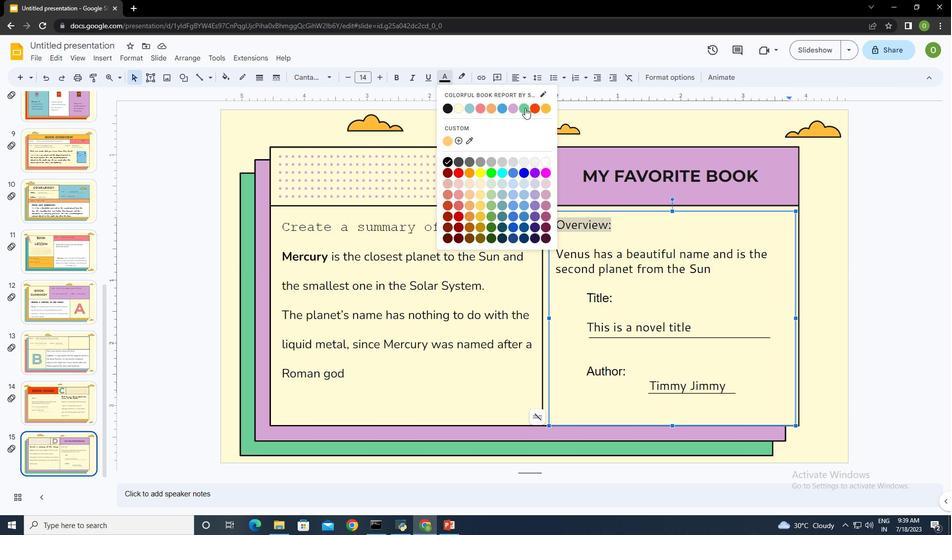 
Action: Mouse pressed left at (523, 107)
Screenshot: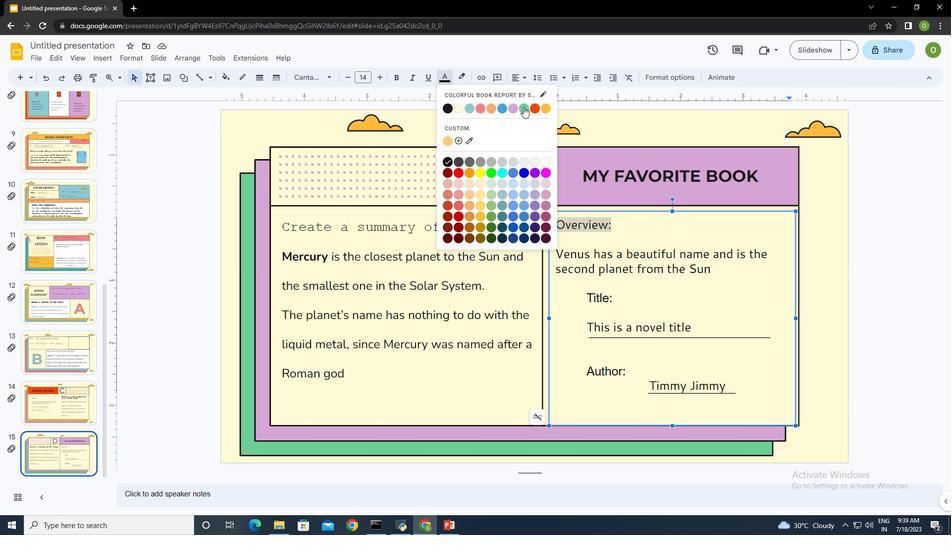 
Action: Mouse moved to (637, 295)
Screenshot: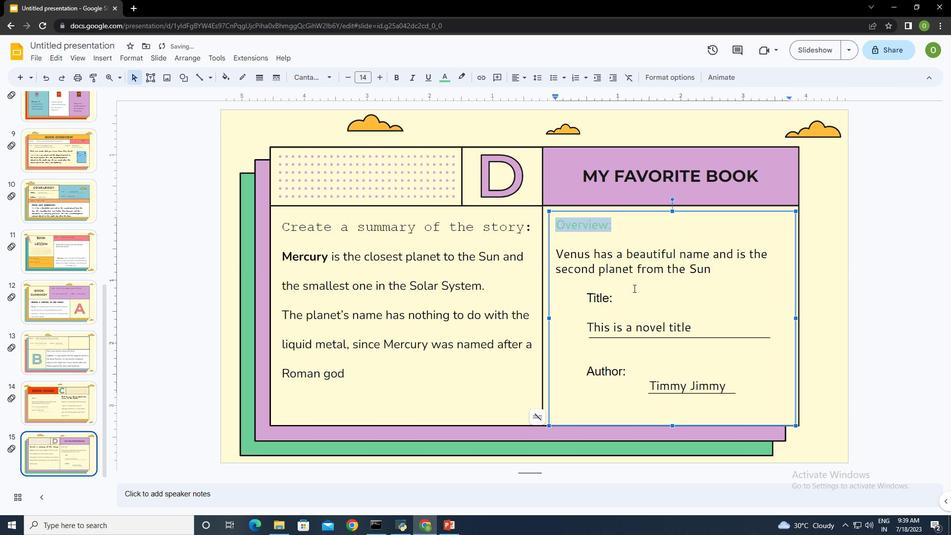 
Action: Mouse pressed left at (637, 295)
Screenshot: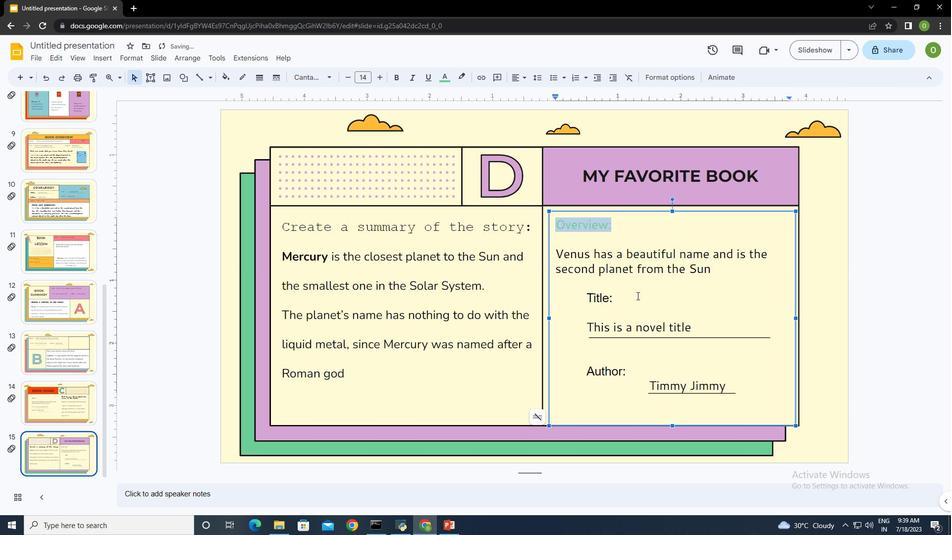 
Action: Mouse moved to (613, 297)
Screenshot: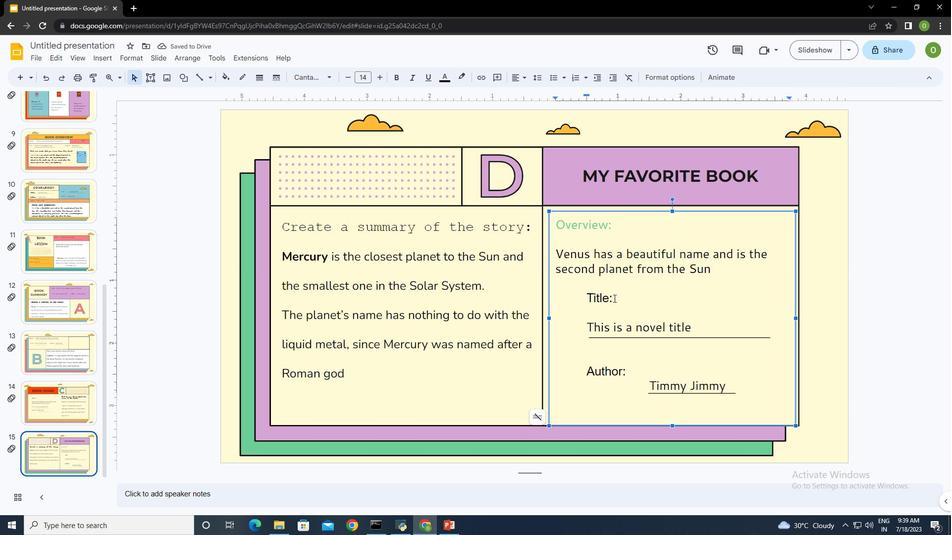 
Action: Mouse pressed left at (613, 297)
Screenshot: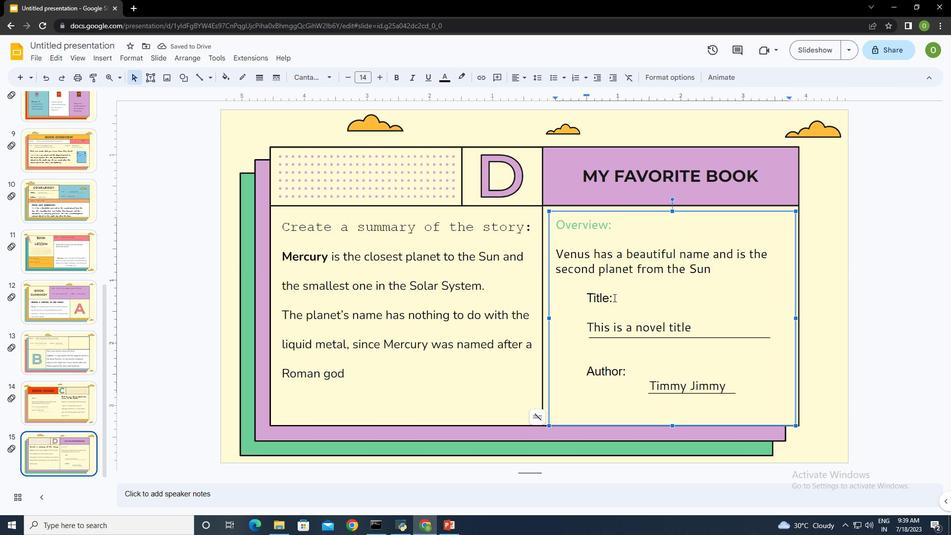 
Action: Mouse moved to (447, 76)
Screenshot: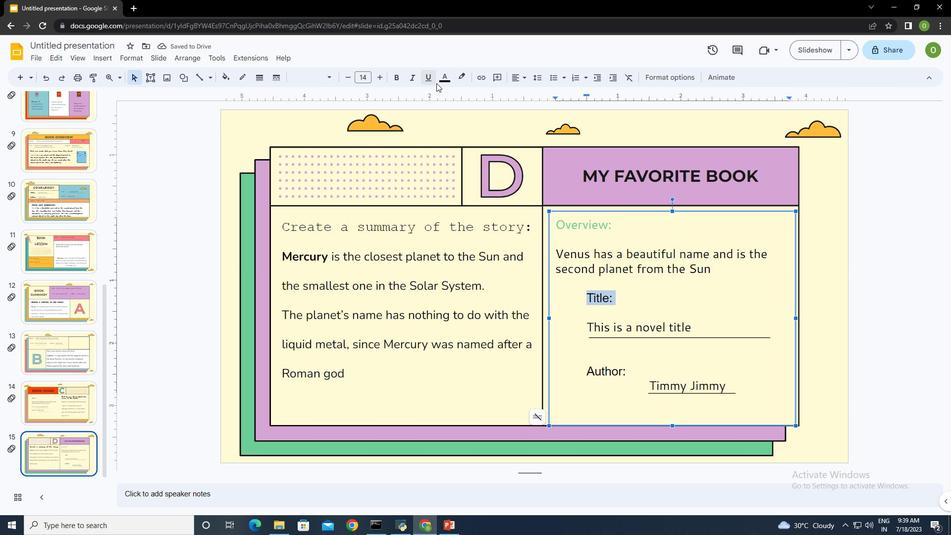 
Action: Mouse pressed left at (447, 76)
Screenshot: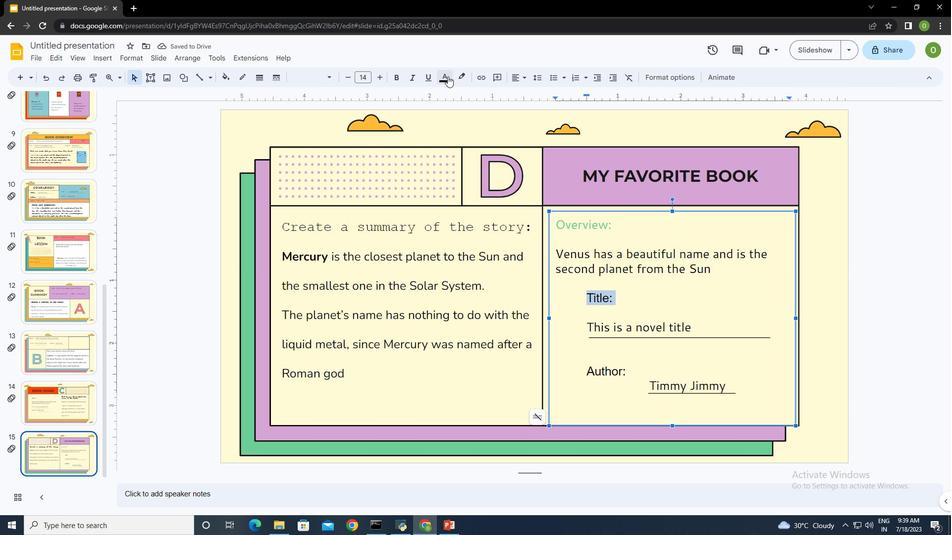 
Action: Mouse moved to (504, 172)
Screenshot: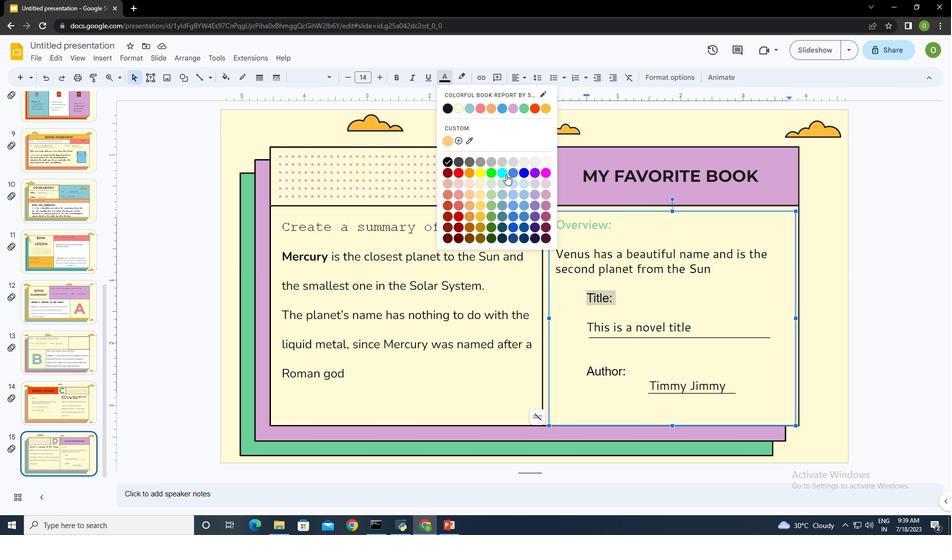 
Action: Mouse pressed left at (504, 172)
Screenshot: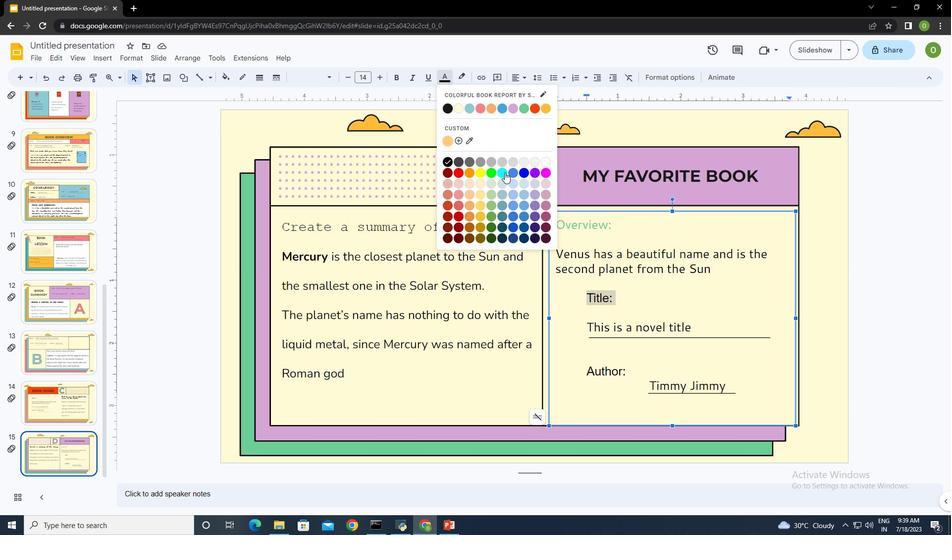 
Action: Mouse moved to (626, 277)
Screenshot: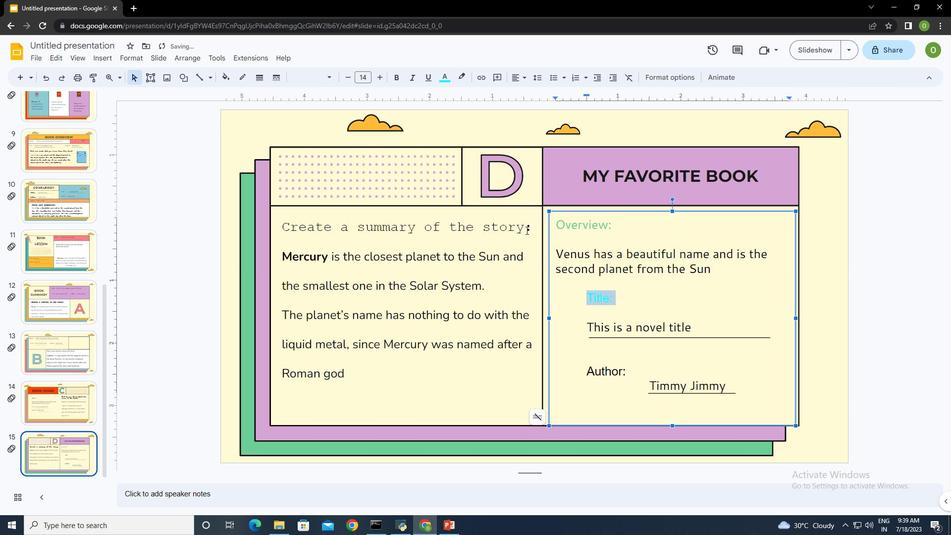 
Action: Mouse pressed left at (626, 277)
Screenshot: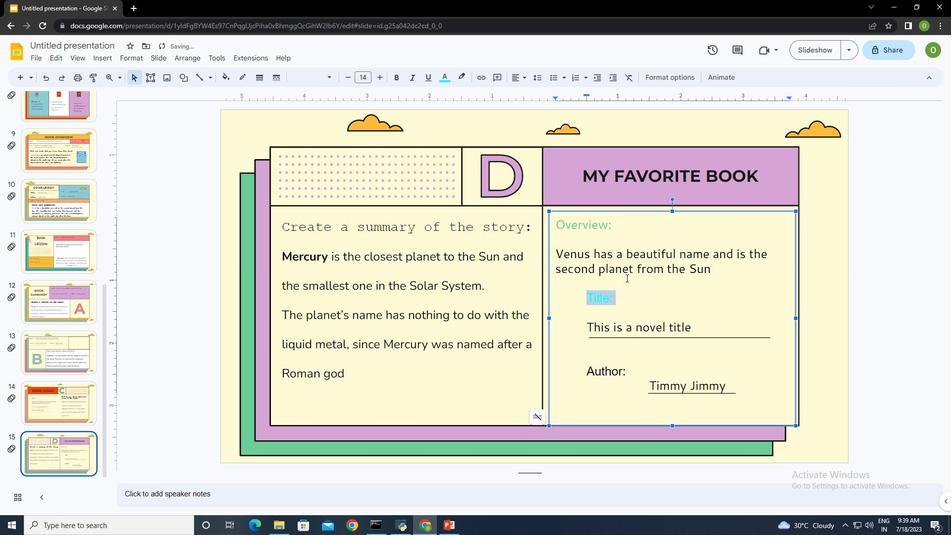 
Action: Mouse moved to (623, 373)
Screenshot: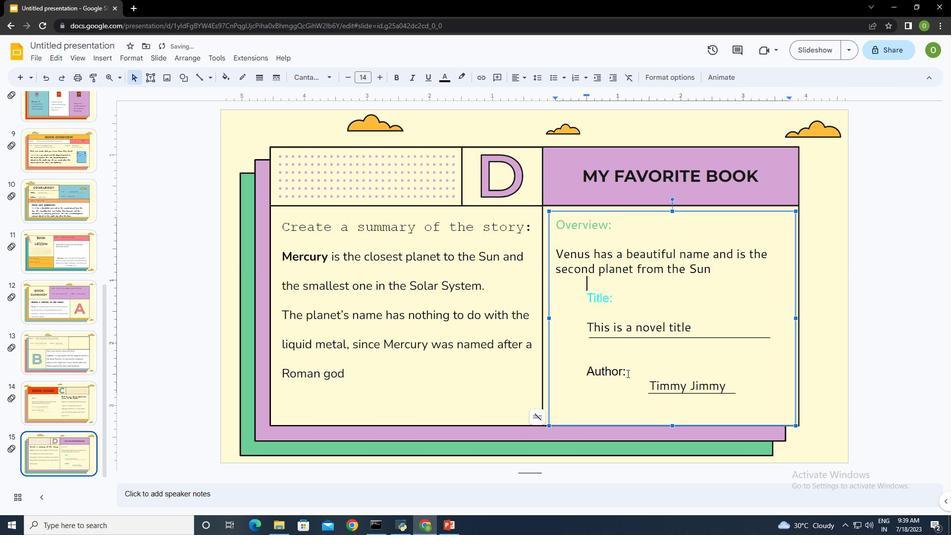 
Action: Mouse pressed left at (624, 373)
Screenshot: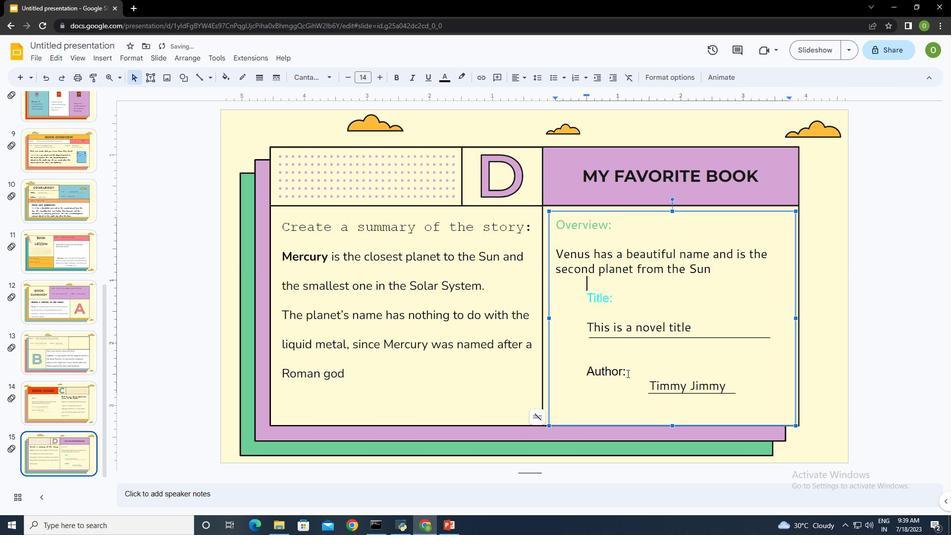 
Action: Mouse moved to (446, 78)
Screenshot: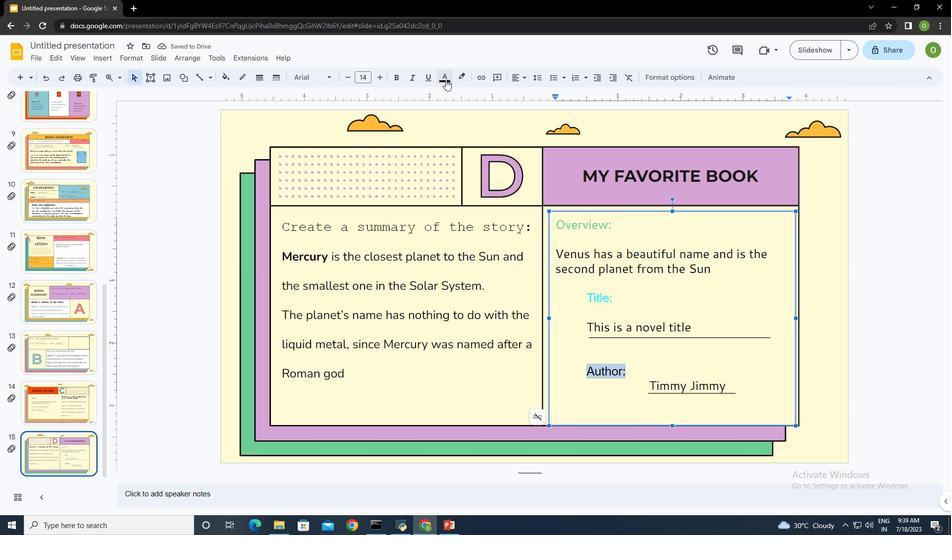 
Action: Mouse pressed left at (446, 78)
Screenshot: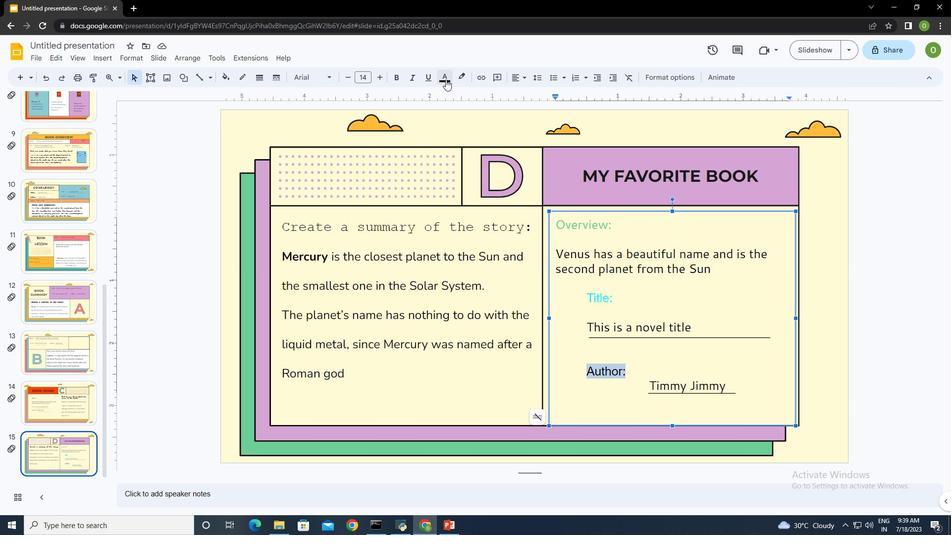 
Action: Mouse moved to (547, 216)
Screenshot: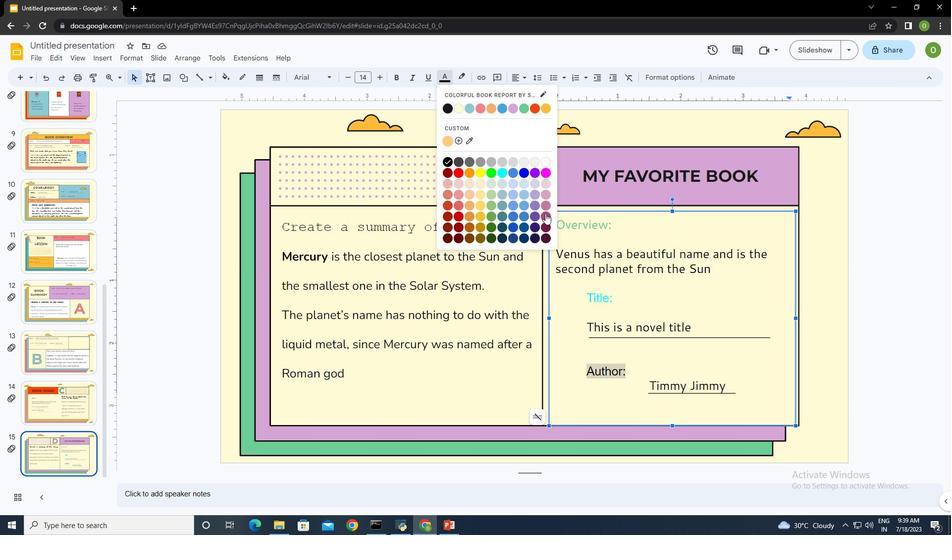 
Action: Mouse pressed left at (547, 216)
Screenshot: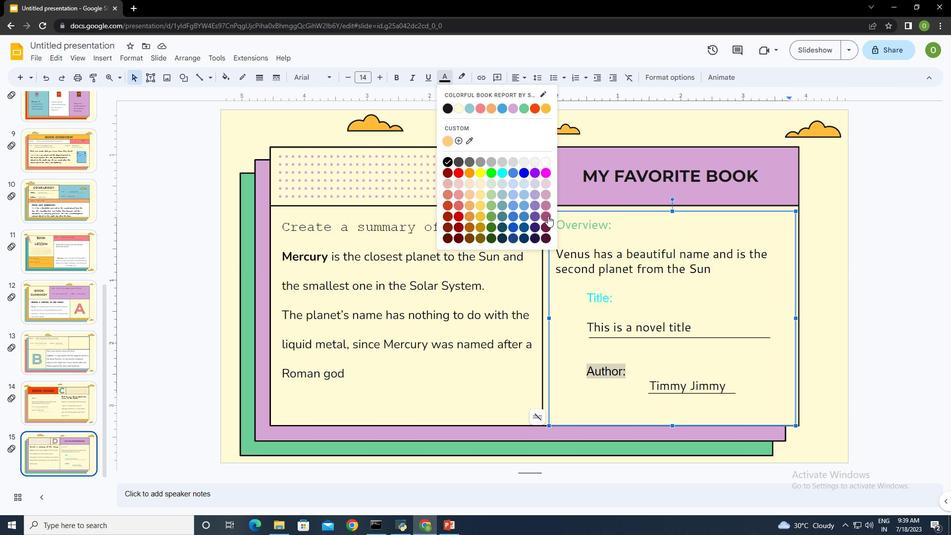 
Action: Mouse moved to (723, 289)
Screenshot: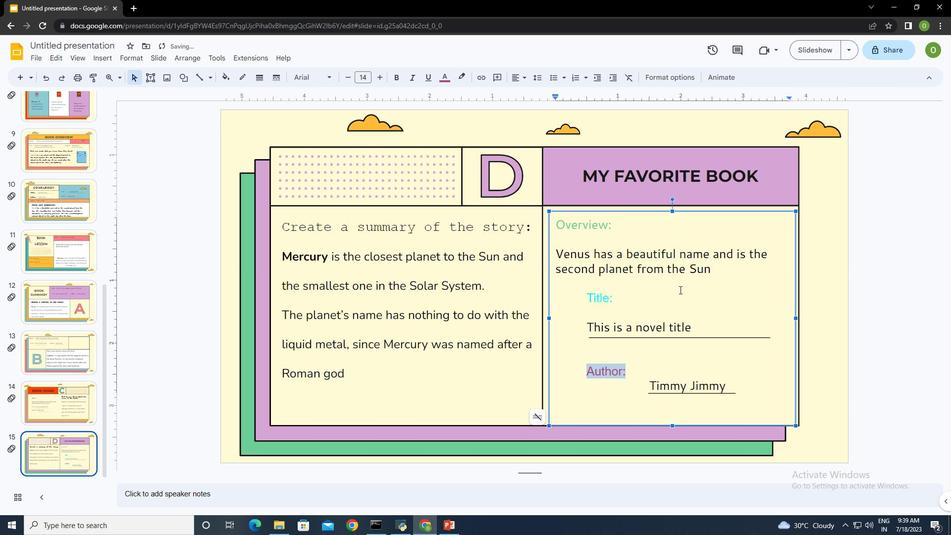 
Action: Mouse pressed left at (723, 289)
Screenshot: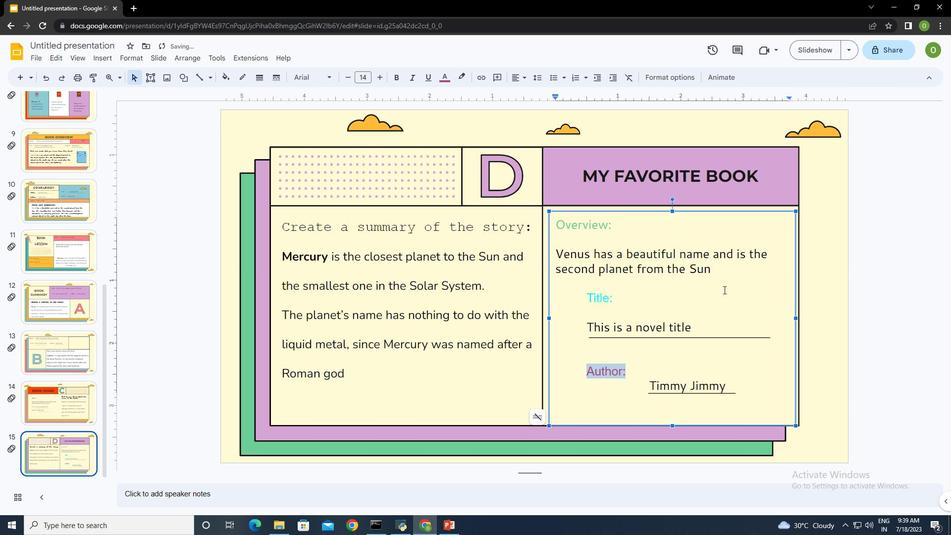 
Action: Mouse moved to (752, 380)
Screenshot: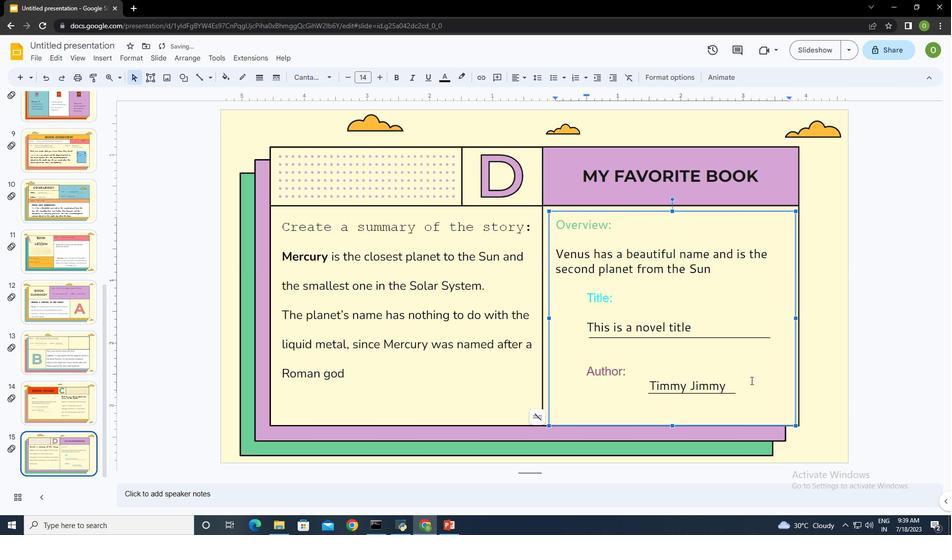 
Action: Mouse pressed left at (752, 380)
Screenshot: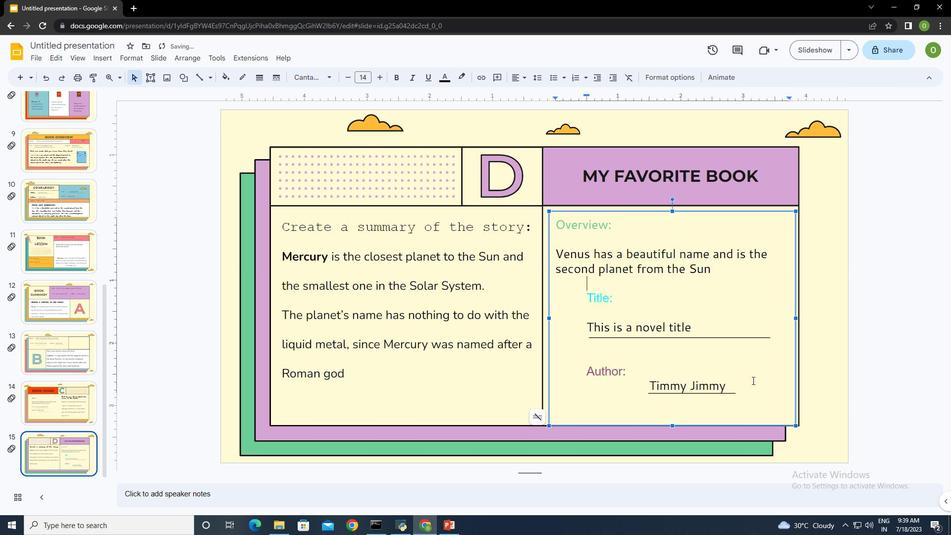 
Action: Mouse moved to (724, 385)
Screenshot: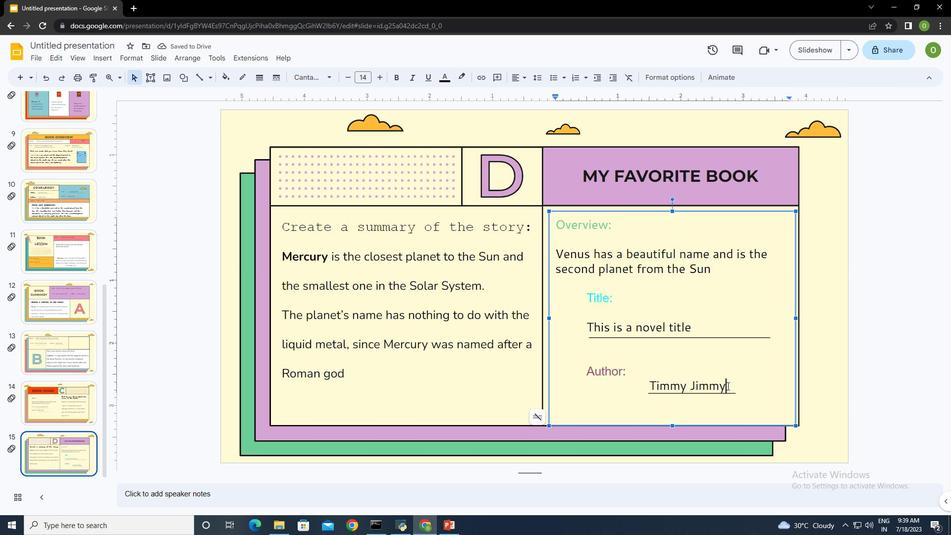 
Action: Mouse pressed left at (724, 385)
Screenshot: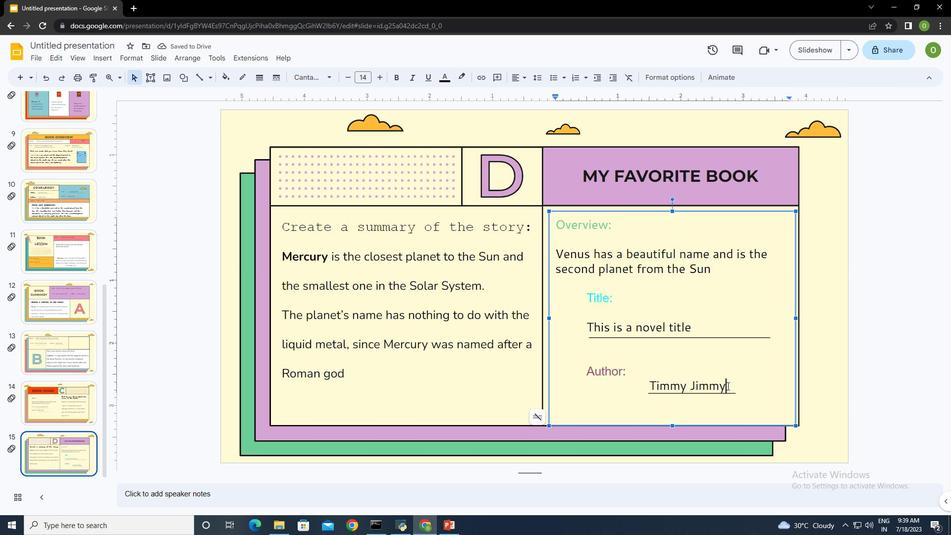 
Action: Mouse moved to (442, 81)
Screenshot: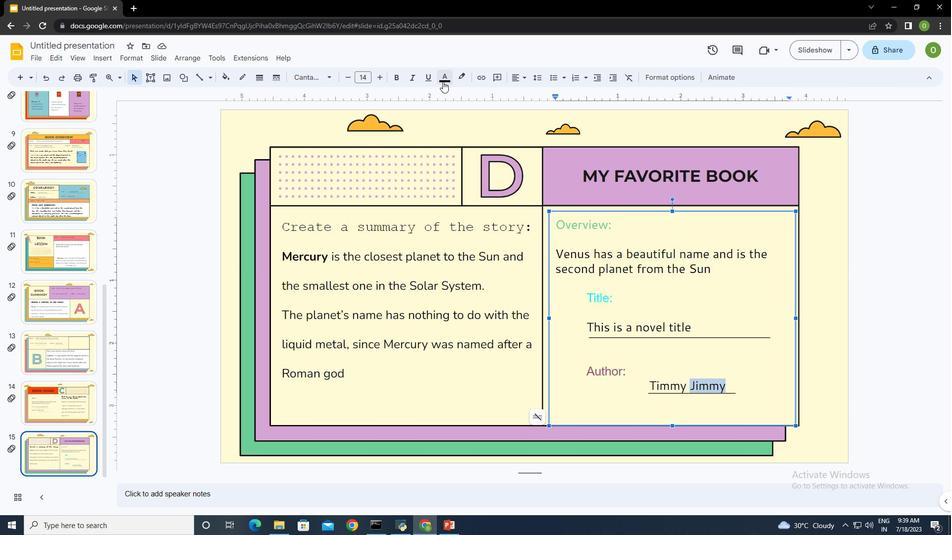 
Action: Mouse pressed left at (442, 81)
Screenshot: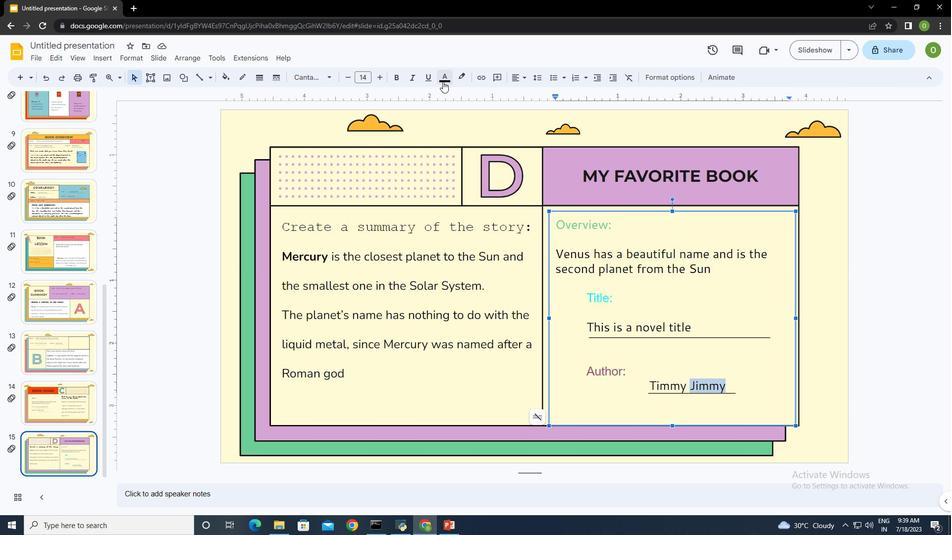 
Action: Mouse moved to (491, 215)
Screenshot: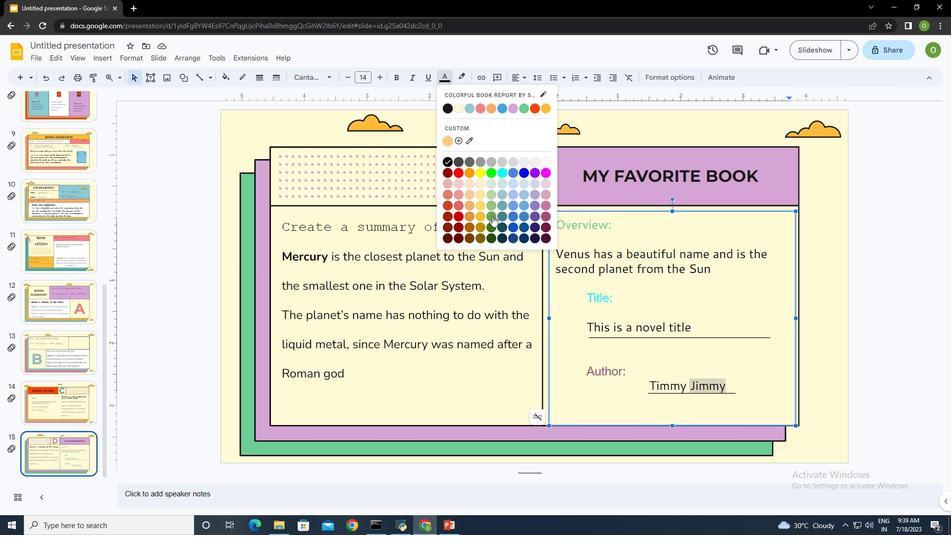 
Action: Mouse pressed left at (491, 215)
Screenshot: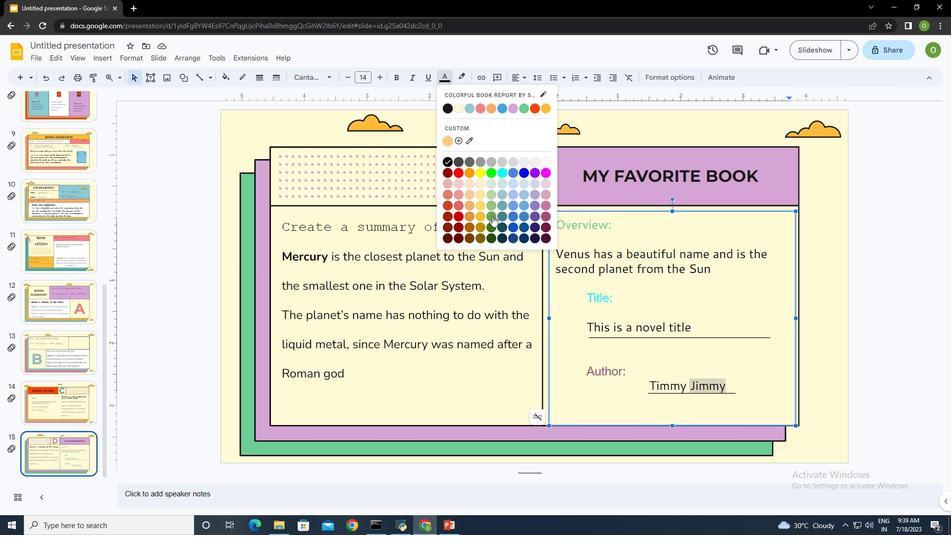 
Action: Mouse moved to (684, 387)
Screenshot: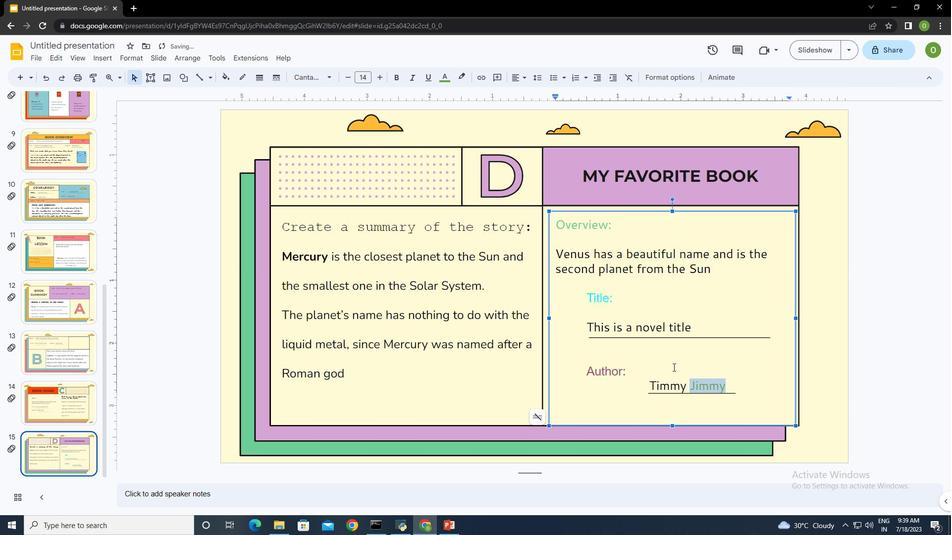 
Action: Mouse pressed left at (684, 387)
Screenshot: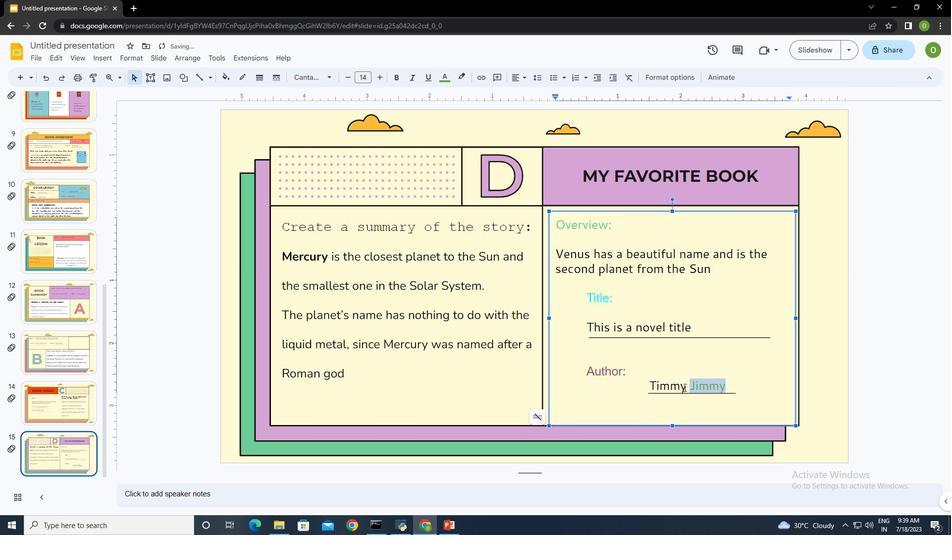
Action: Mouse moved to (686, 385)
Screenshot: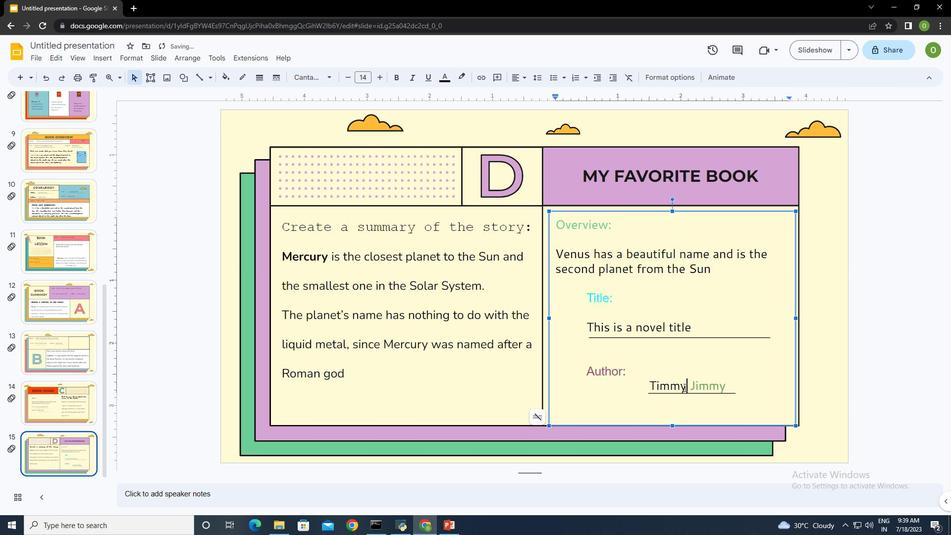 
Action: Mouse pressed left at (686, 385)
Screenshot: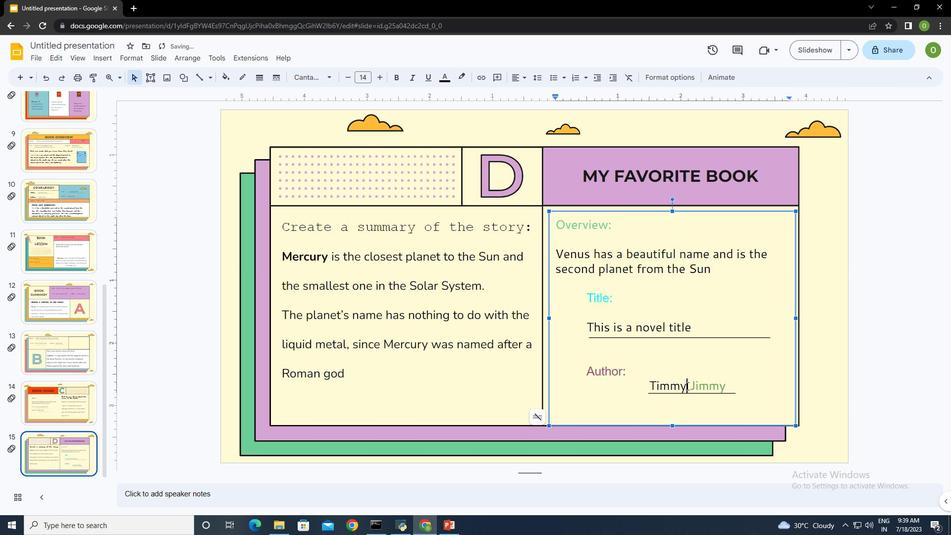 
Action: Mouse moved to (445, 80)
Screenshot: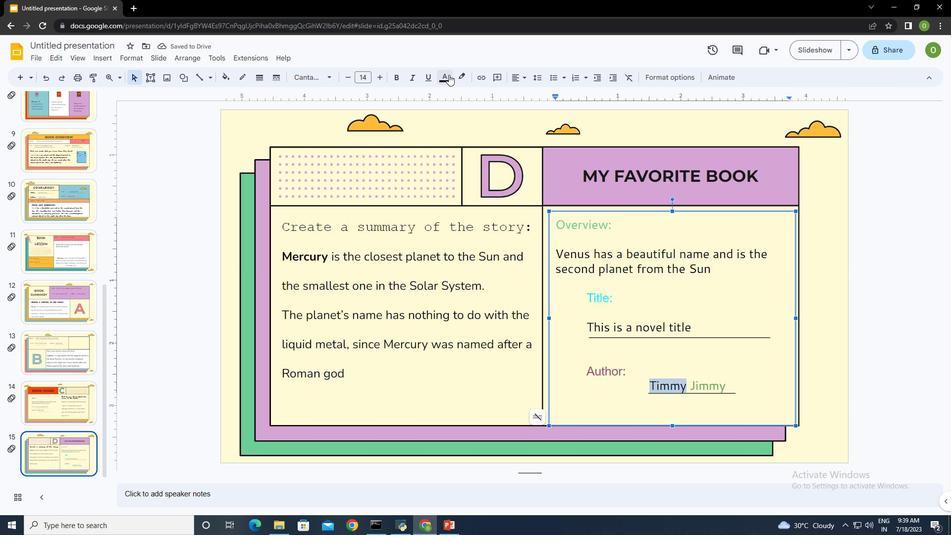 
Action: Mouse pressed left at (445, 80)
Screenshot: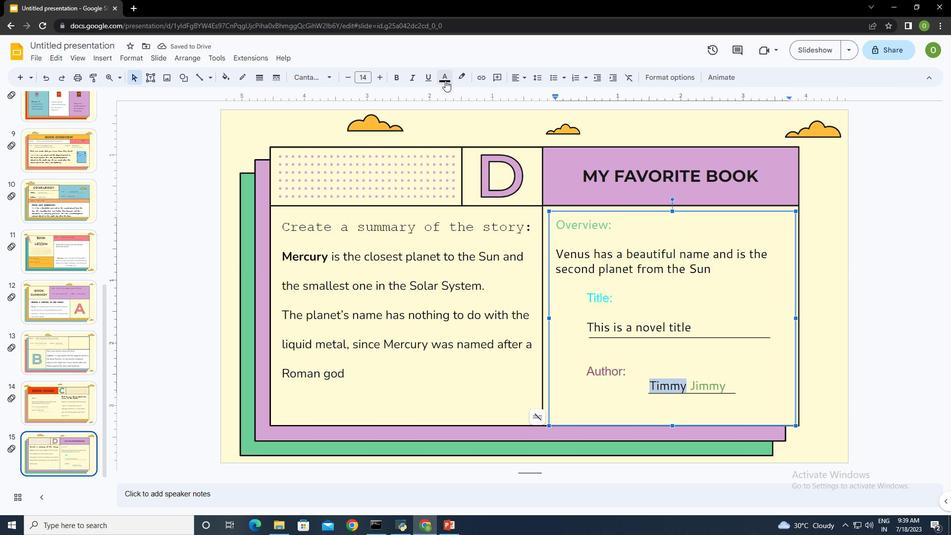 
Action: Mouse moved to (523, 214)
Screenshot: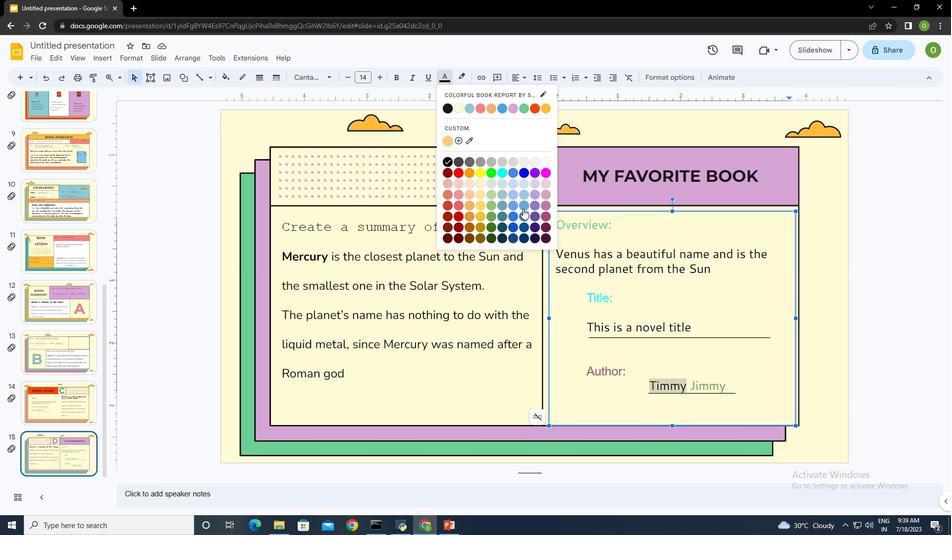 
Action: Mouse pressed left at (523, 214)
Screenshot: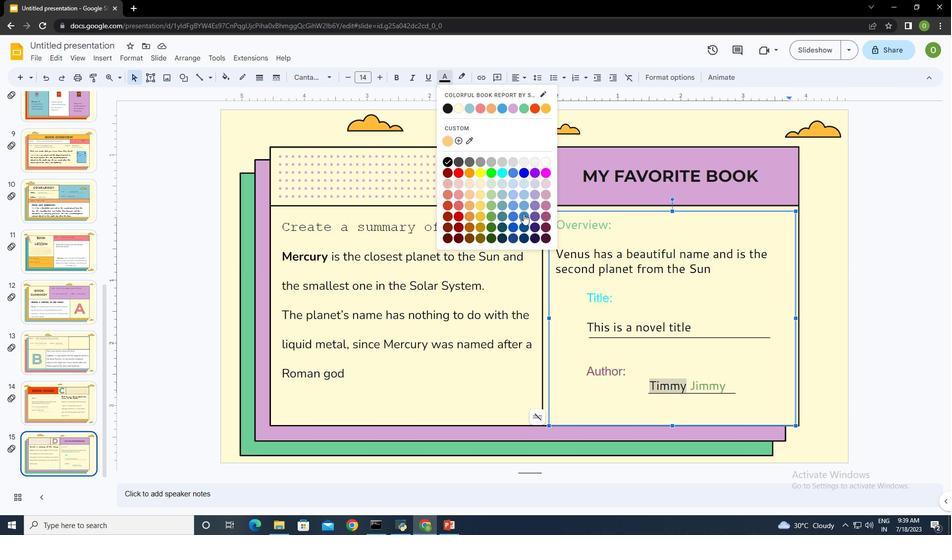 
Action: Mouse moved to (732, 293)
Screenshot: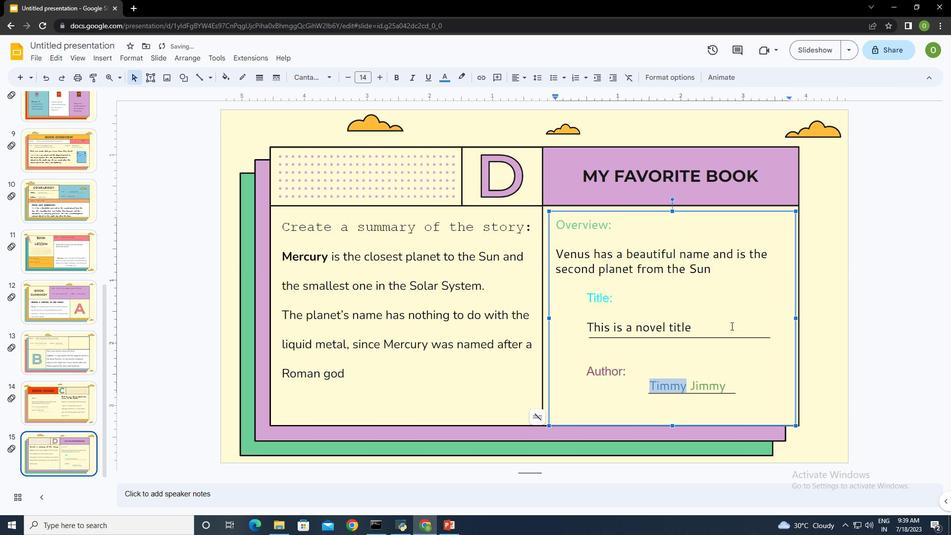 
Action: Mouse pressed left at (732, 293)
Screenshot: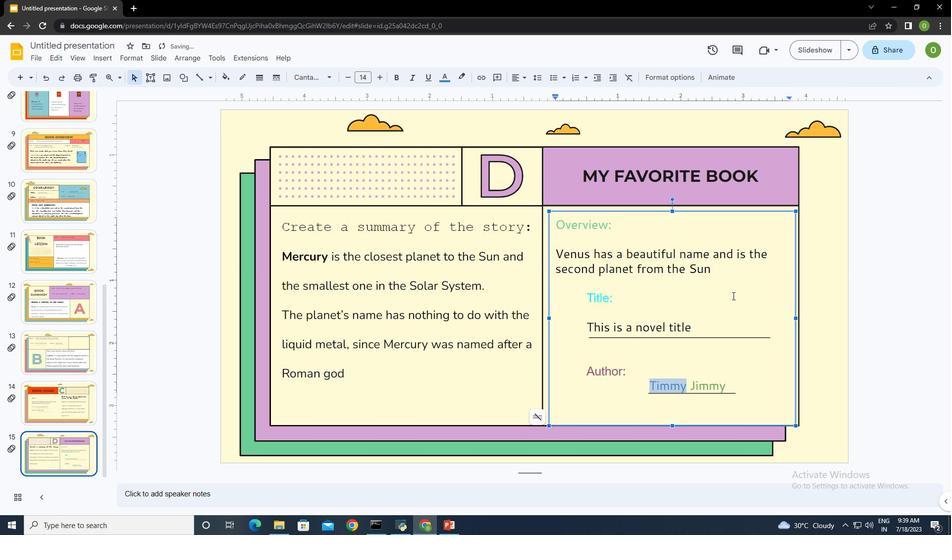 
Action: Mouse moved to (579, 308)
Screenshot: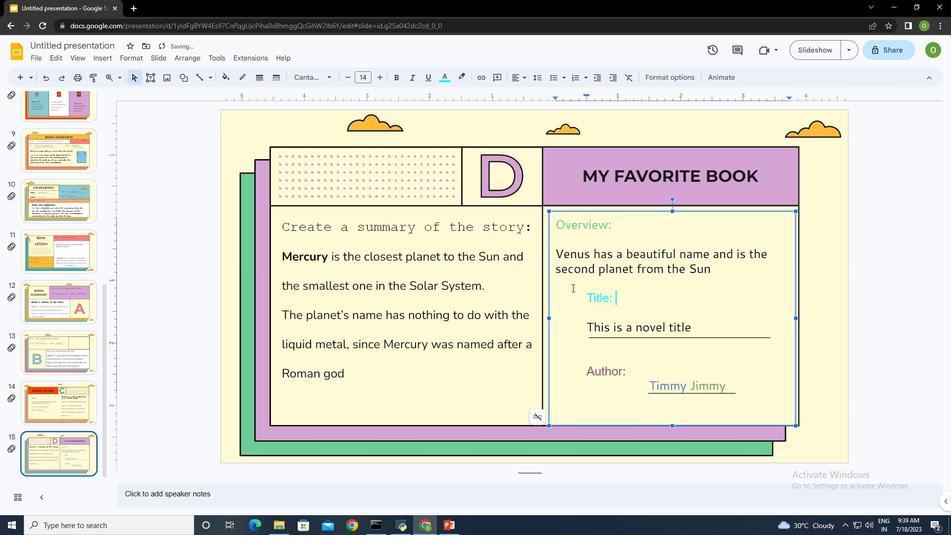 
Action: Mouse pressed left at (579, 308)
Screenshot: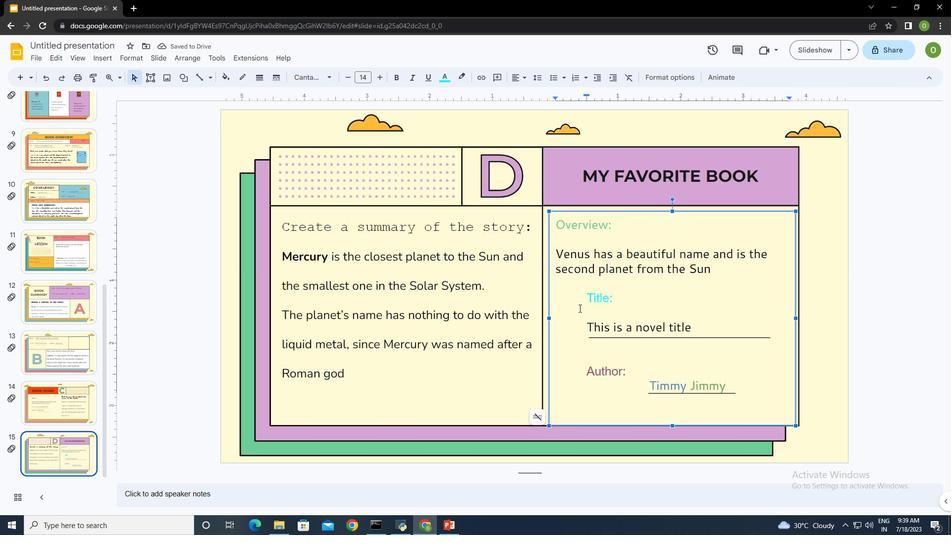 
Action: Mouse moved to (499, 365)
Screenshot: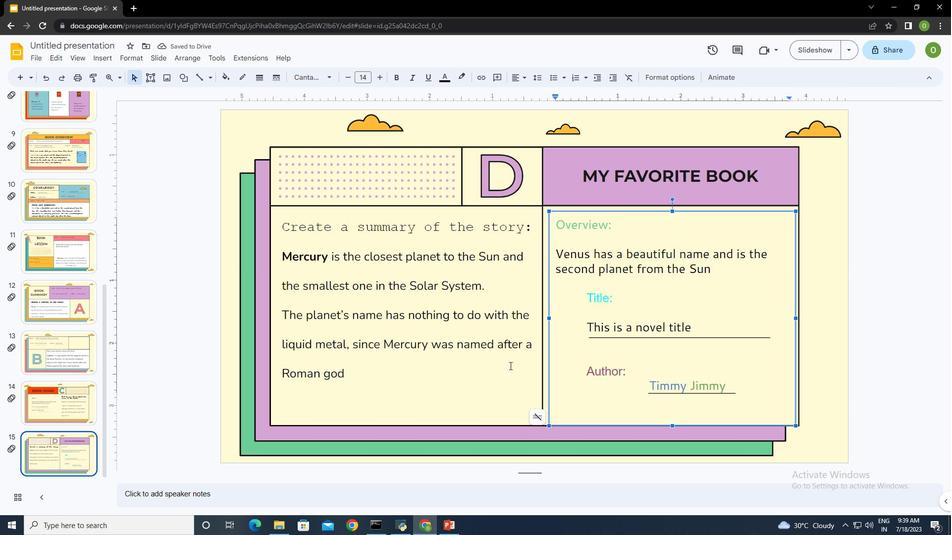 
Action: Mouse pressed left at (499, 365)
Screenshot: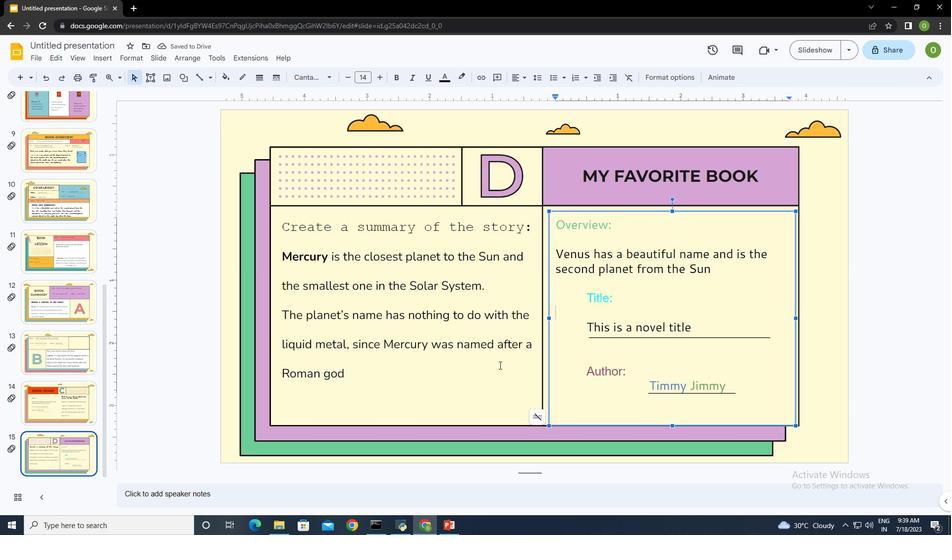 
Action: Mouse moved to (600, 159)
Screenshot: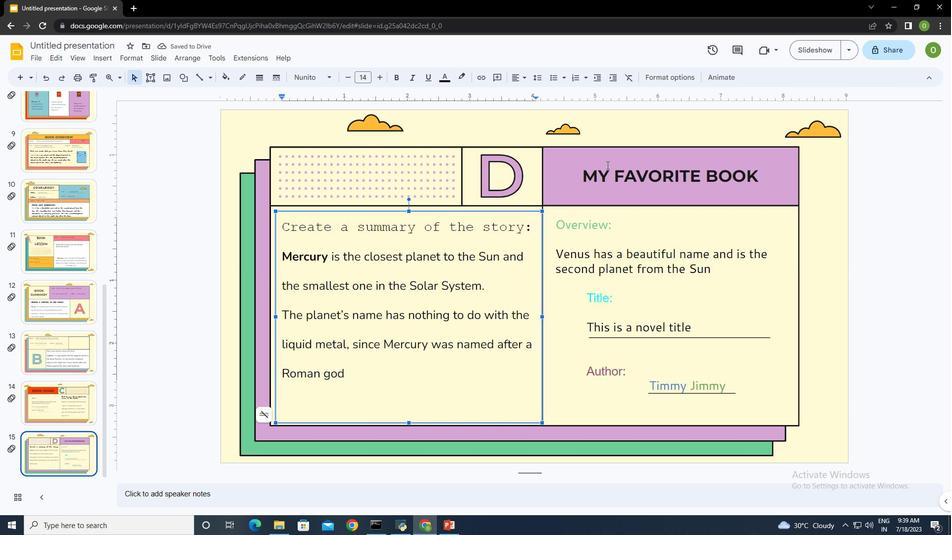 
Action: Mouse pressed left at (600, 159)
Screenshot: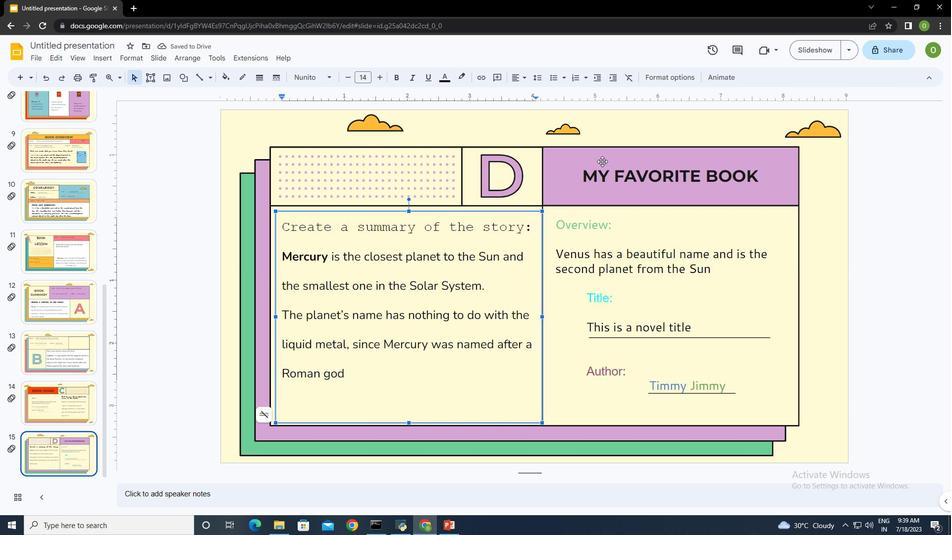 
Action: Mouse moved to (184, 76)
Screenshot: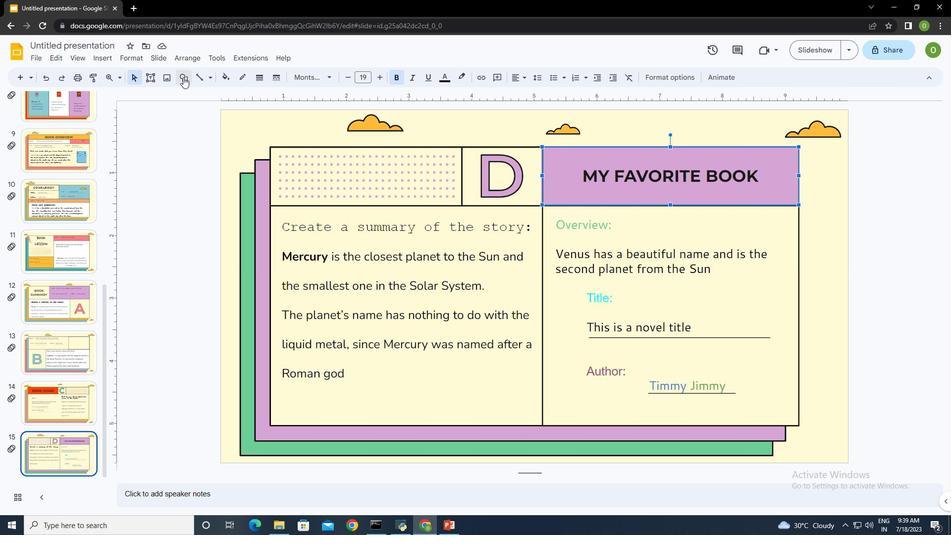 
Action: Mouse pressed left at (184, 76)
Screenshot: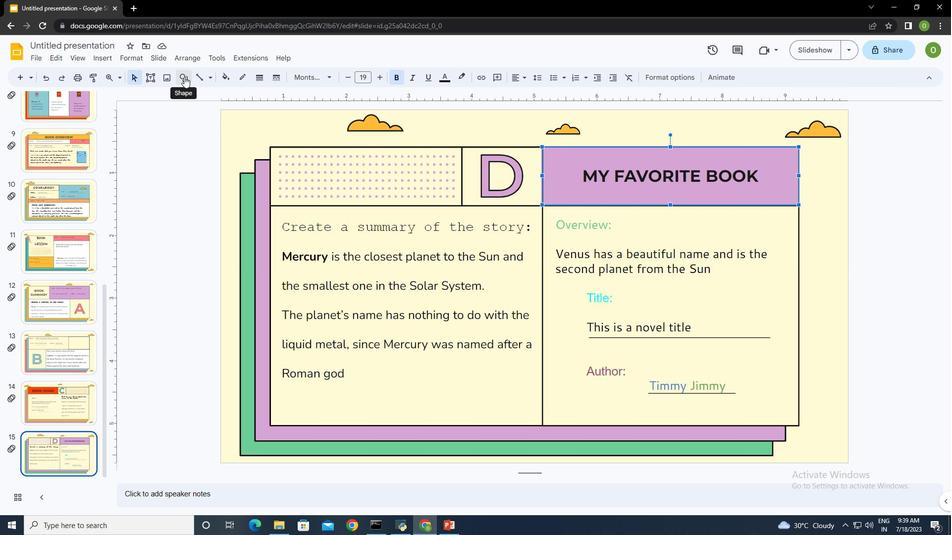 
Action: Mouse moved to (240, 94)
Screenshot: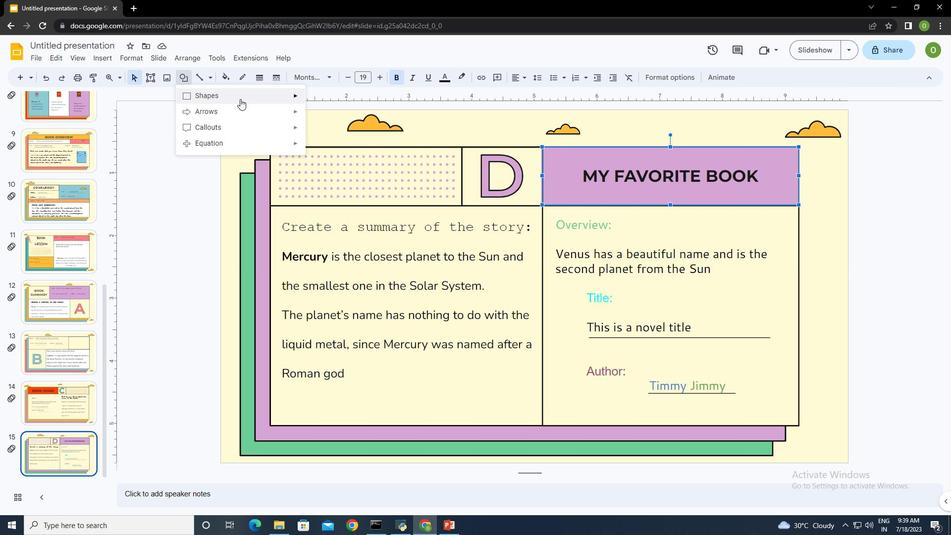 
Action: Mouse pressed left at (240, 94)
Screenshot: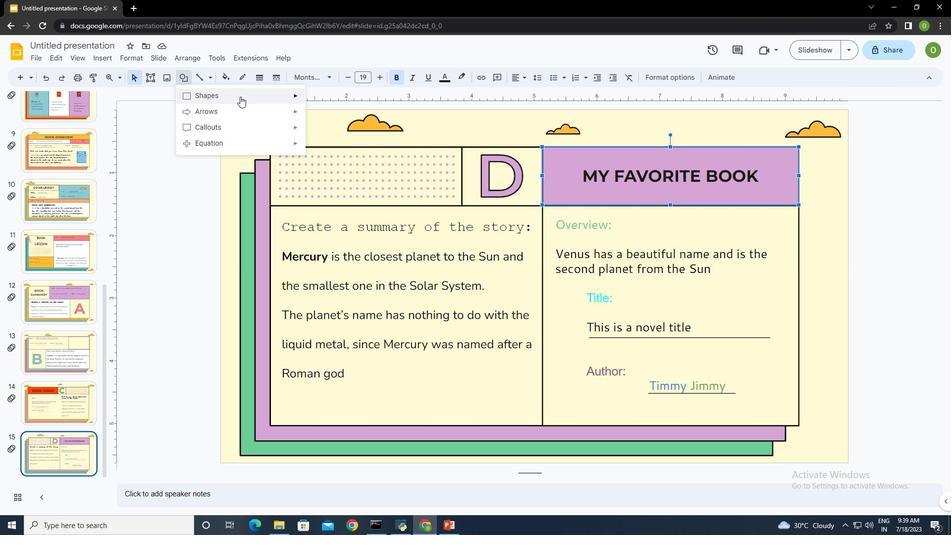 
Action: Mouse moved to (367, 141)
Screenshot: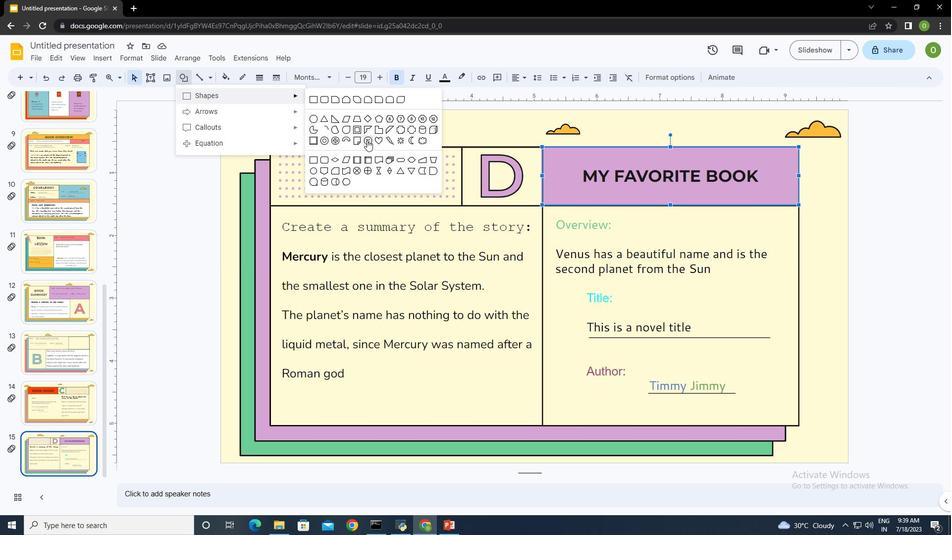 
Action: Mouse pressed left at (367, 141)
Screenshot: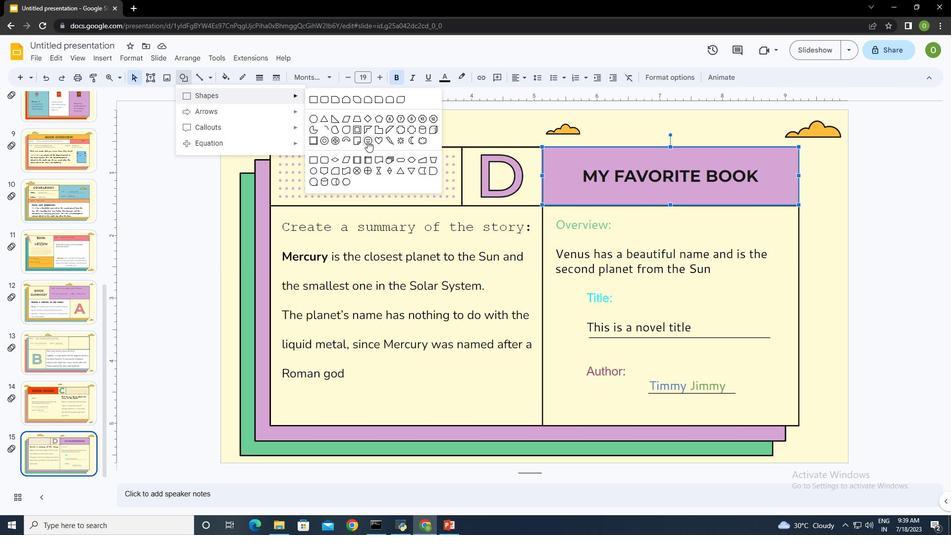 
Action: Mouse moved to (359, 159)
Screenshot: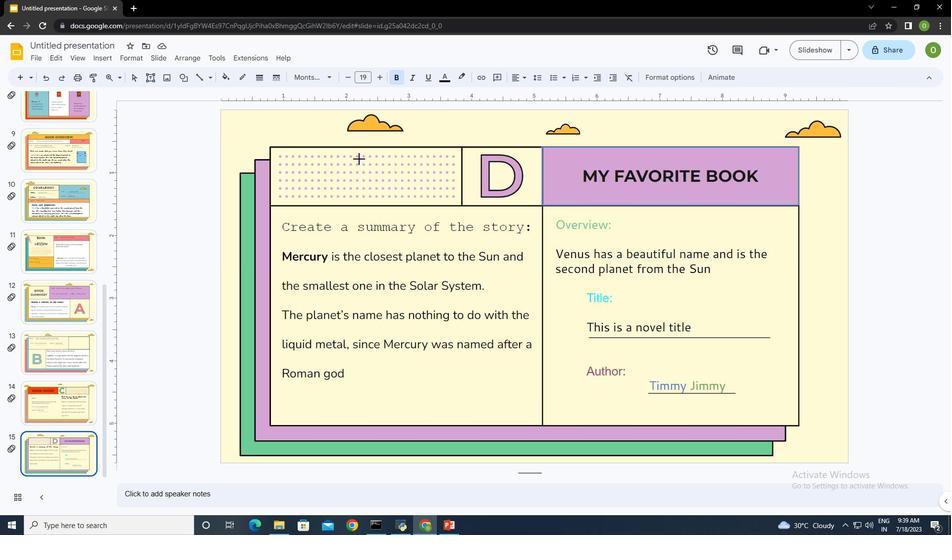 
Action: Mouse pressed left at (359, 159)
Screenshot: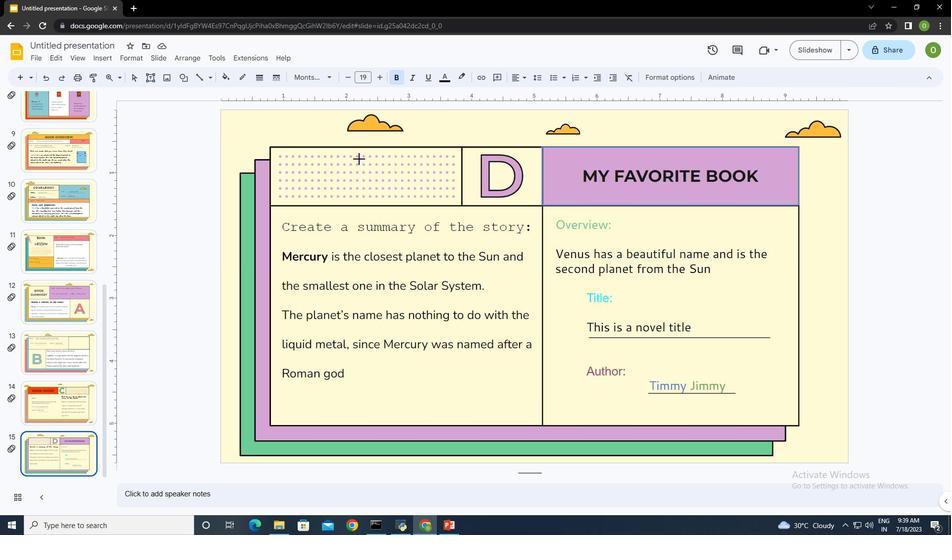 
Action: Mouse moved to (383, 179)
Screenshot: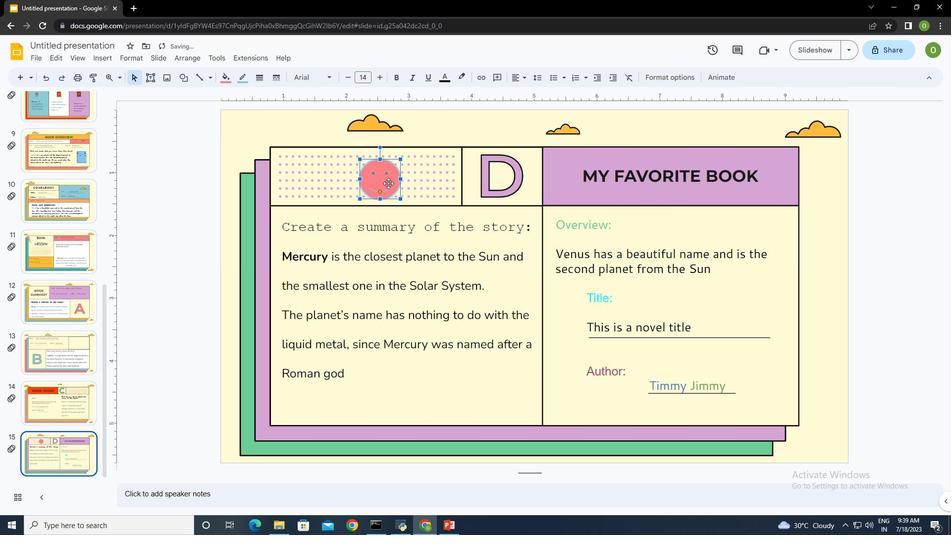 
Action: Mouse pressed left at (383, 179)
Screenshot: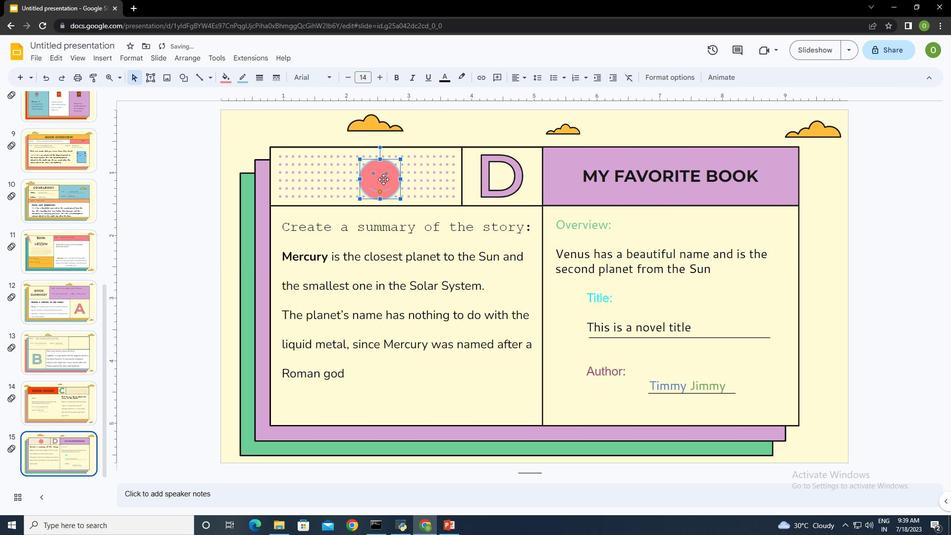 
Action: Mouse moved to (662, 77)
Screenshot: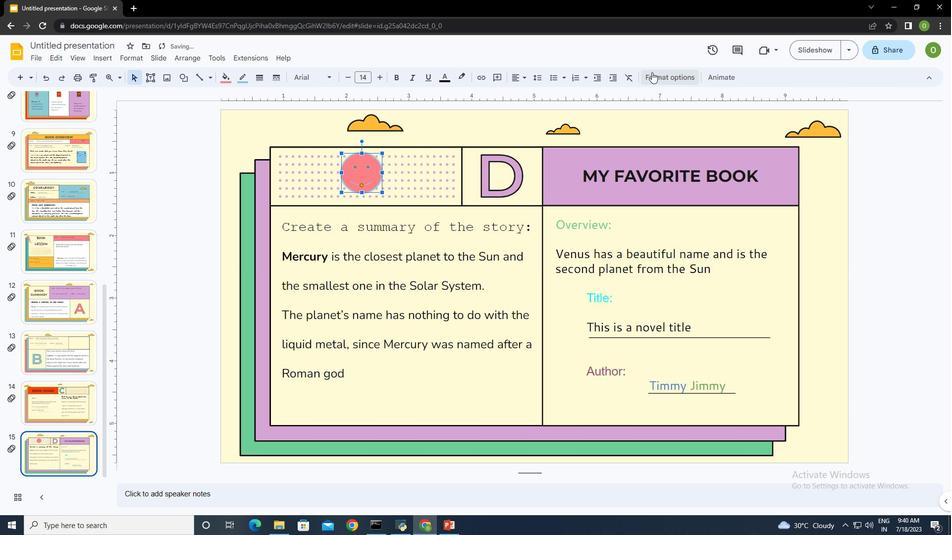 
Action: Mouse pressed left at (662, 77)
Screenshot: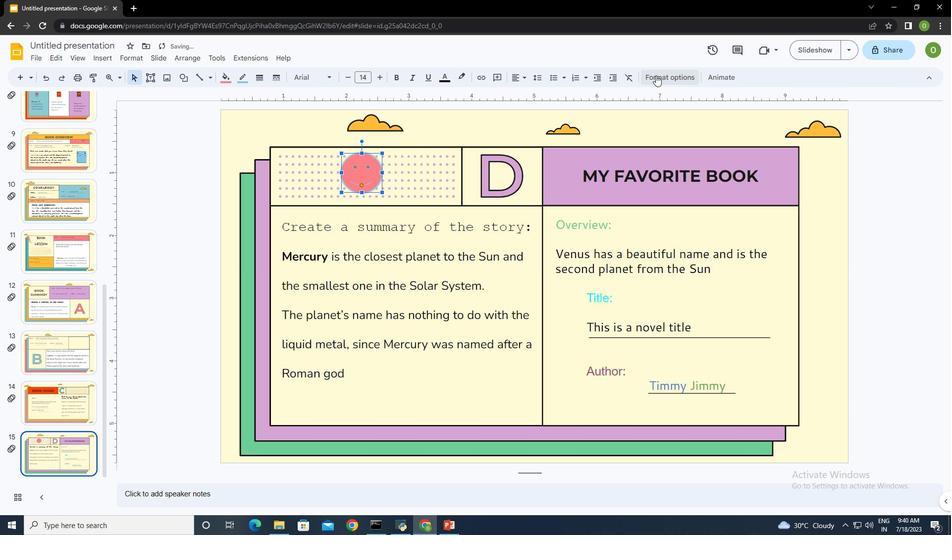 
Action: Mouse moved to (859, 164)
Screenshot: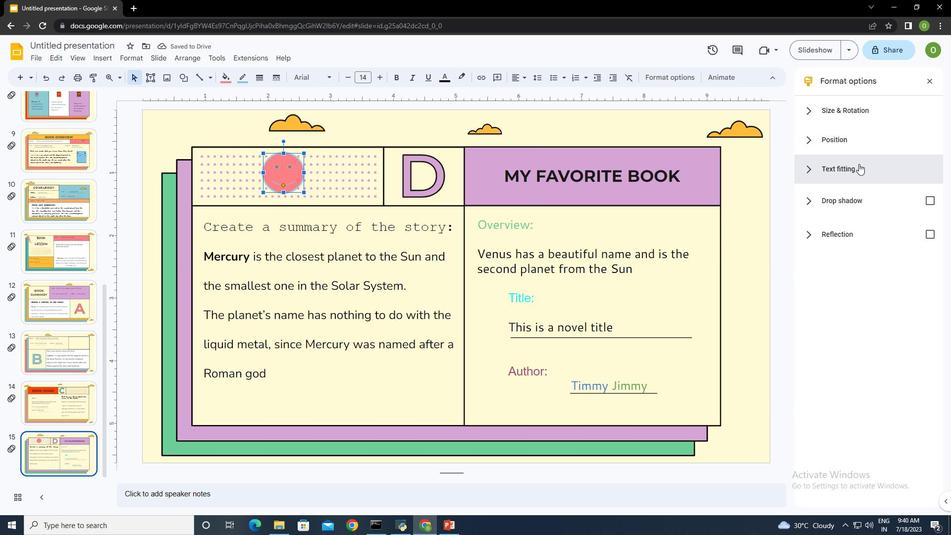 
Action: Mouse pressed left at (859, 164)
Screenshot: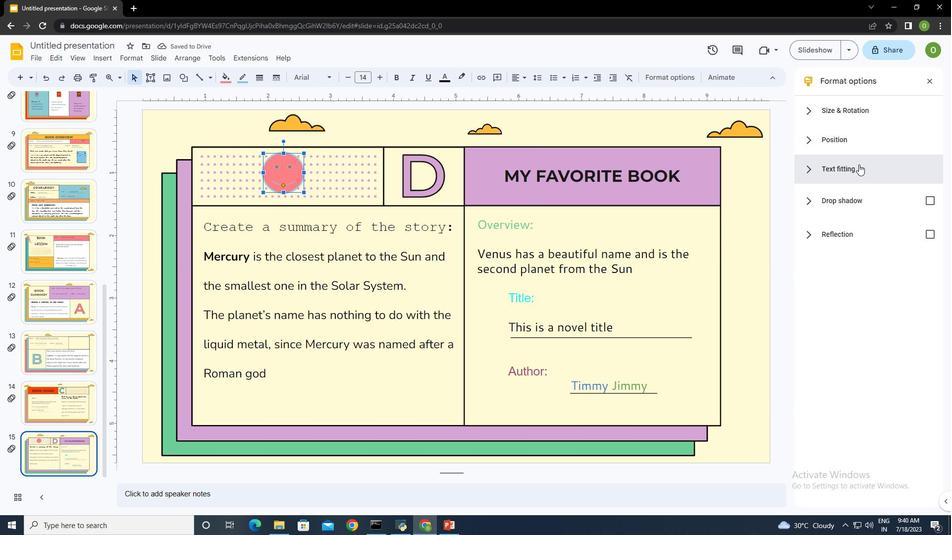 
Action: Mouse moved to (864, 163)
Screenshot: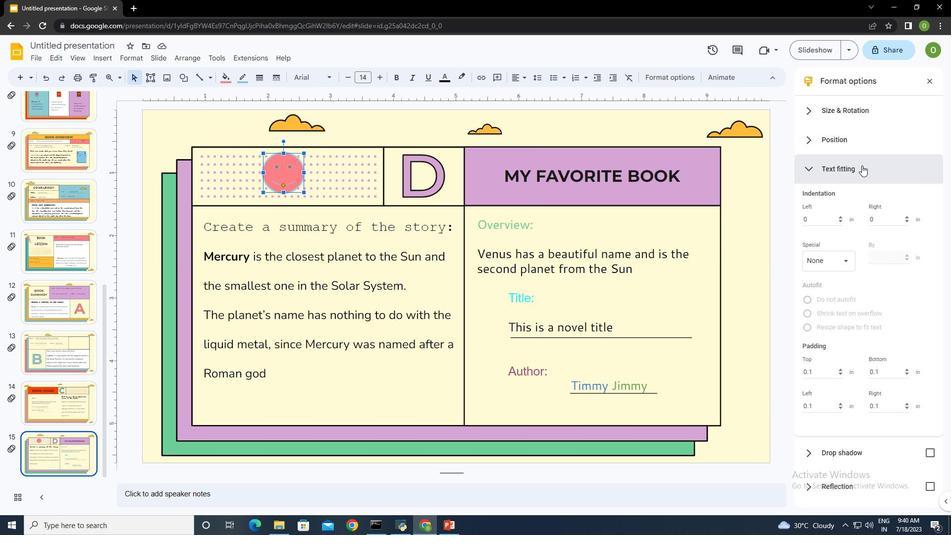 
Action: Mouse pressed left at (864, 163)
Screenshot: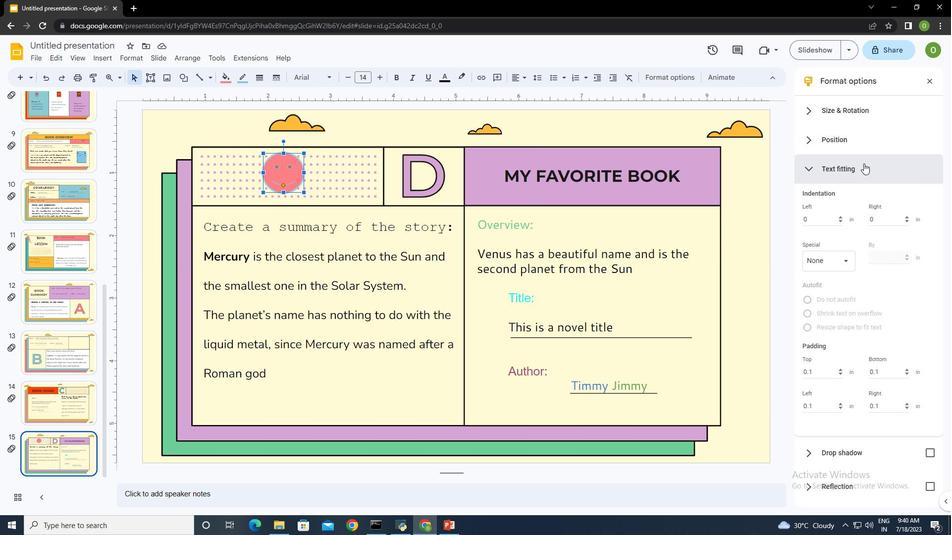 
Action: Mouse moved to (872, 198)
Screenshot: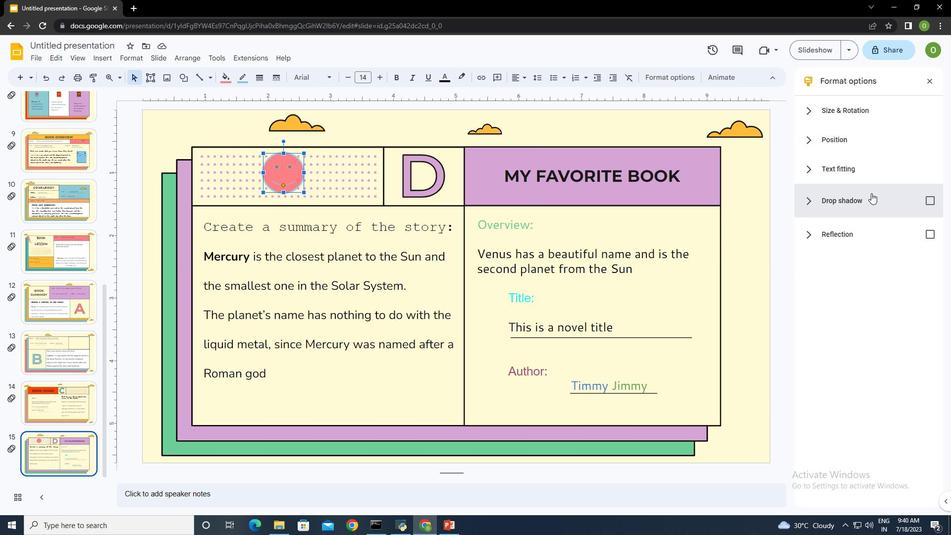 
Action: Mouse scrolled (872, 198) with delta (0, 0)
Screenshot: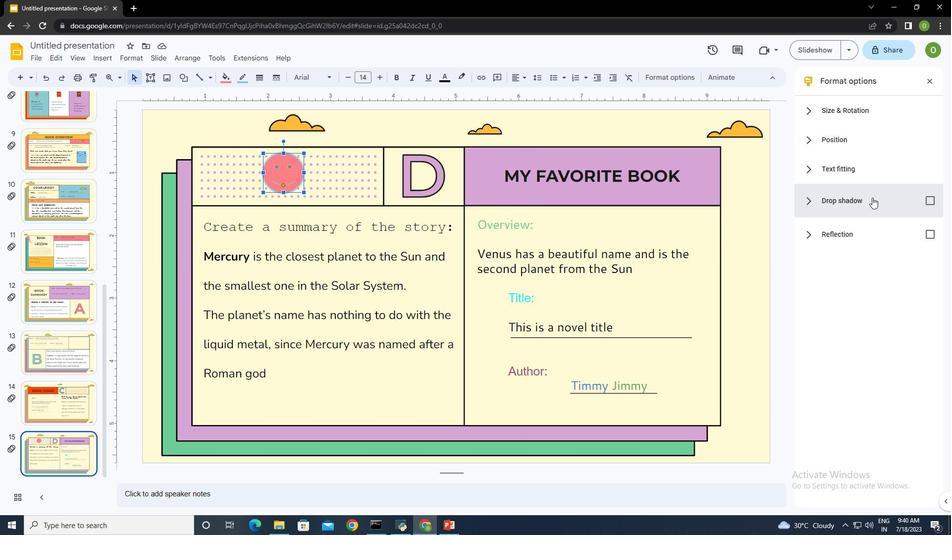 
Action: Mouse moved to (932, 201)
Screenshot: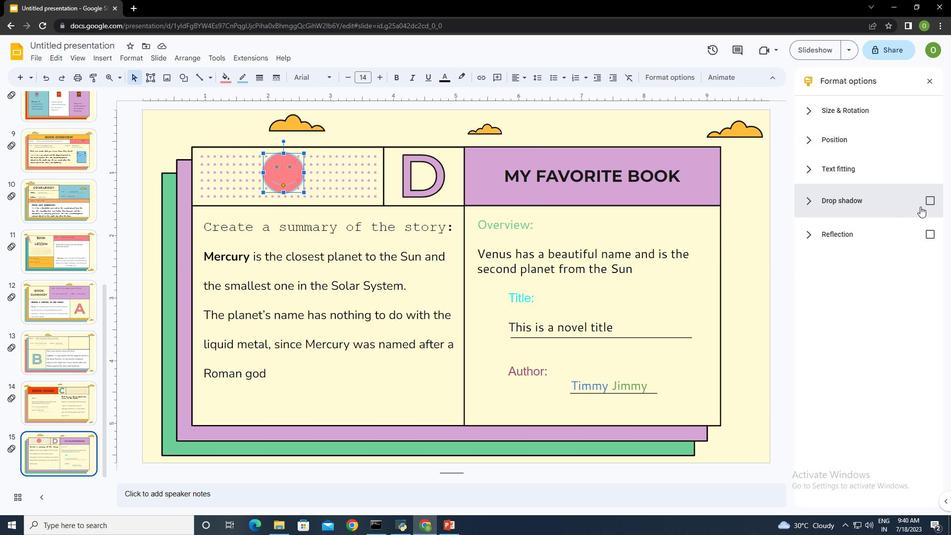 
Action: Mouse pressed left at (932, 201)
Screenshot: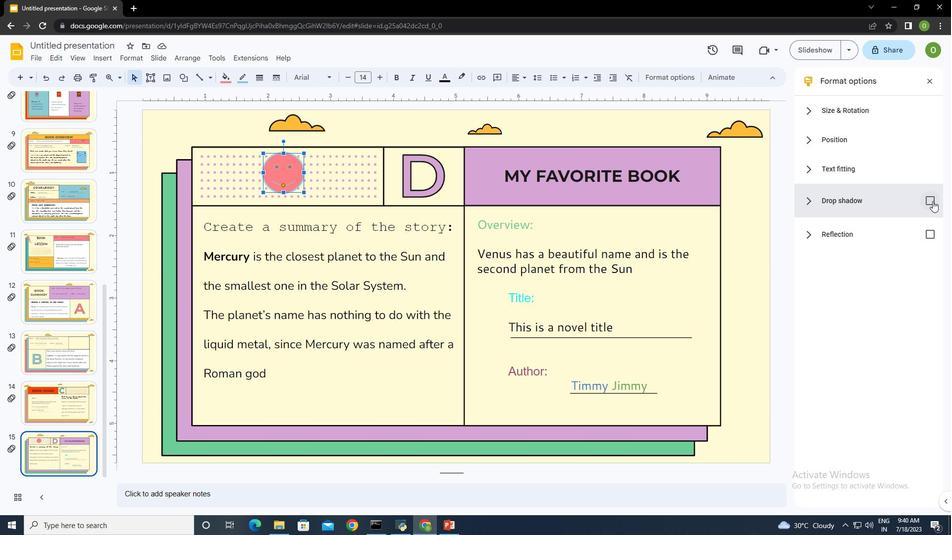 
Action: Mouse moved to (856, 201)
Screenshot: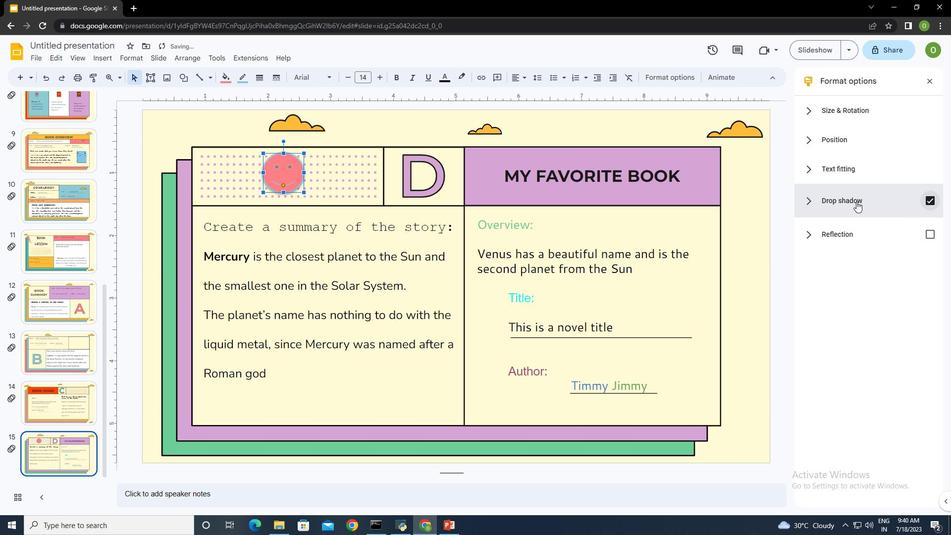 
Action: Mouse pressed left at (856, 201)
Screenshot: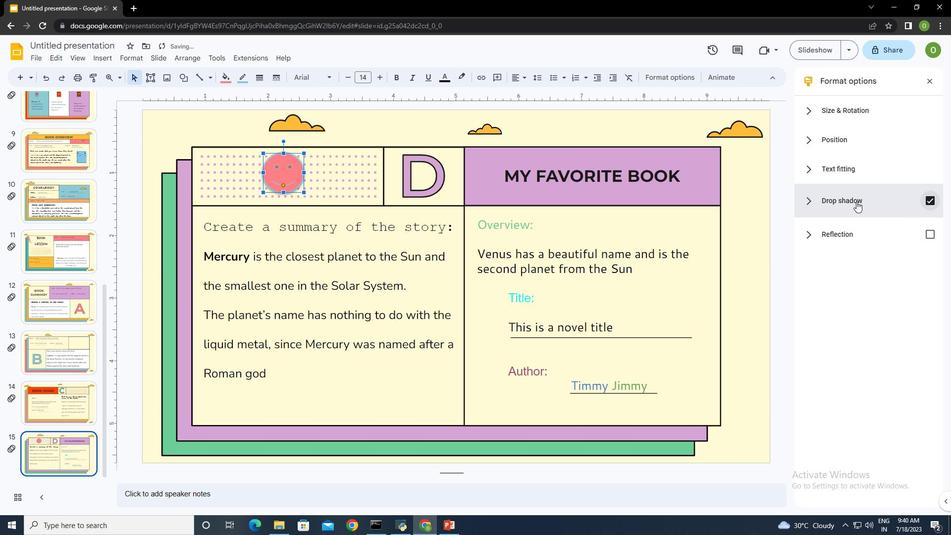 
Action: Mouse moved to (808, 329)
Screenshot: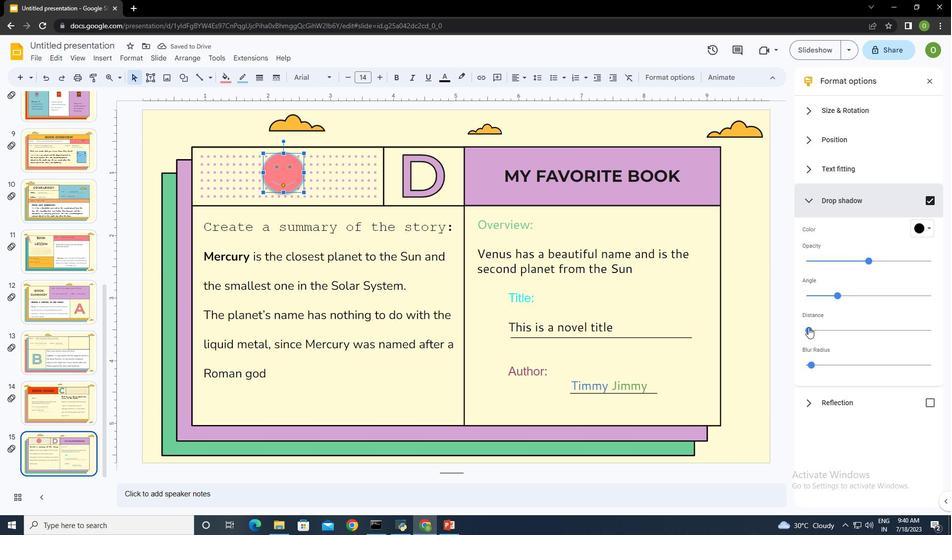 
Action: Mouse pressed left at (808, 329)
Screenshot: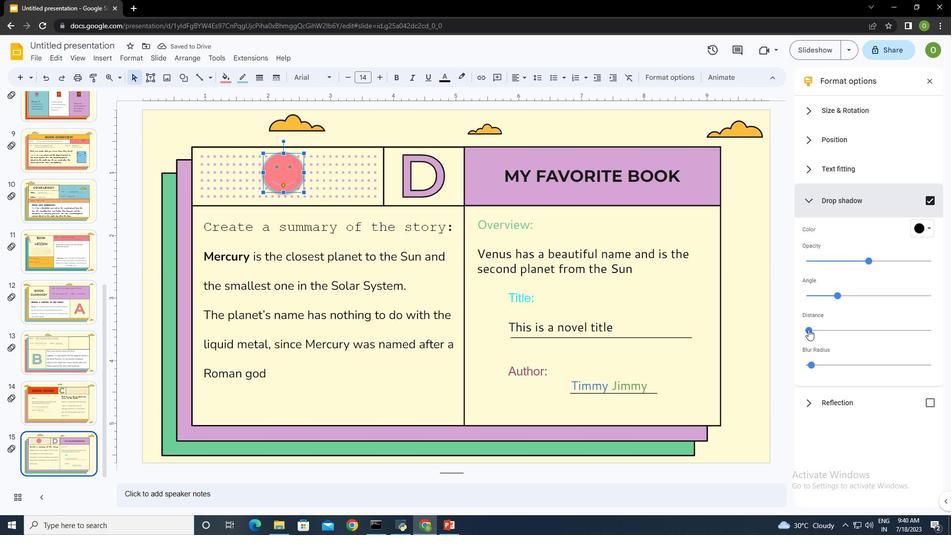 
Action: Mouse moved to (811, 199)
Screenshot: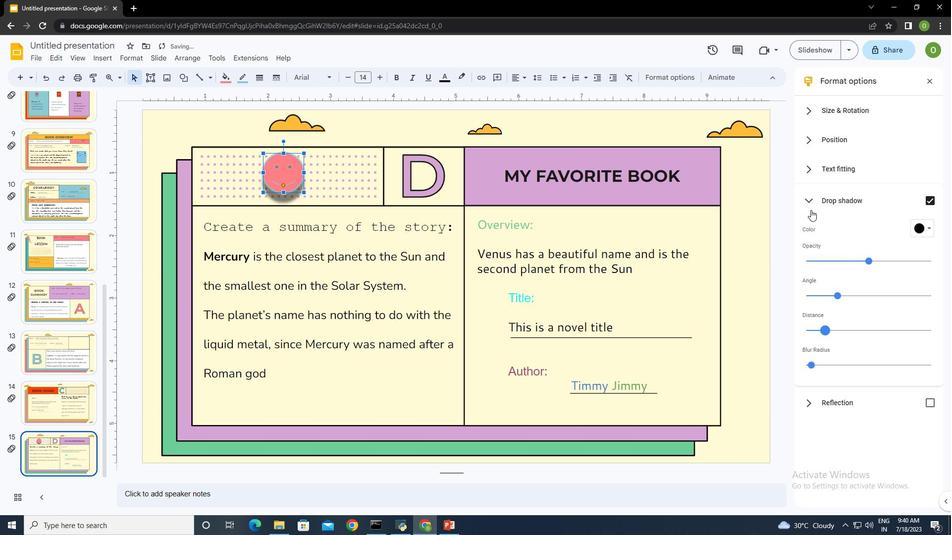 
Action: Mouse pressed left at (811, 199)
Screenshot: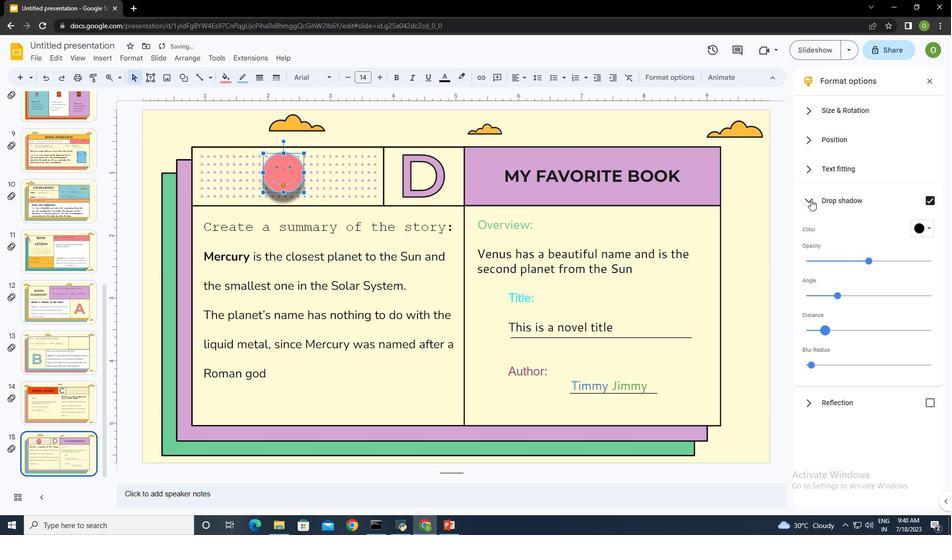 
Action: Mouse moved to (929, 74)
Screenshot: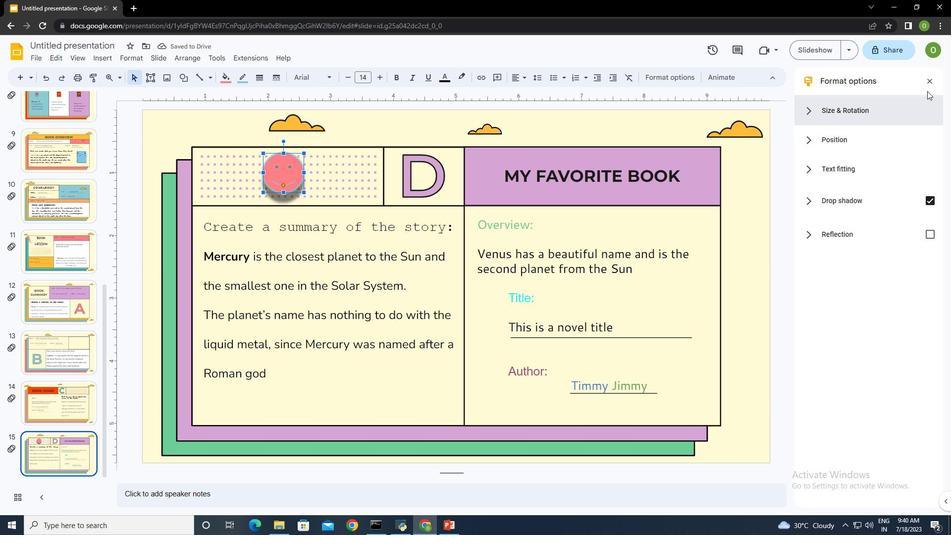 
Action: Mouse pressed left at (929, 74)
Screenshot: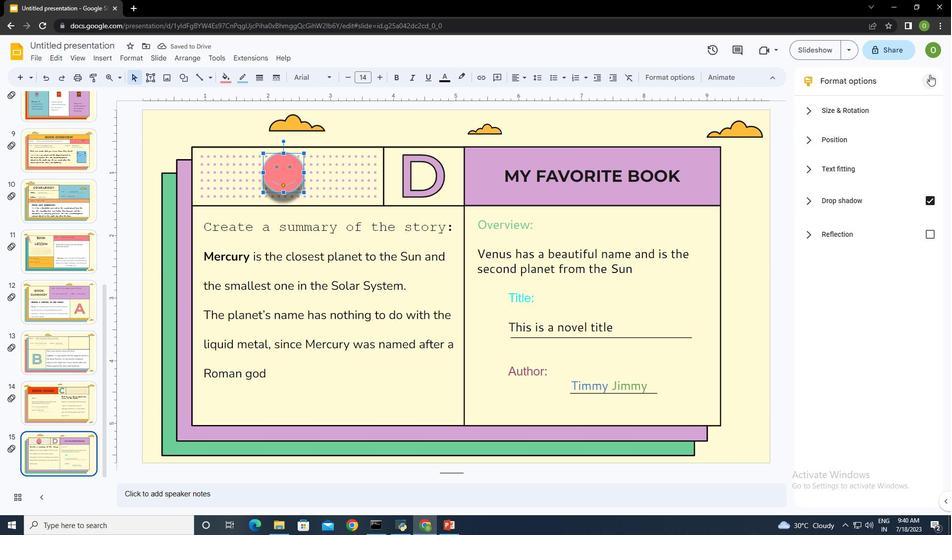 
Action: Mouse moved to (742, 177)
Screenshot: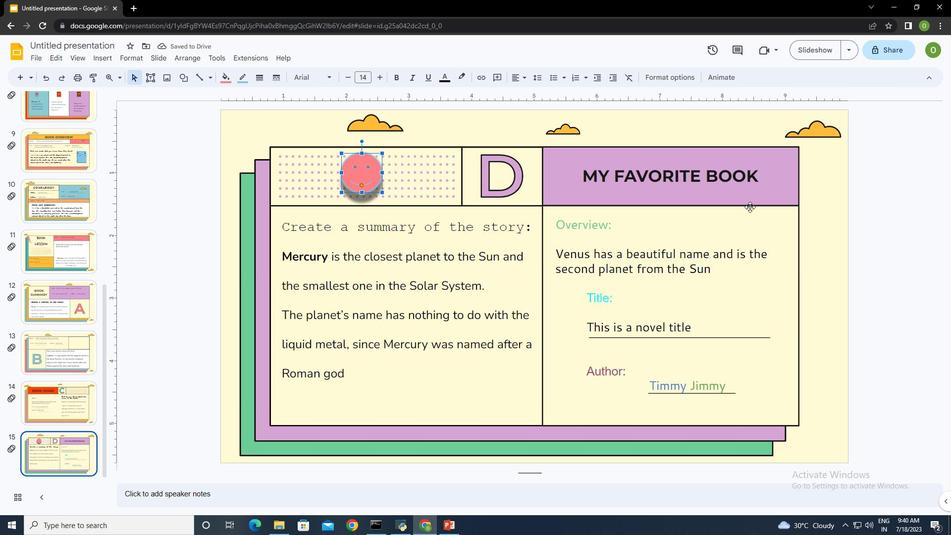 
Action: Mouse pressed left at (742, 177)
Screenshot: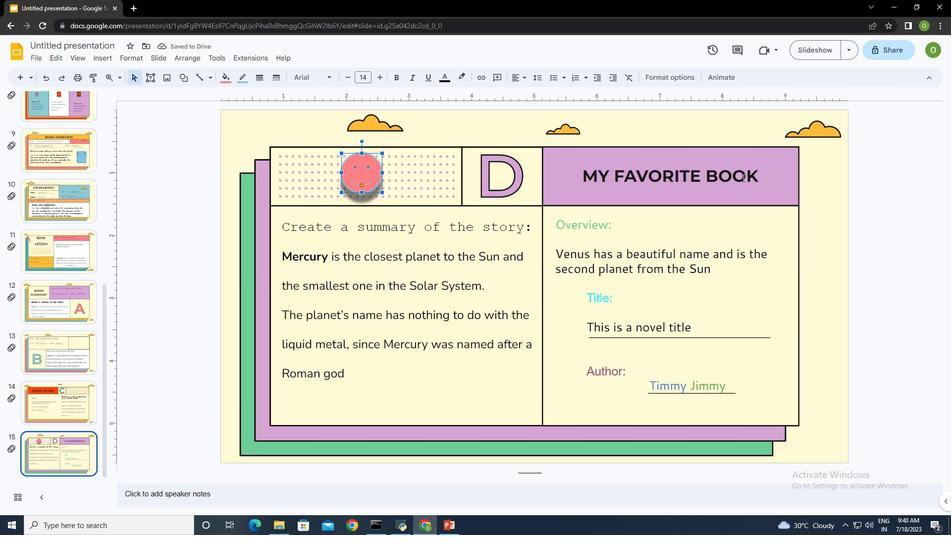 
Action: Mouse moved to (680, 75)
Screenshot: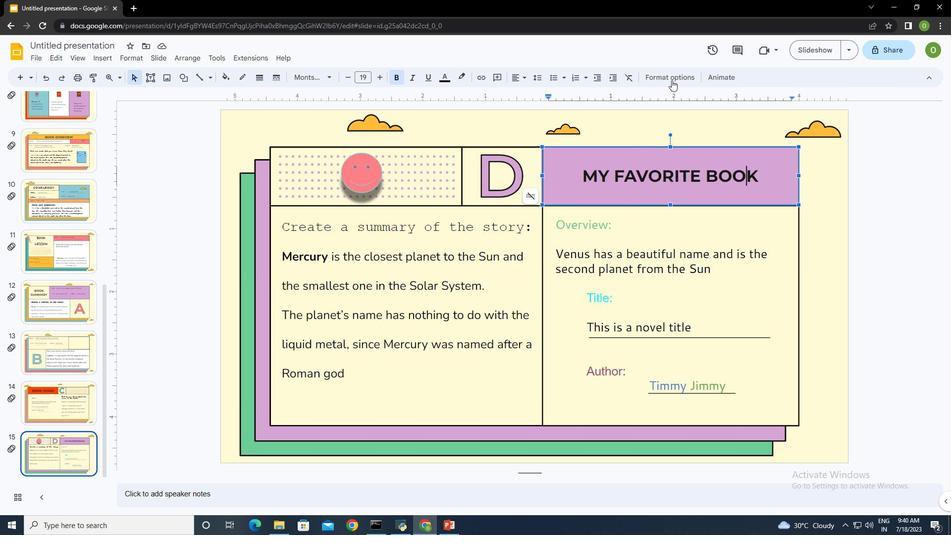 
Action: Mouse pressed left at (680, 75)
Screenshot: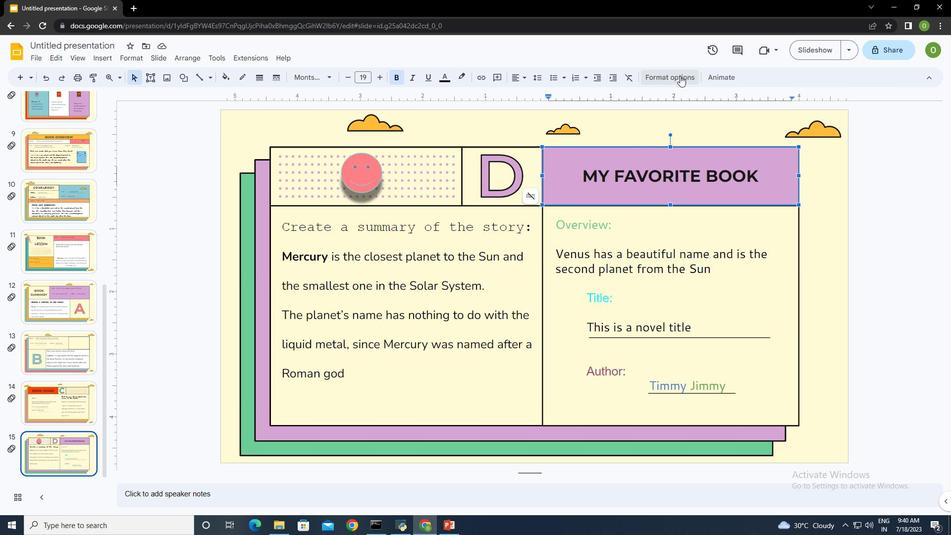 
Action: Mouse moved to (714, 77)
Screenshot: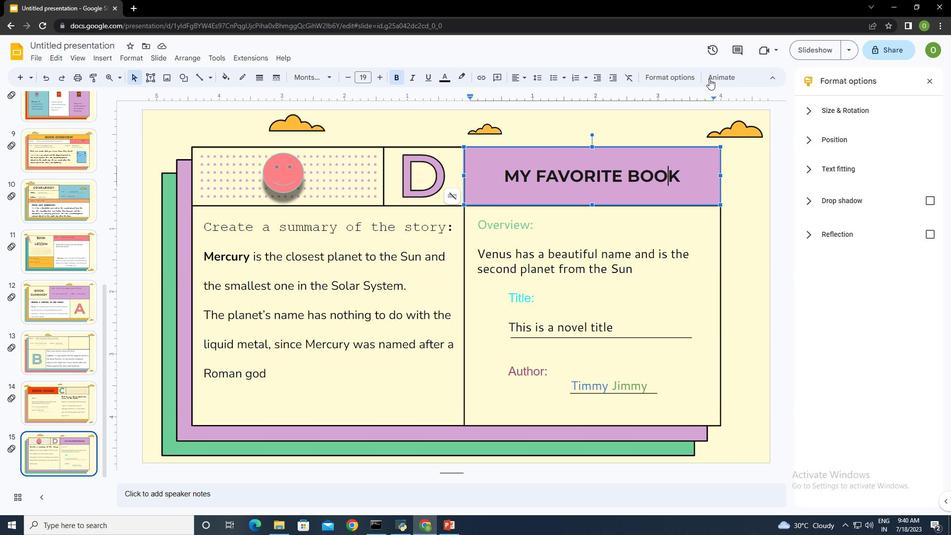 
Action: Mouse pressed left at (714, 77)
Screenshot: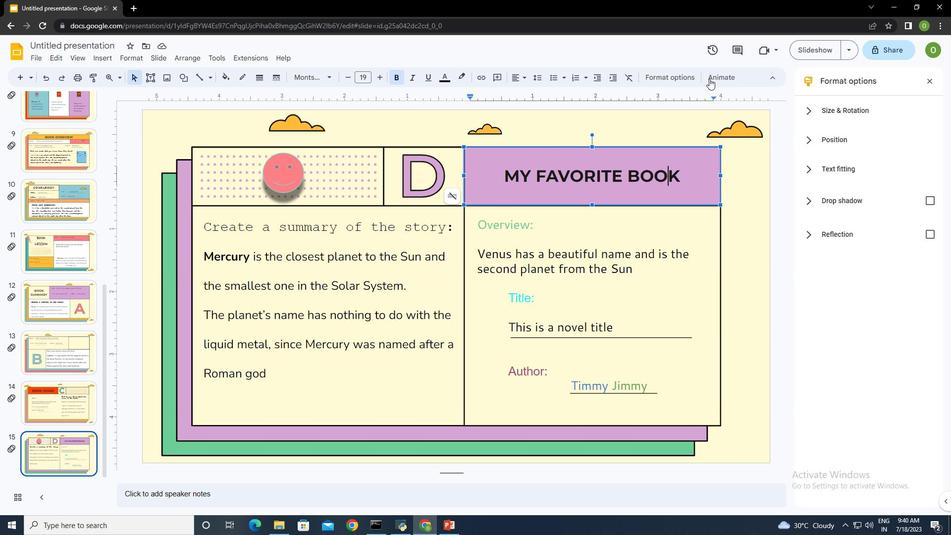 
Action: Mouse moved to (802, 199)
Screenshot: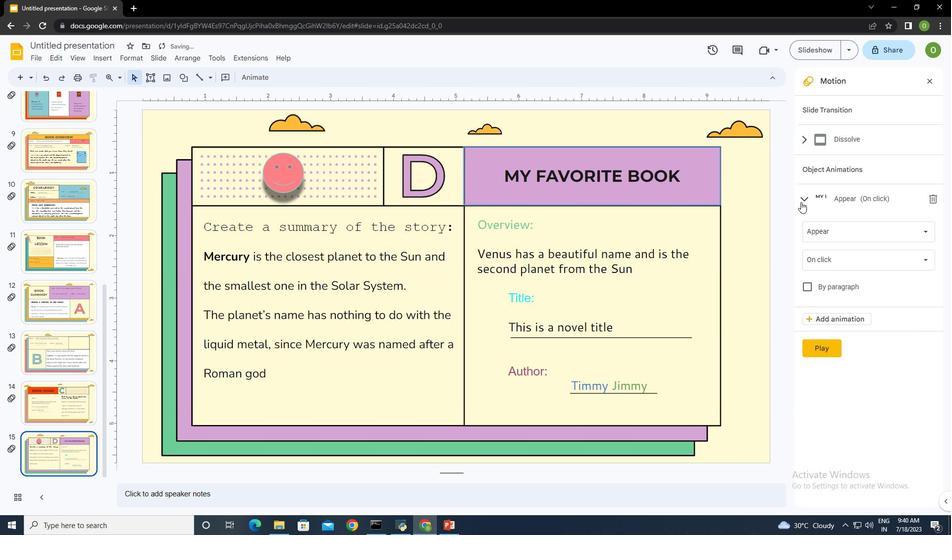 
Action: Mouse pressed left at (802, 199)
Screenshot: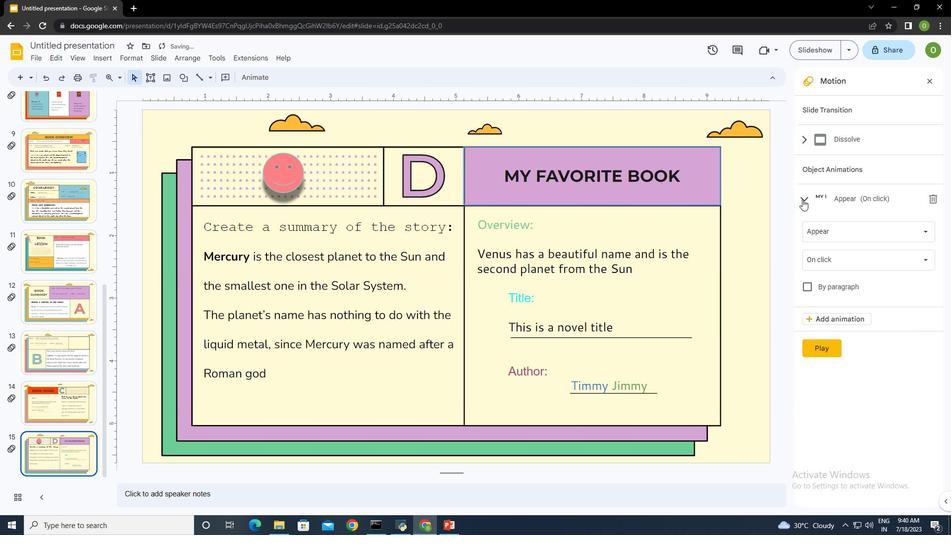 
Action: Mouse moved to (804, 201)
Screenshot: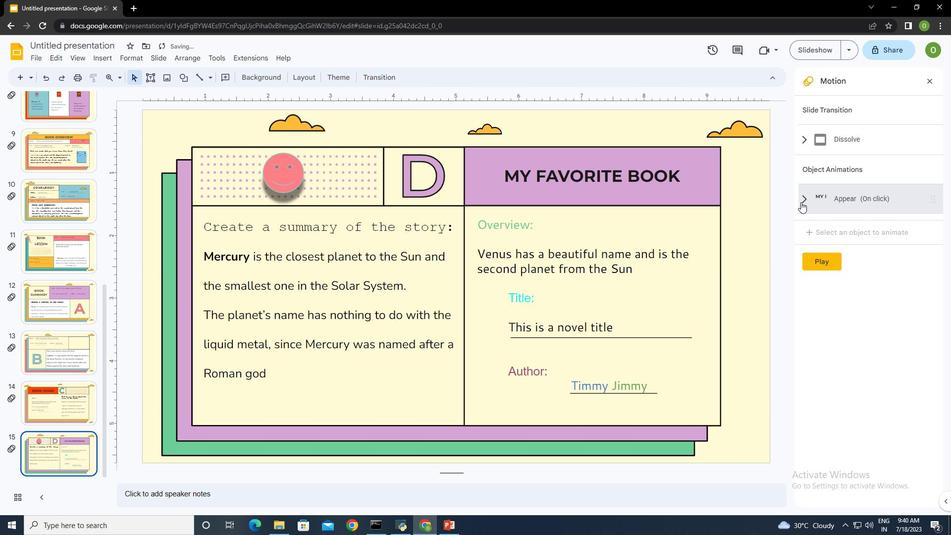 
Action: Mouse pressed left at (804, 201)
Screenshot: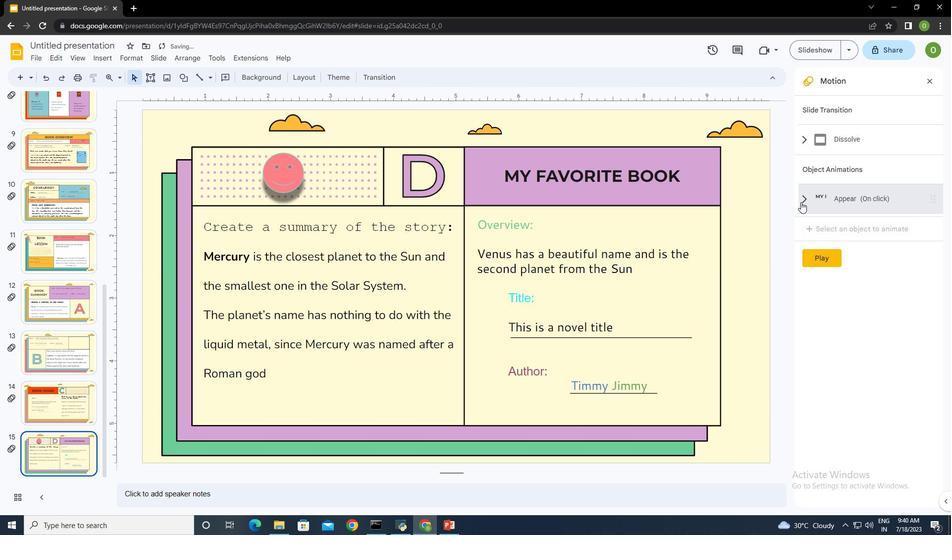 
Action: Mouse moved to (822, 227)
Screenshot: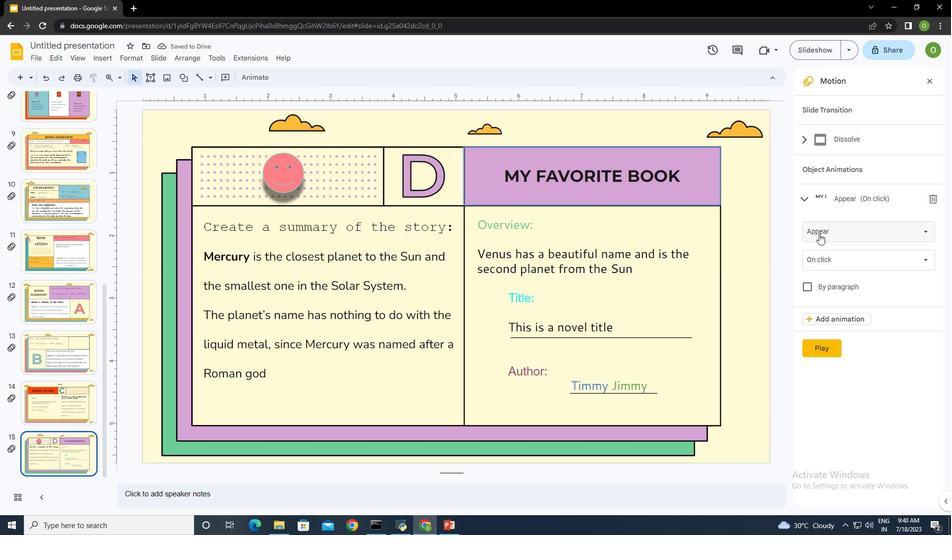 
Action: Mouse pressed left at (822, 227)
Screenshot: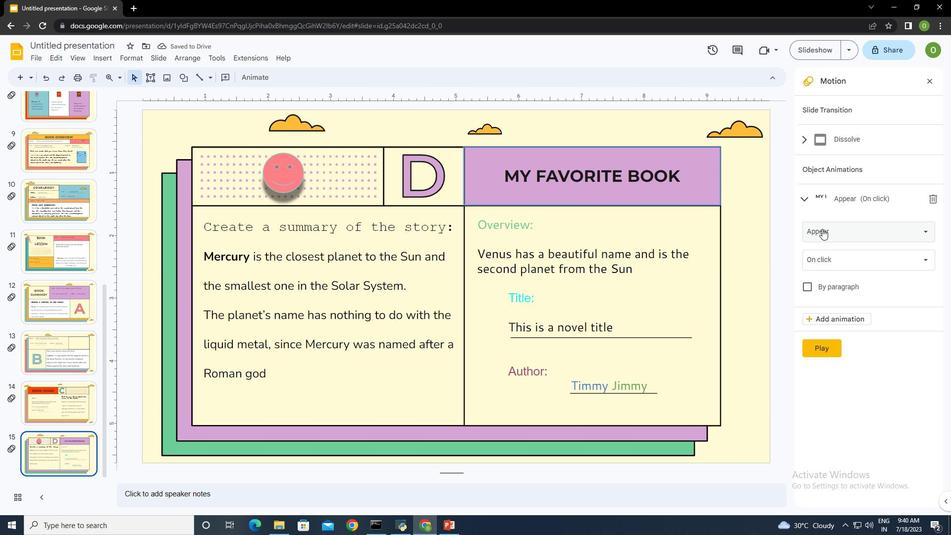 
Action: Mouse moved to (834, 301)
Screenshot: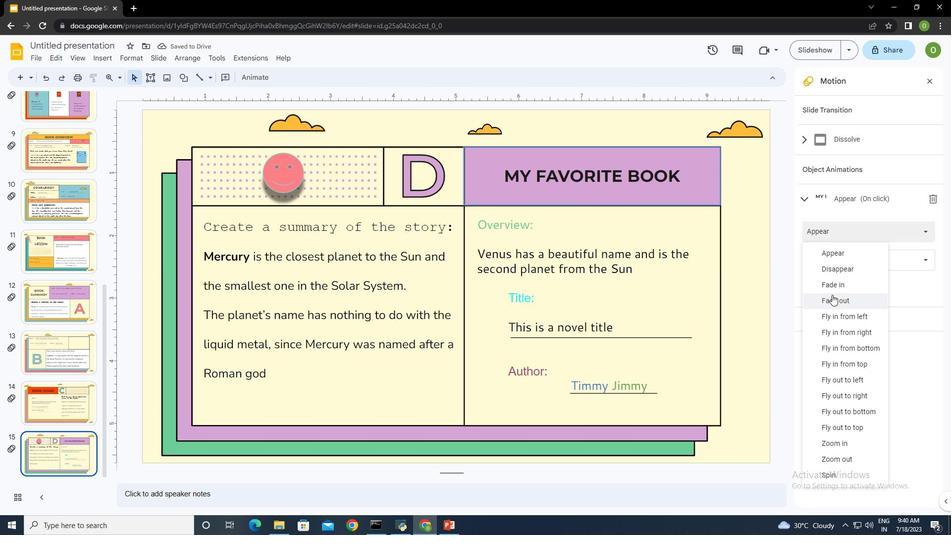 
Action: Mouse scrolled (834, 300) with delta (0, 0)
Screenshot: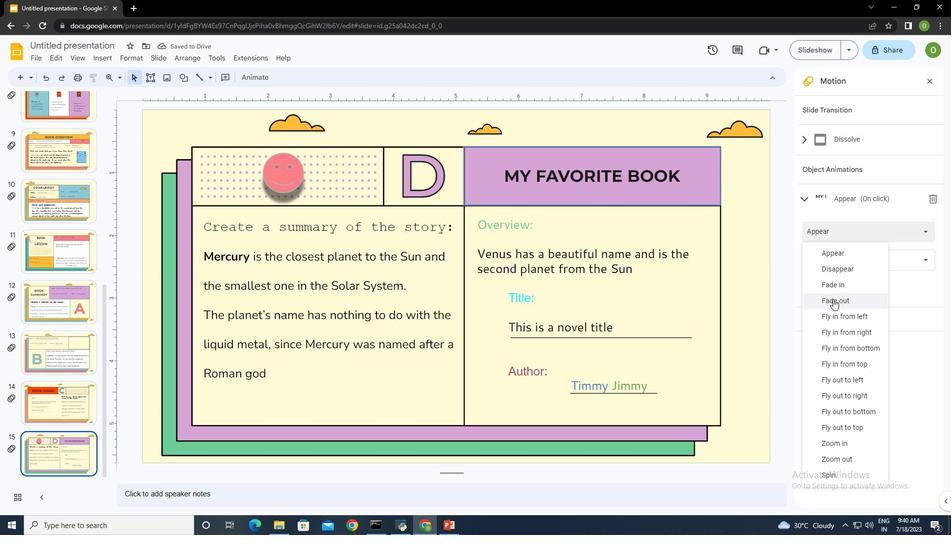 
Action: Mouse moved to (834, 301)
Screenshot: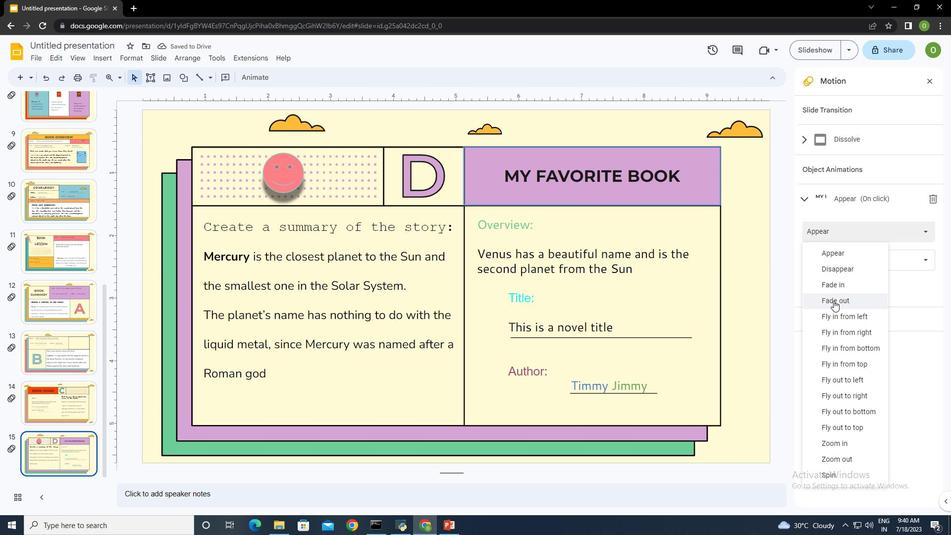 
Action: Mouse scrolled (834, 301) with delta (0, 0)
Screenshot: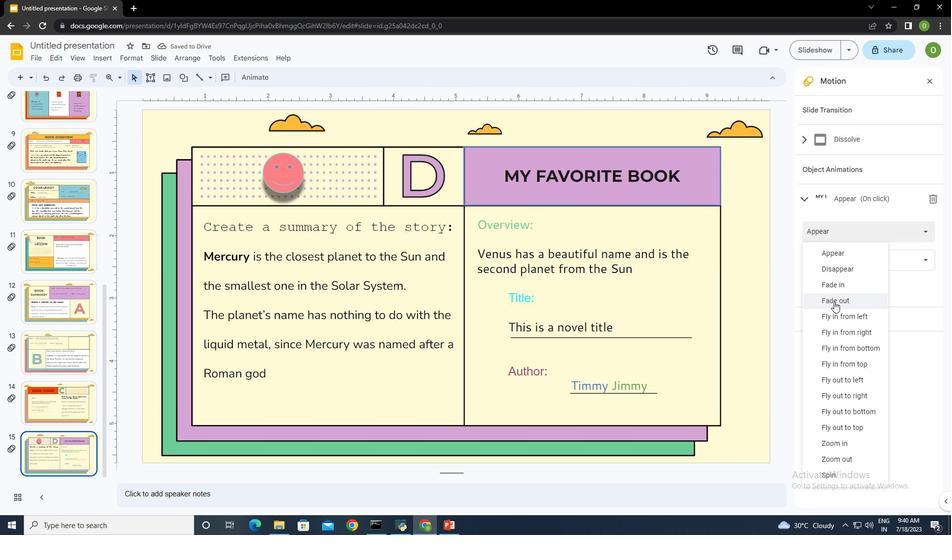 
Action: Mouse moved to (855, 443)
Screenshot: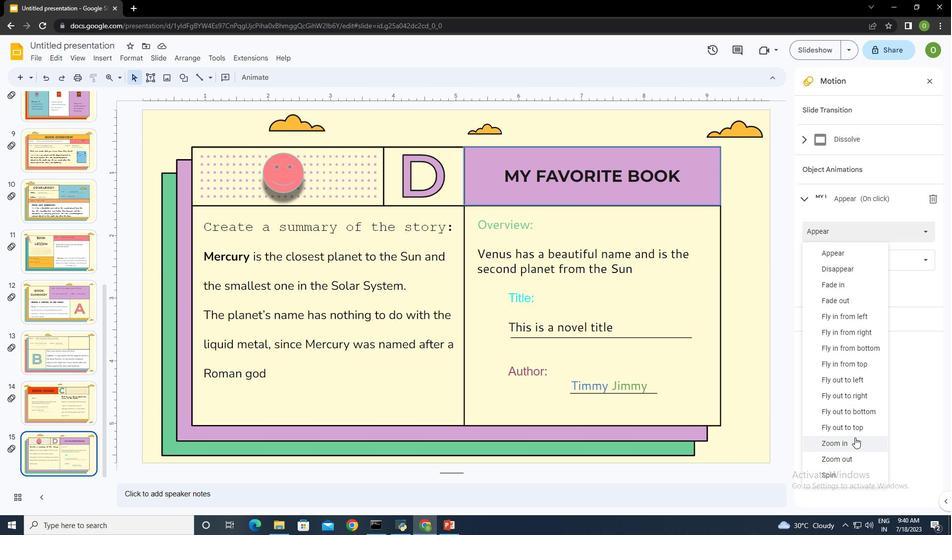 
Action: Mouse pressed left at (855, 443)
Screenshot: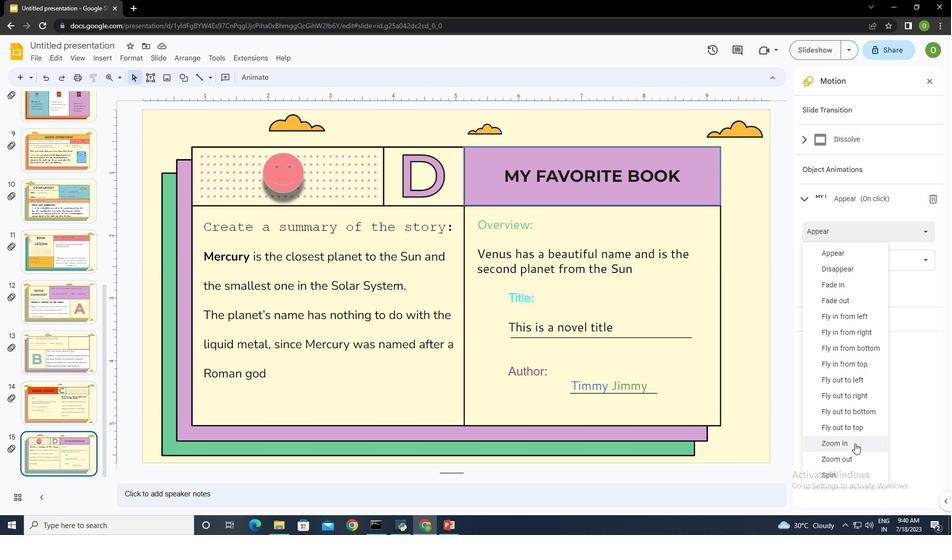 
Action: Mouse moved to (850, 259)
Screenshot: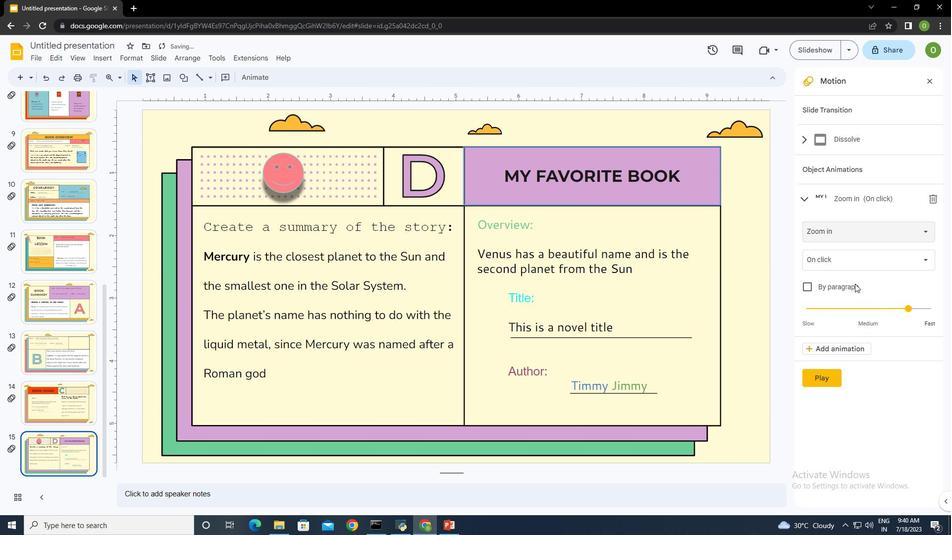 
Action: Mouse pressed left at (850, 259)
Screenshot: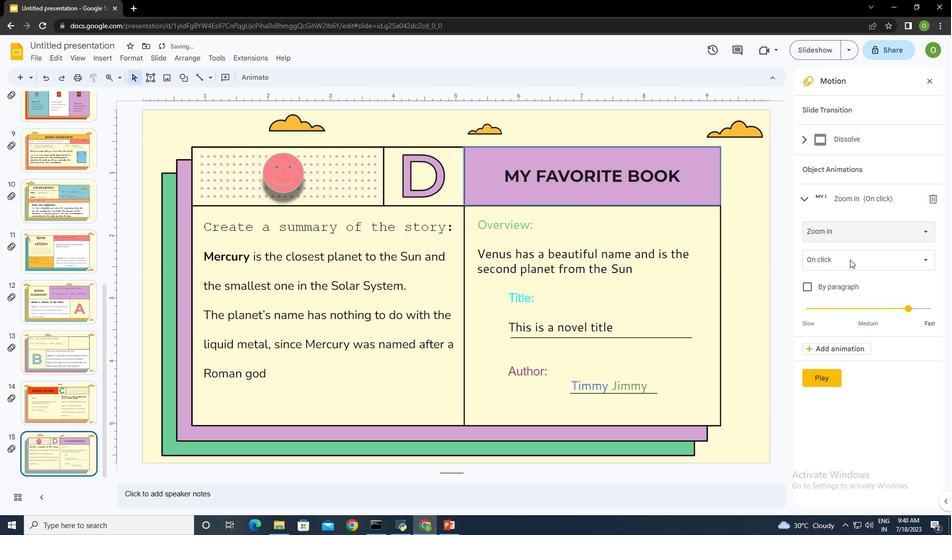
Action: Mouse moved to (850, 295)
Screenshot: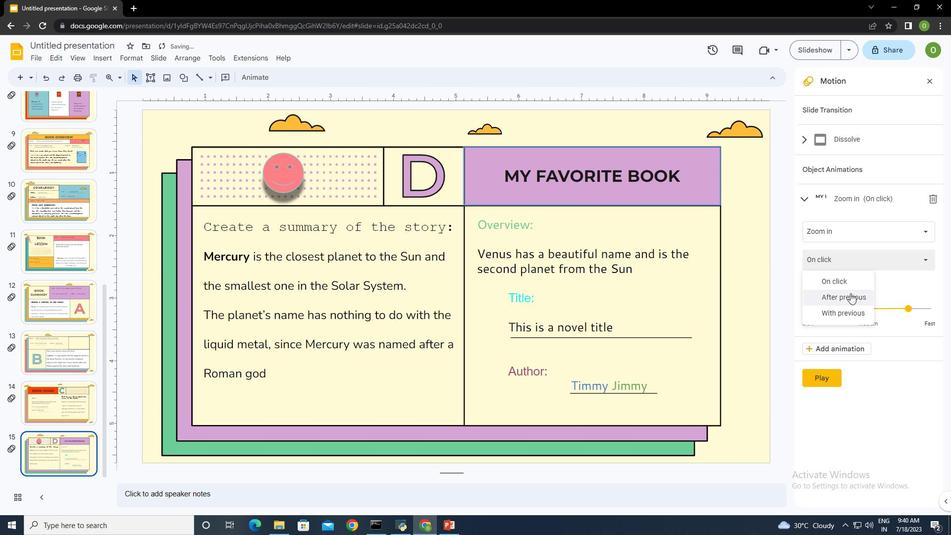 
Action: Mouse pressed left at (850, 295)
Screenshot: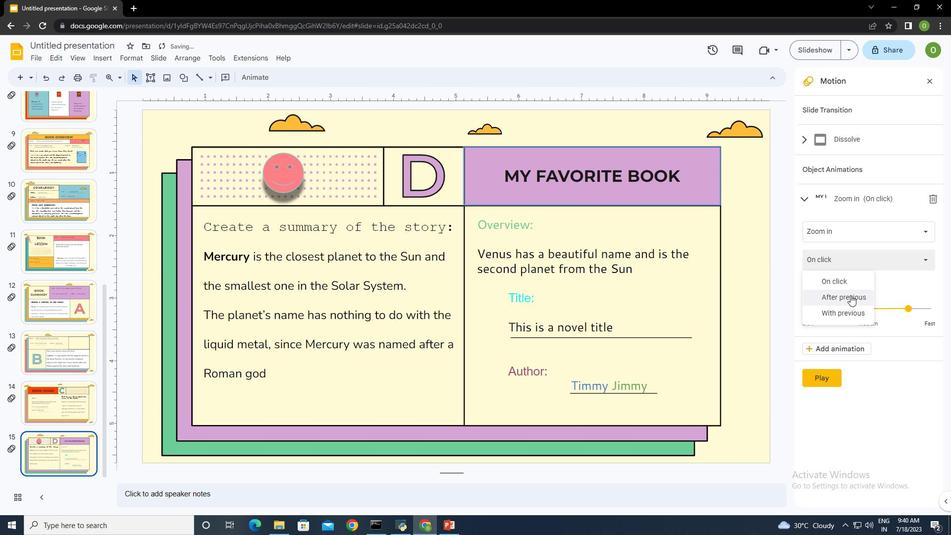 
Action: Mouse moved to (906, 308)
Screenshot: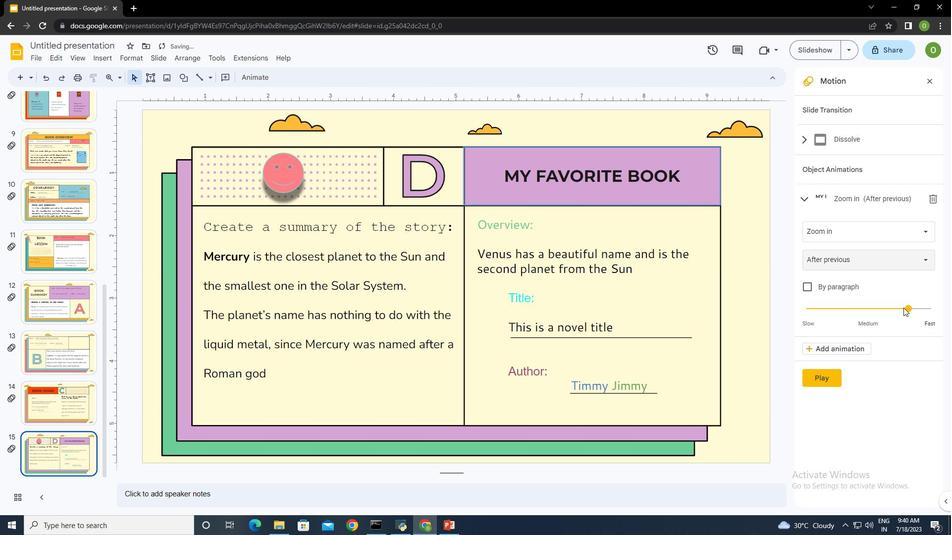 
Action: Mouse pressed left at (906, 308)
Screenshot: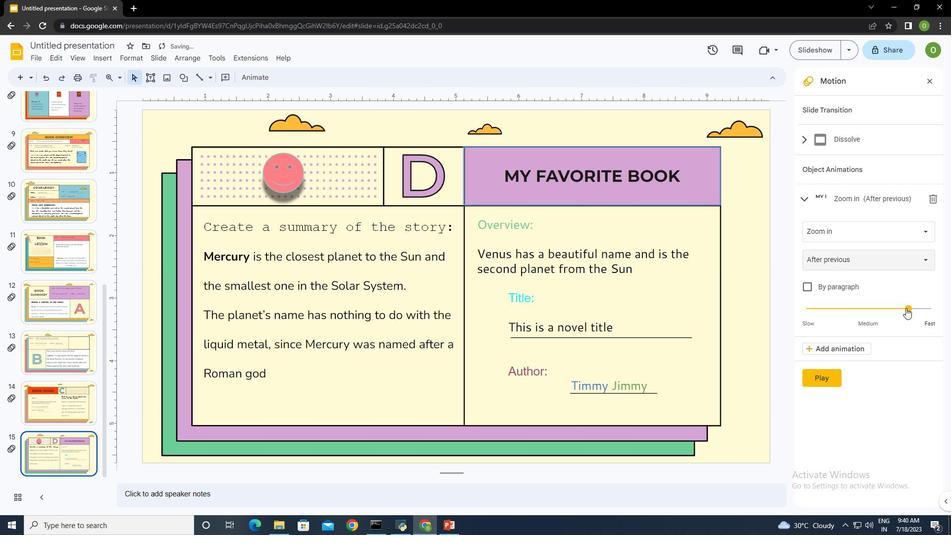 
Action: Mouse moved to (885, 406)
Screenshot: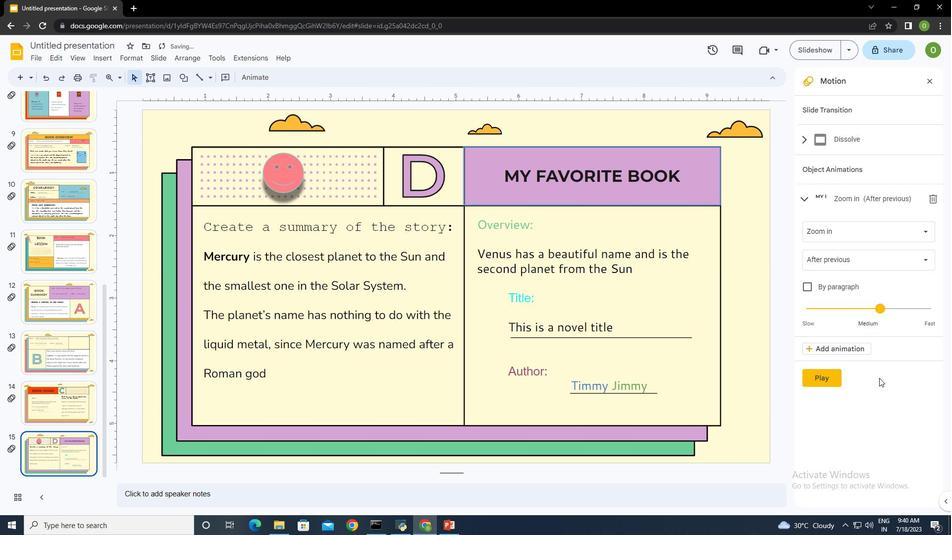 
Action: Mouse pressed left at (885, 406)
Screenshot: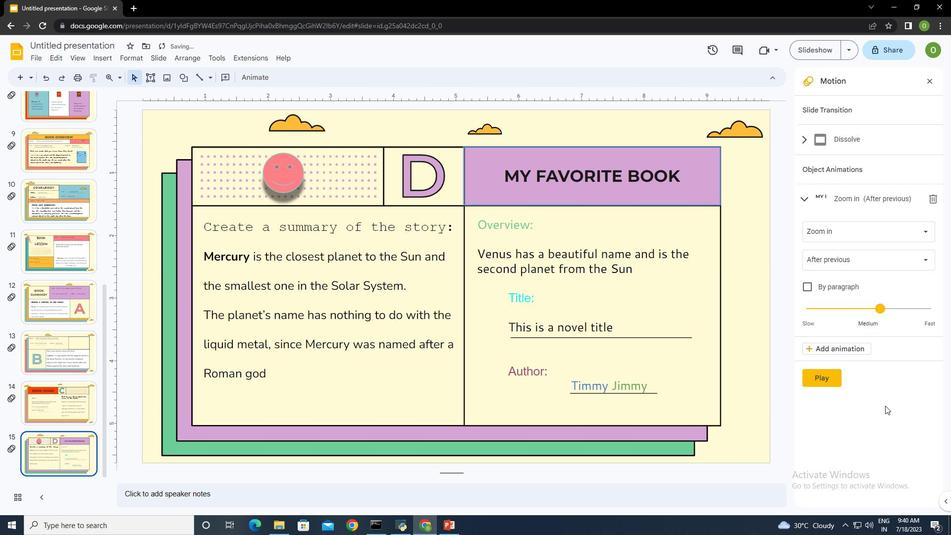 
Action: Mouse moved to (821, 376)
Screenshot: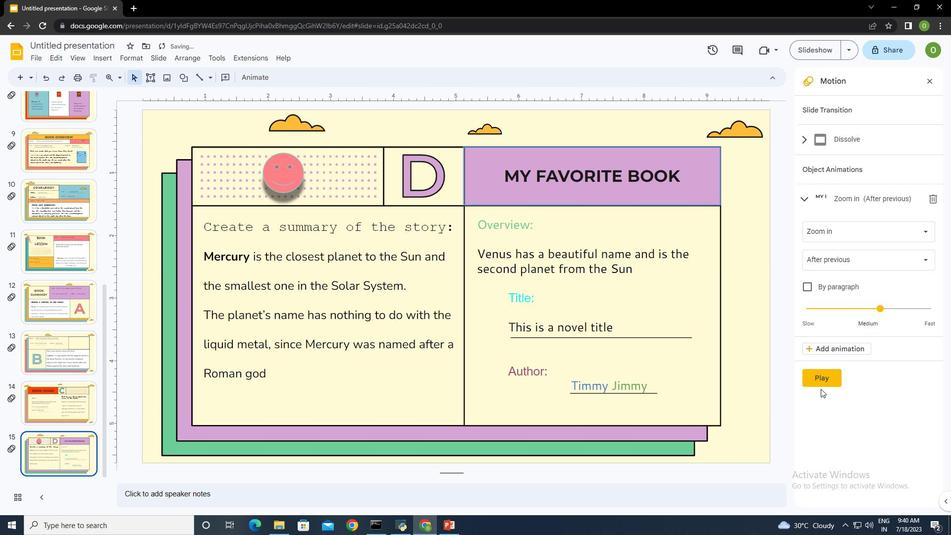 
Action: Mouse pressed left at (821, 376)
Screenshot: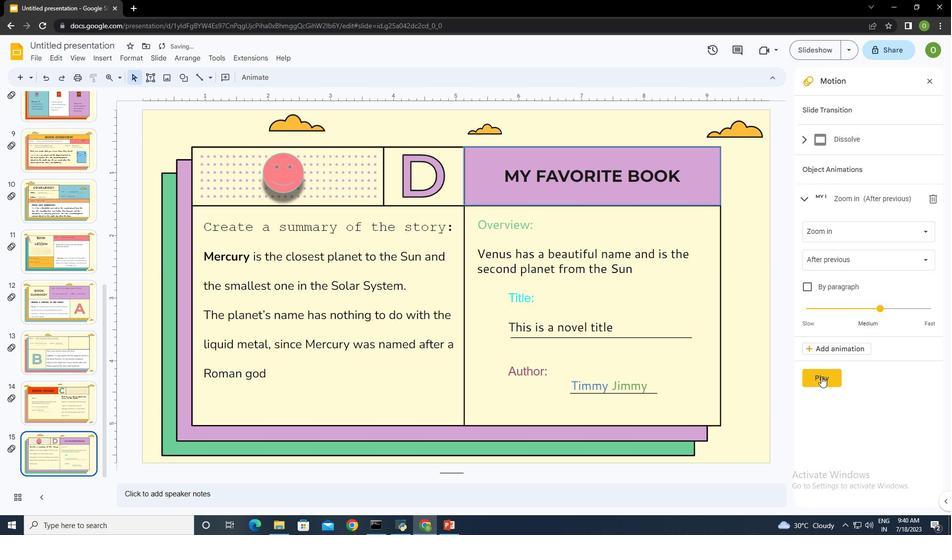 
Action: Mouse moved to (828, 379)
Screenshot: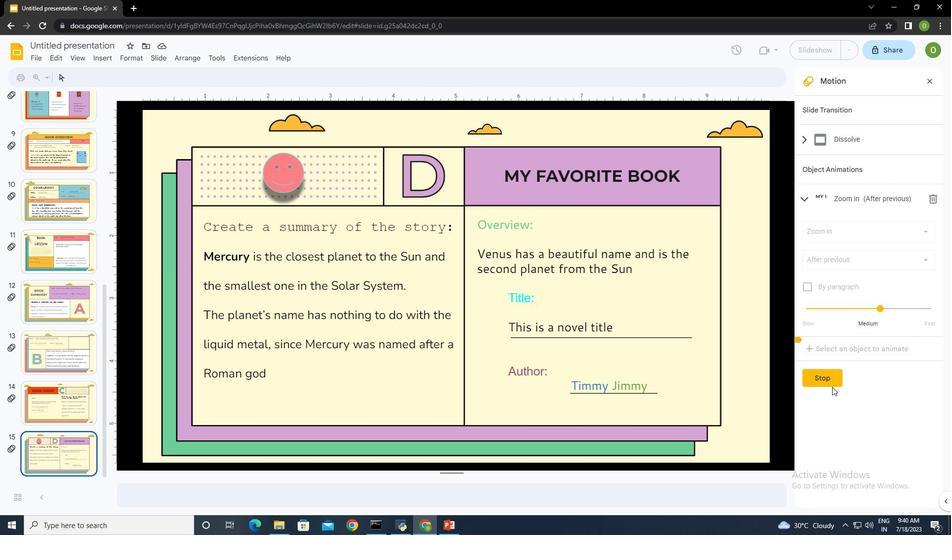 
Action: Mouse pressed left at (828, 379)
Screenshot: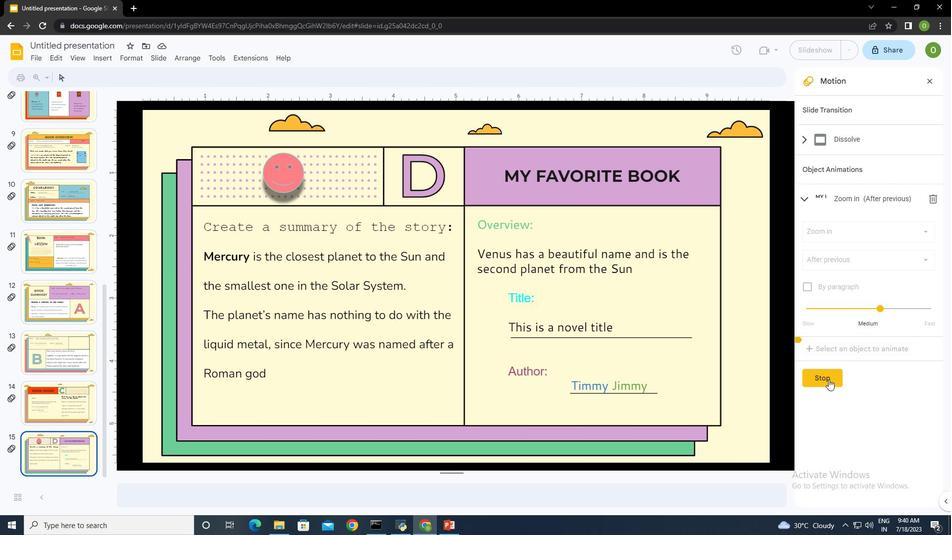 
Action: Mouse moved to (787, 390)
Screenshot: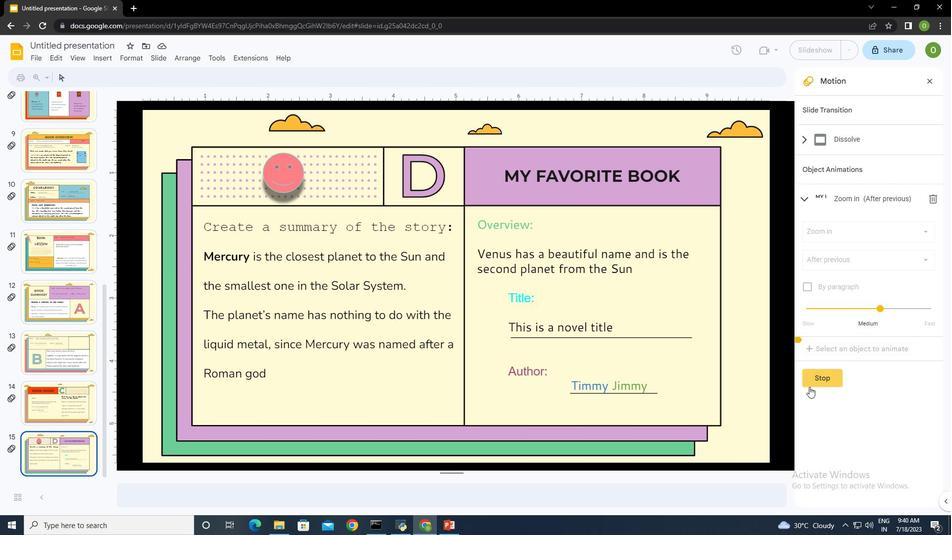 
